 Task: Look for space in Nardò, Italy from 11th June, 2023 to 15th June, 2023 for 2 adults in price range Rs.7000 to Rs.16000. Place can be private room with 1  bedroom having 2 beds and 1 bathroom. Property type can be house, flat, guest house, hotel. Booking option can be shelf check-in. Required host language is English.
Action: Mouse moved to (546, 134)
Screenshot: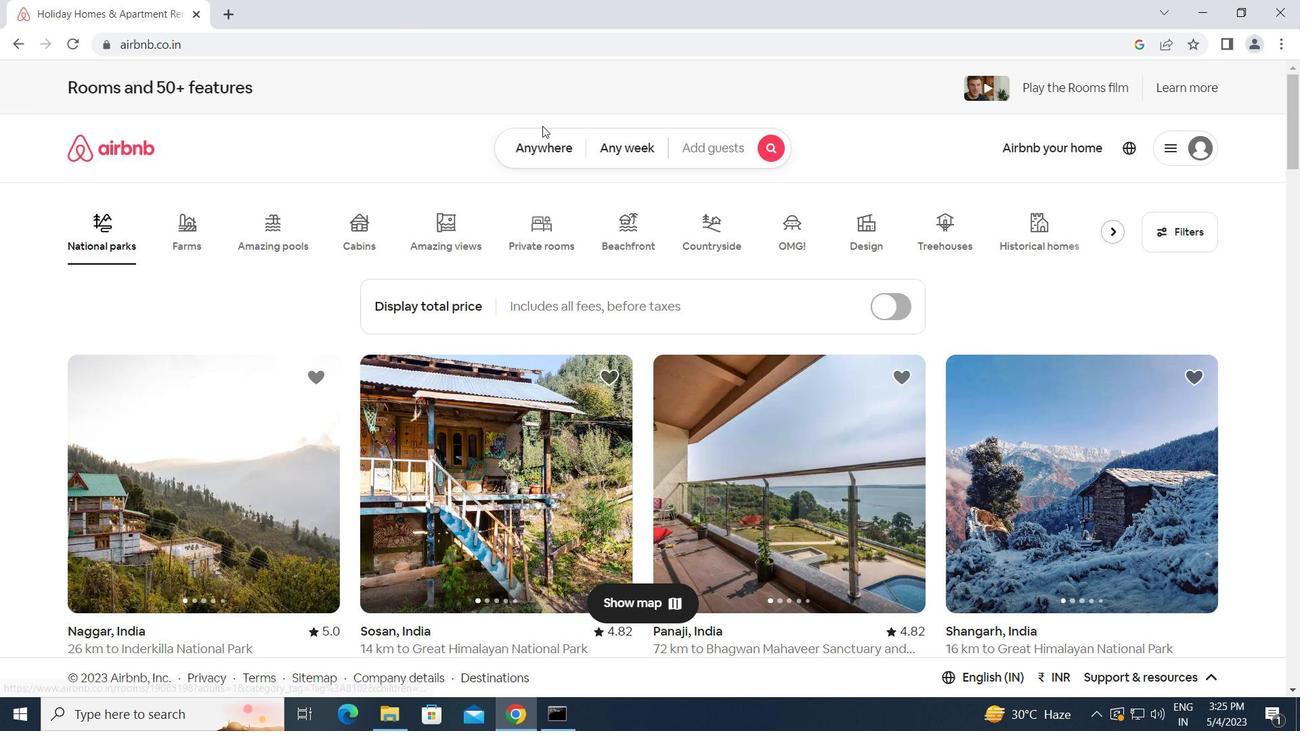 
Action: Mouse pressed left at (546, 134)
Screenshot: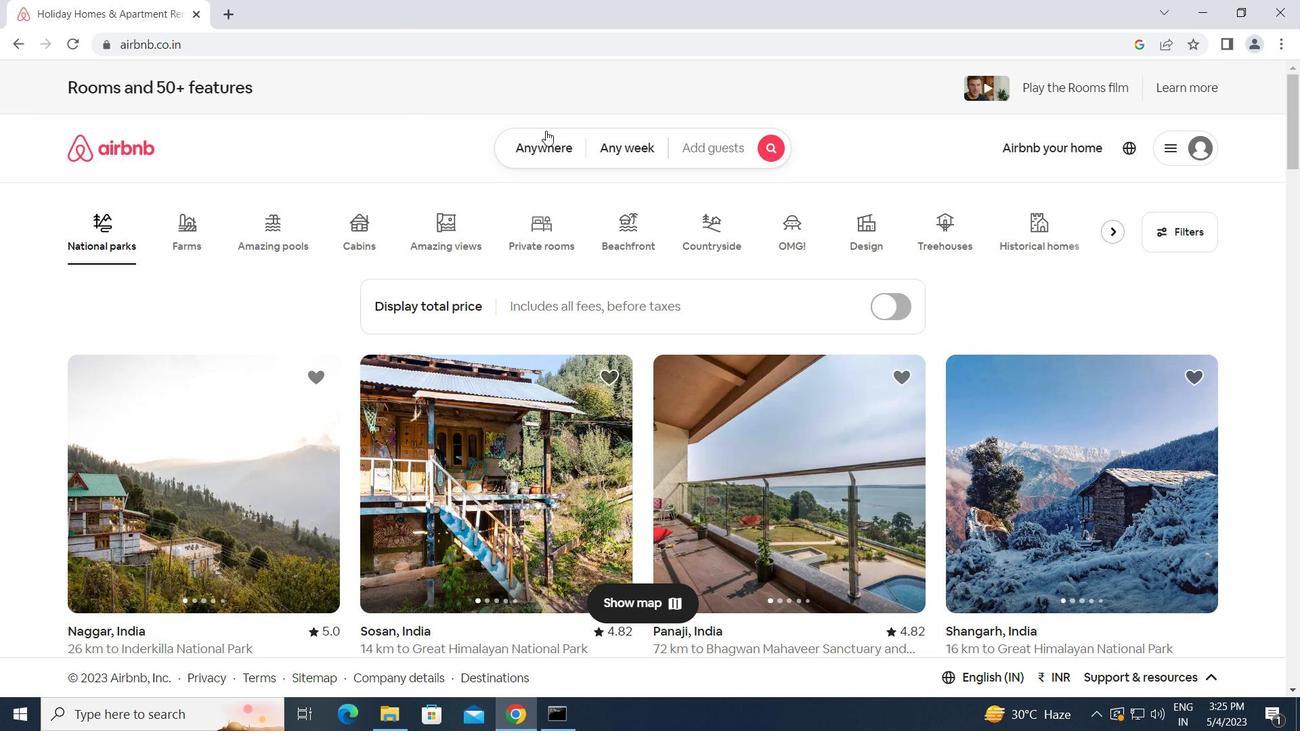
Action: Mouse moved to (510, 197)
Screenshot: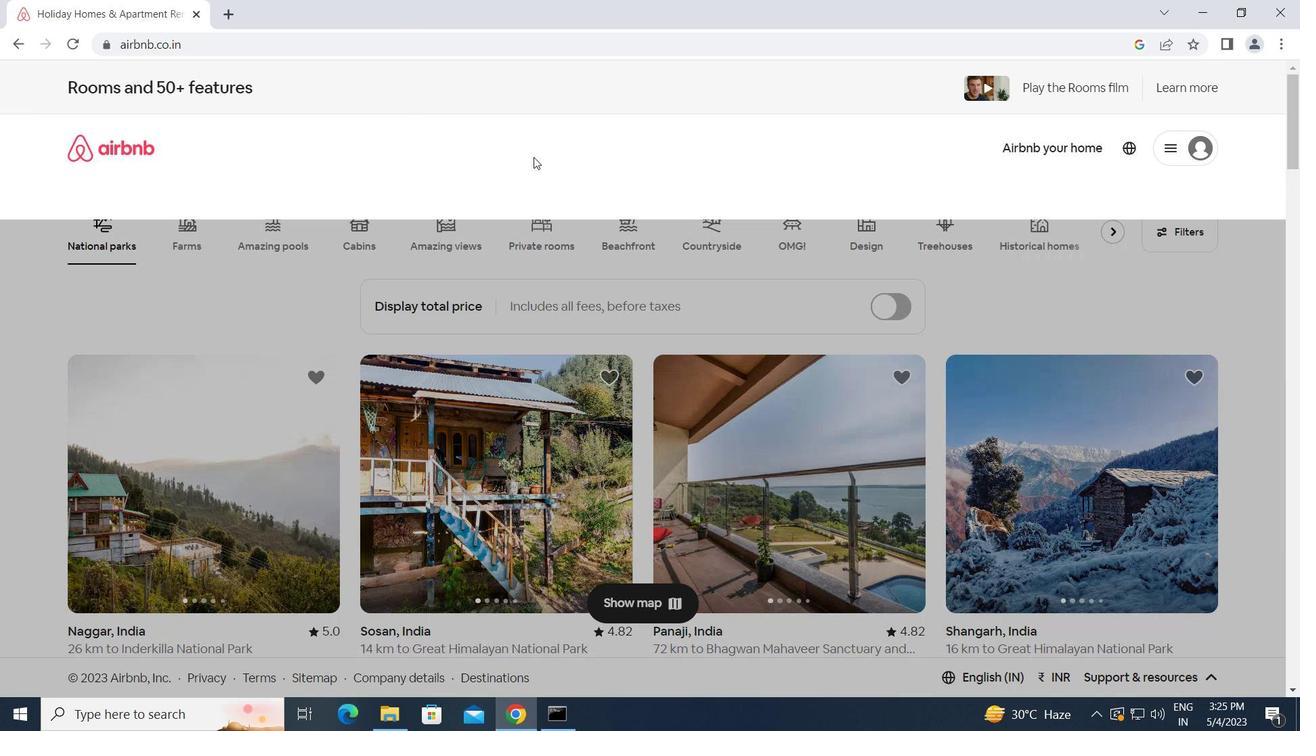 
Action: Mouse pressed left at (510, 197)
Screenshot: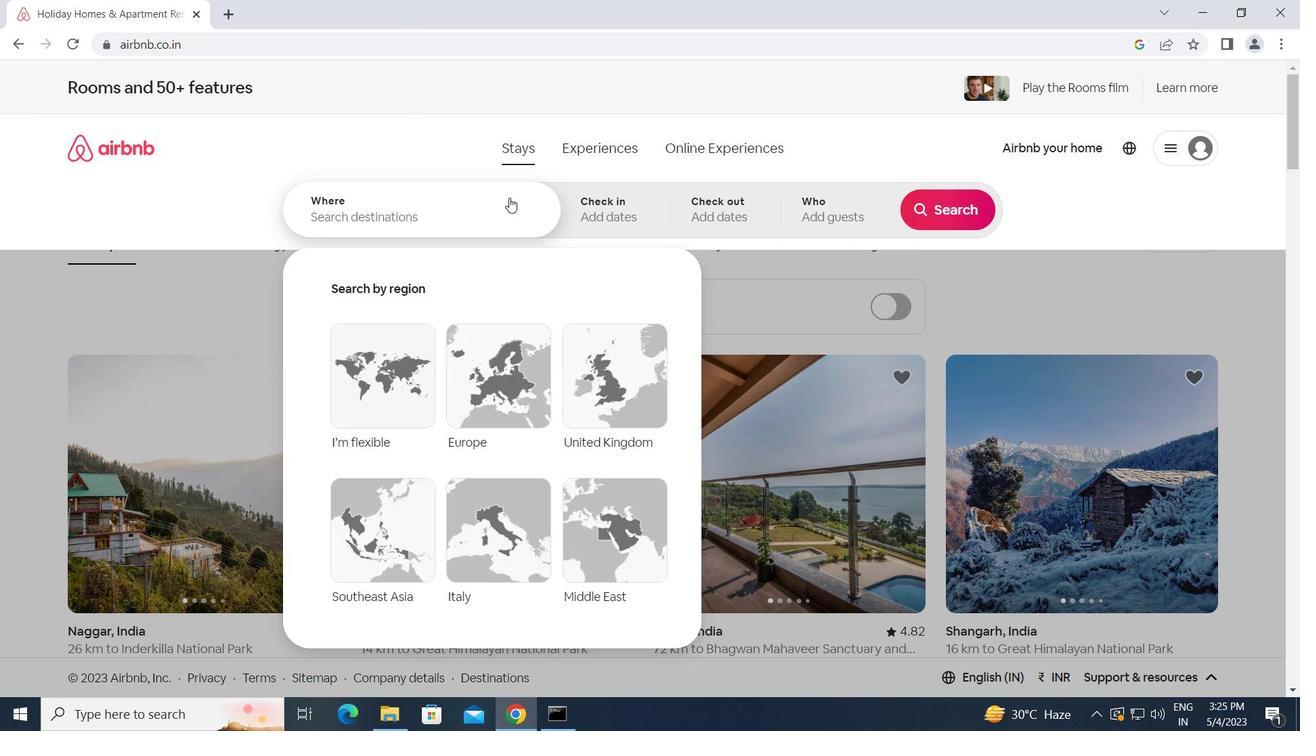
Action: Key pressed n<Key.caps_lock>ardo,<Key.space><Key.caps_lock>i<Key.caps_lock>taly<Key.enter>
Screenshot: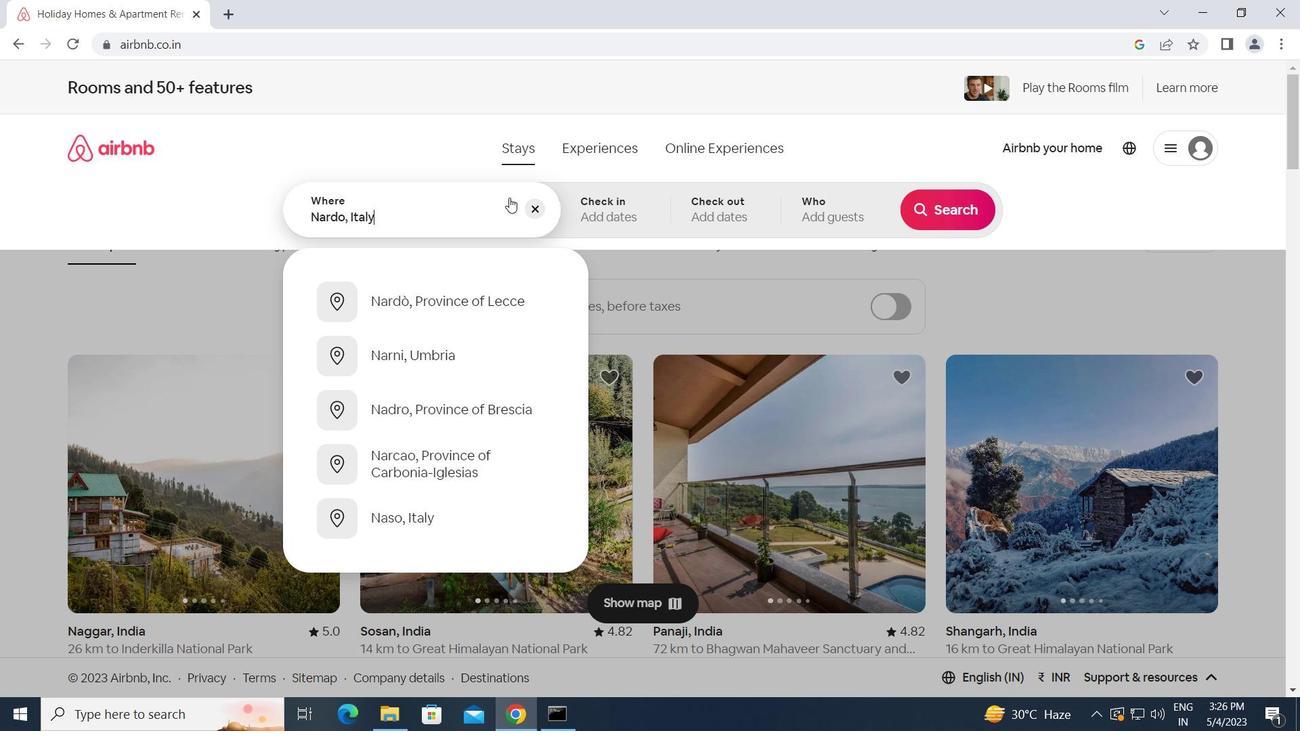 
Action: Mouse moved to (693, 500)
Screenshot: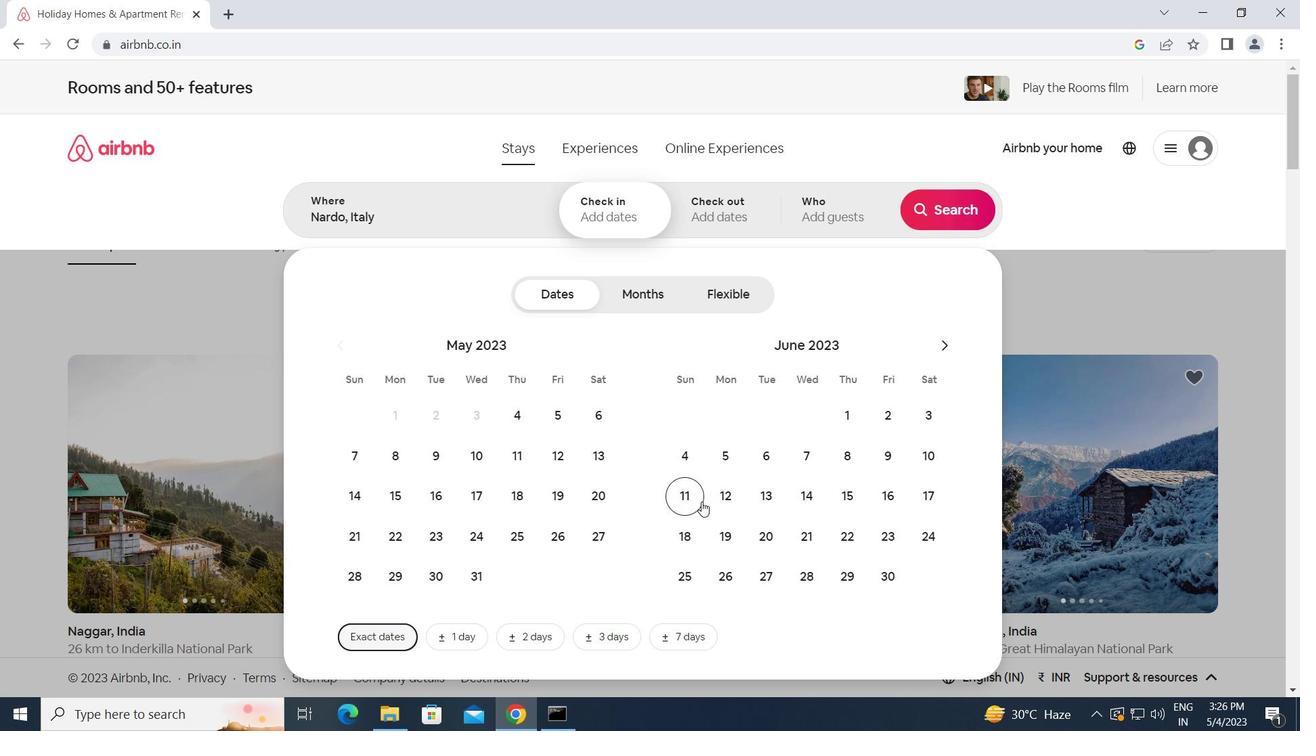 
Action: Mouse pressed left at (693, 500)
Screenshot: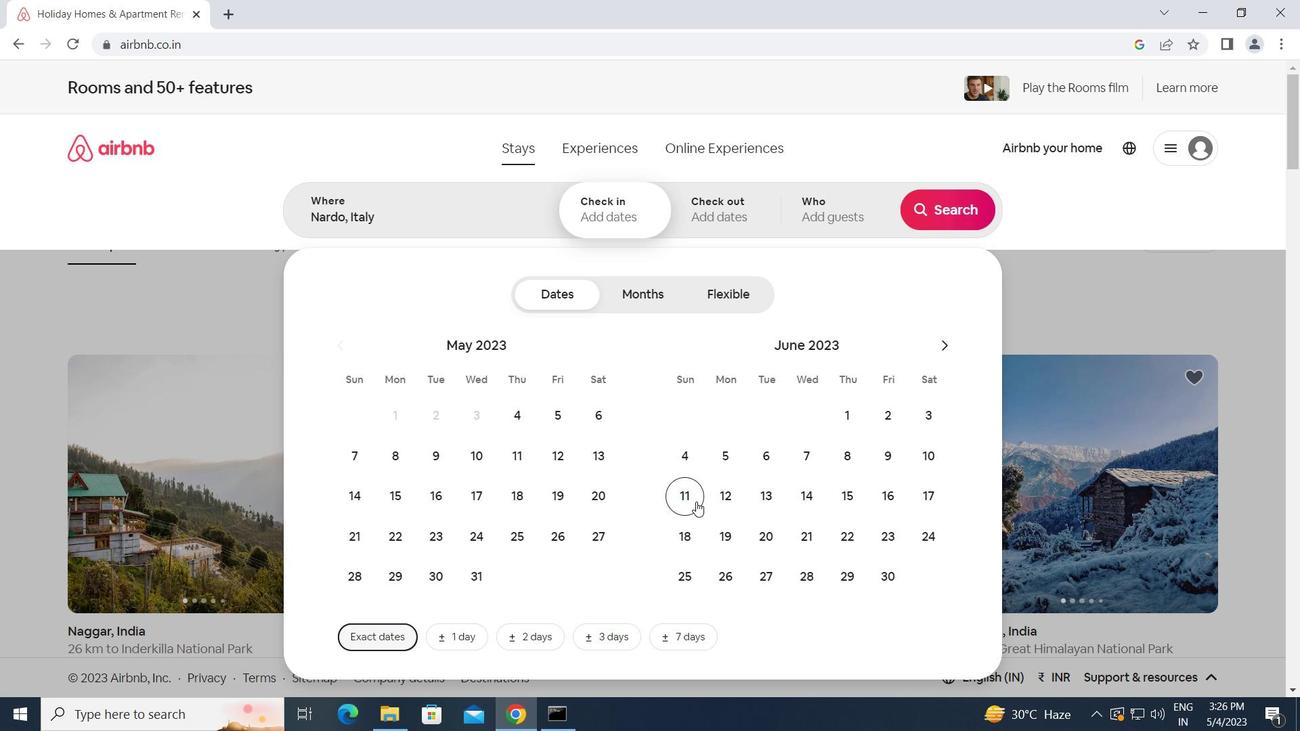 
Action: Mouse moved to (844, 497)
Screenshot: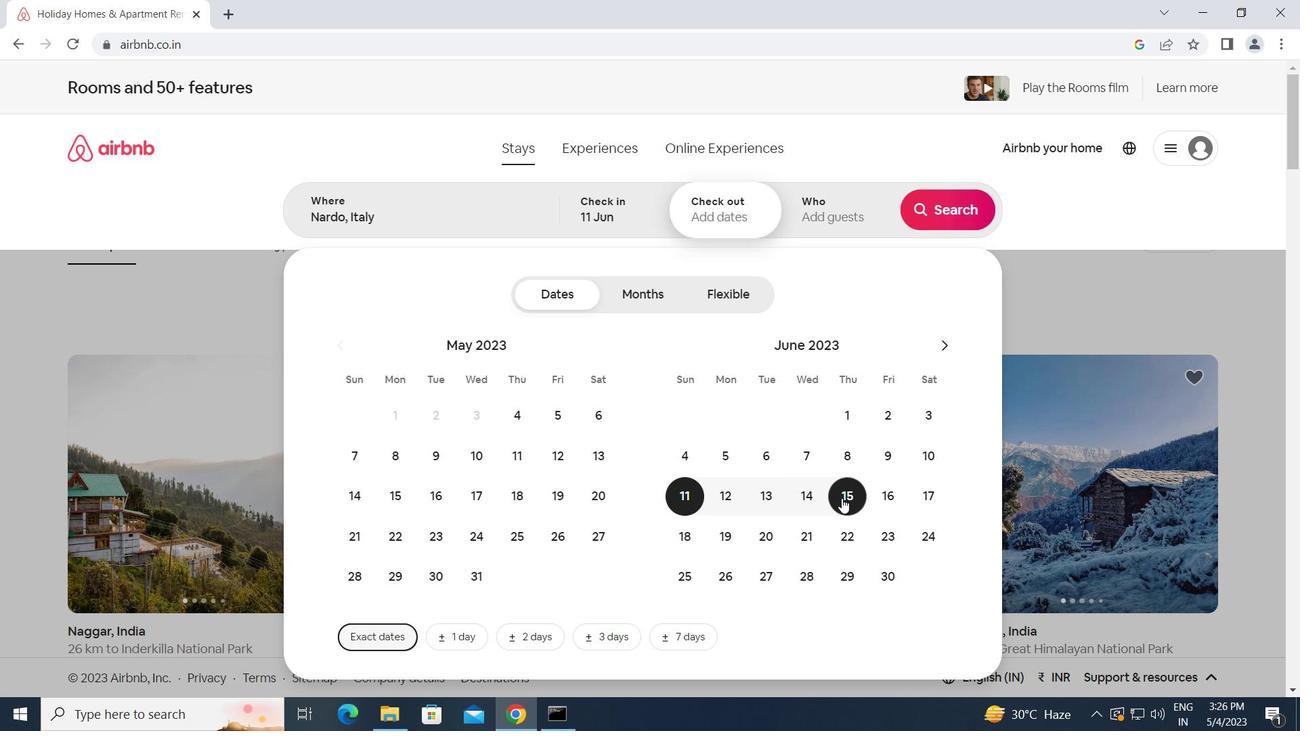 
Action: Mouse pressed left at (844, 497)
Screenshot: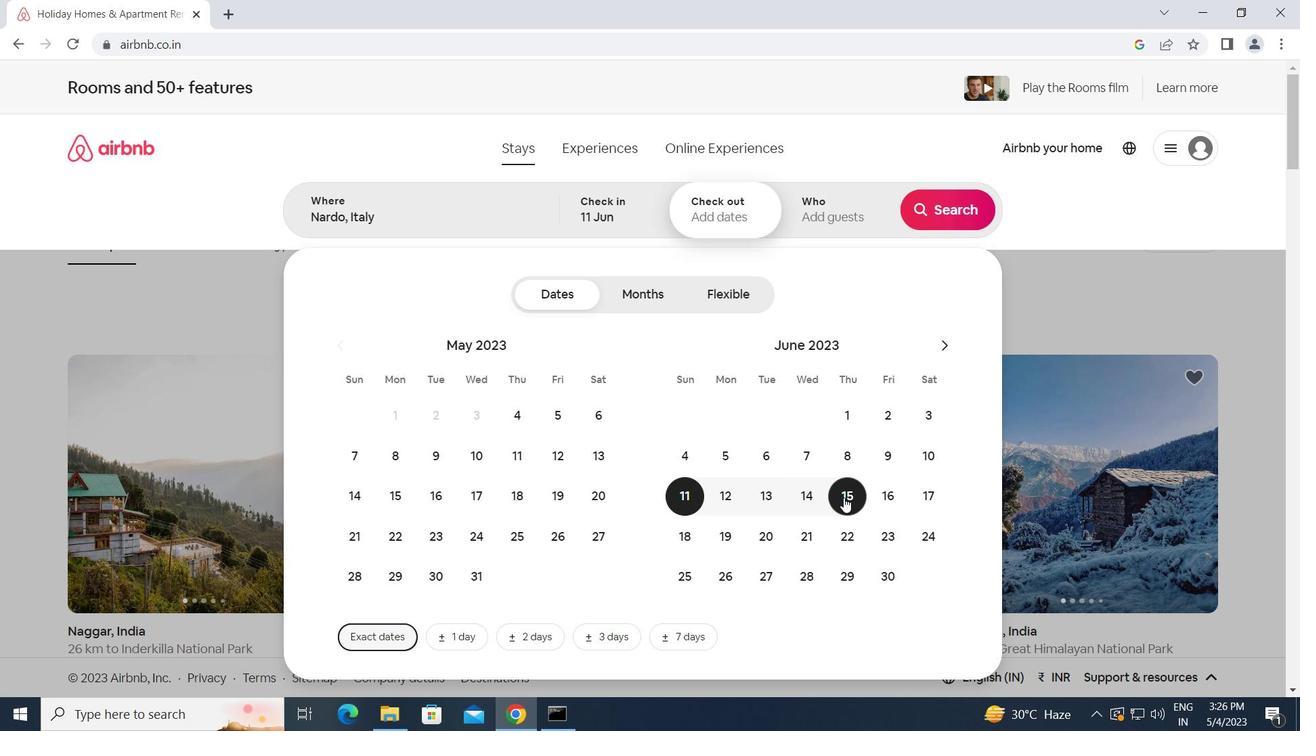 
Action: Mouse moved to (837, 208)
Screenshot: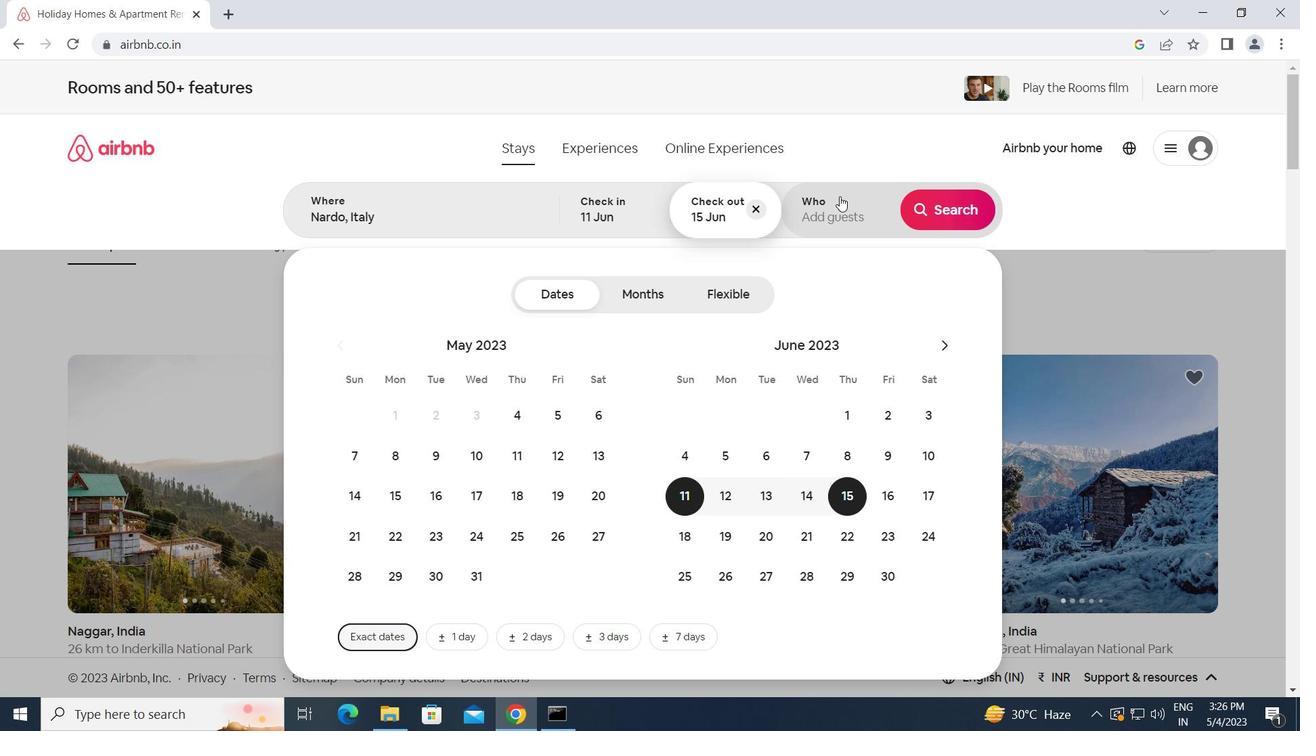 
Action: Mouse pressed left at (837, 208)
Screenshot: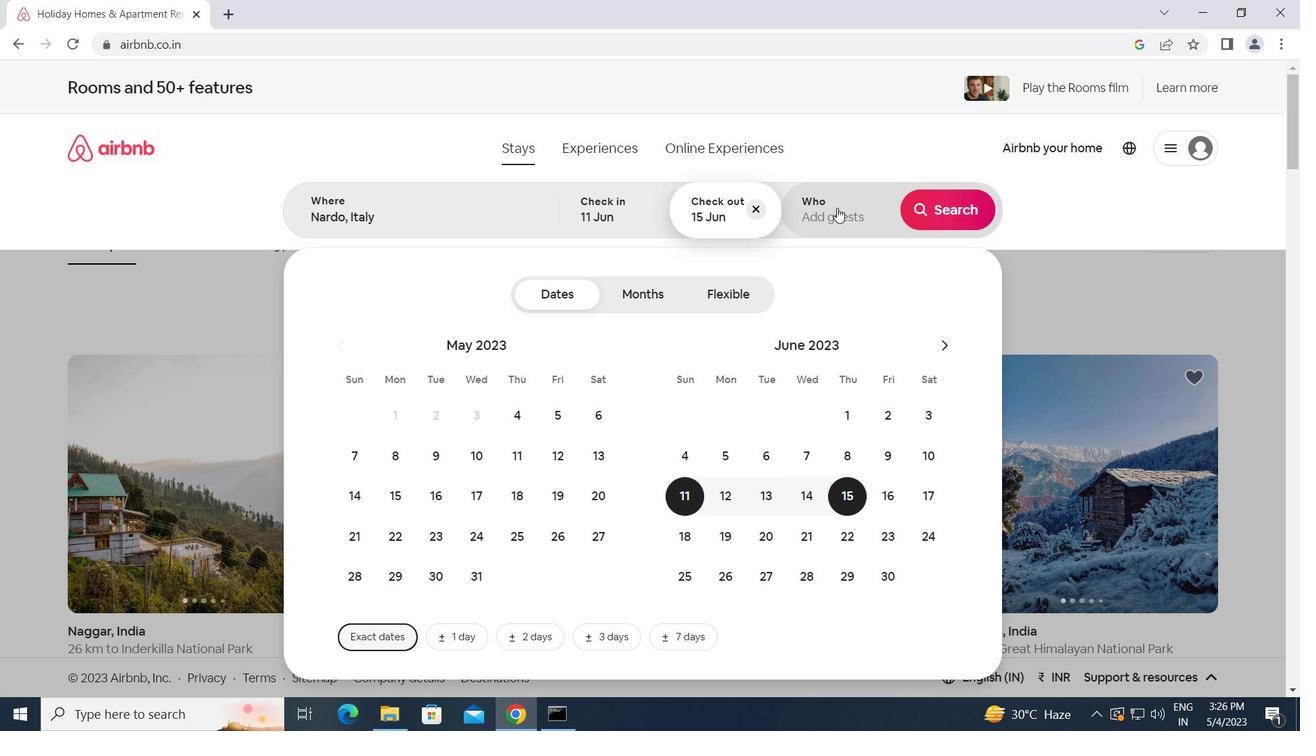 
Action: Mouse moved to (948, 300)
Screenshot: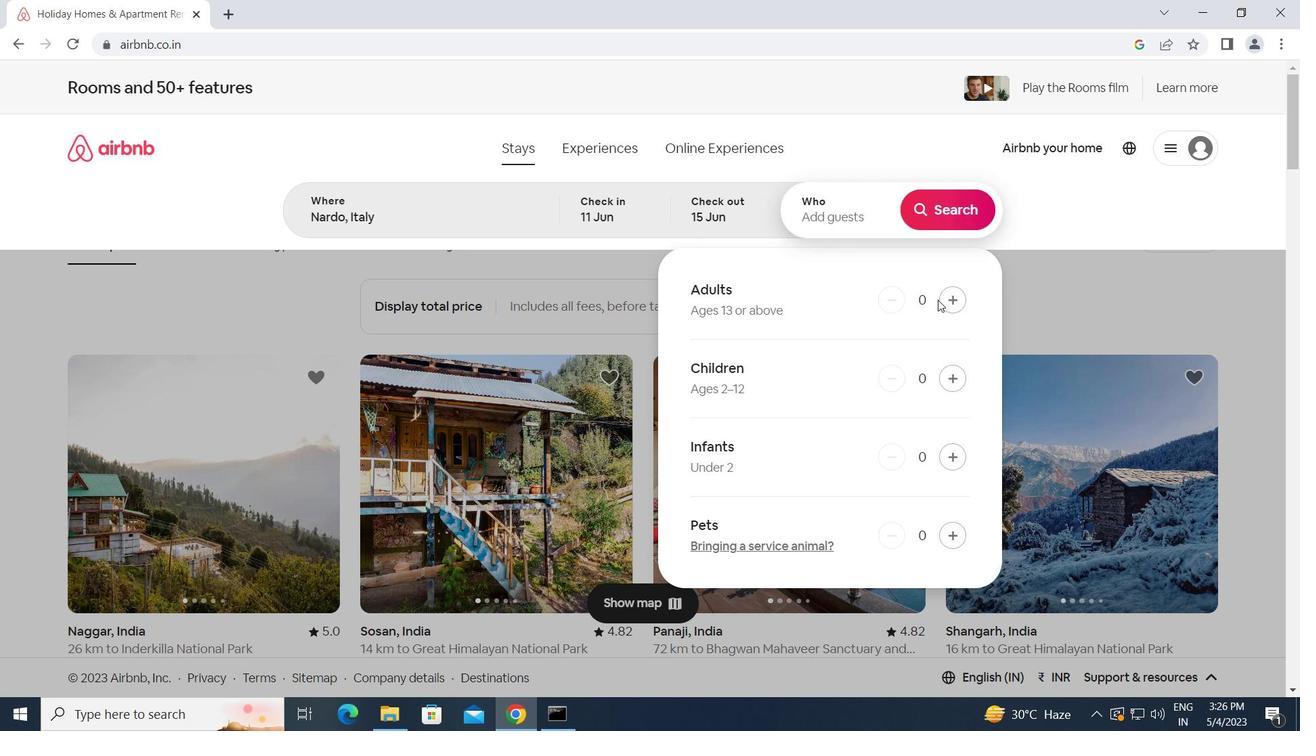 
Action: Mouse pressed left at (948, 300)
Screenshot: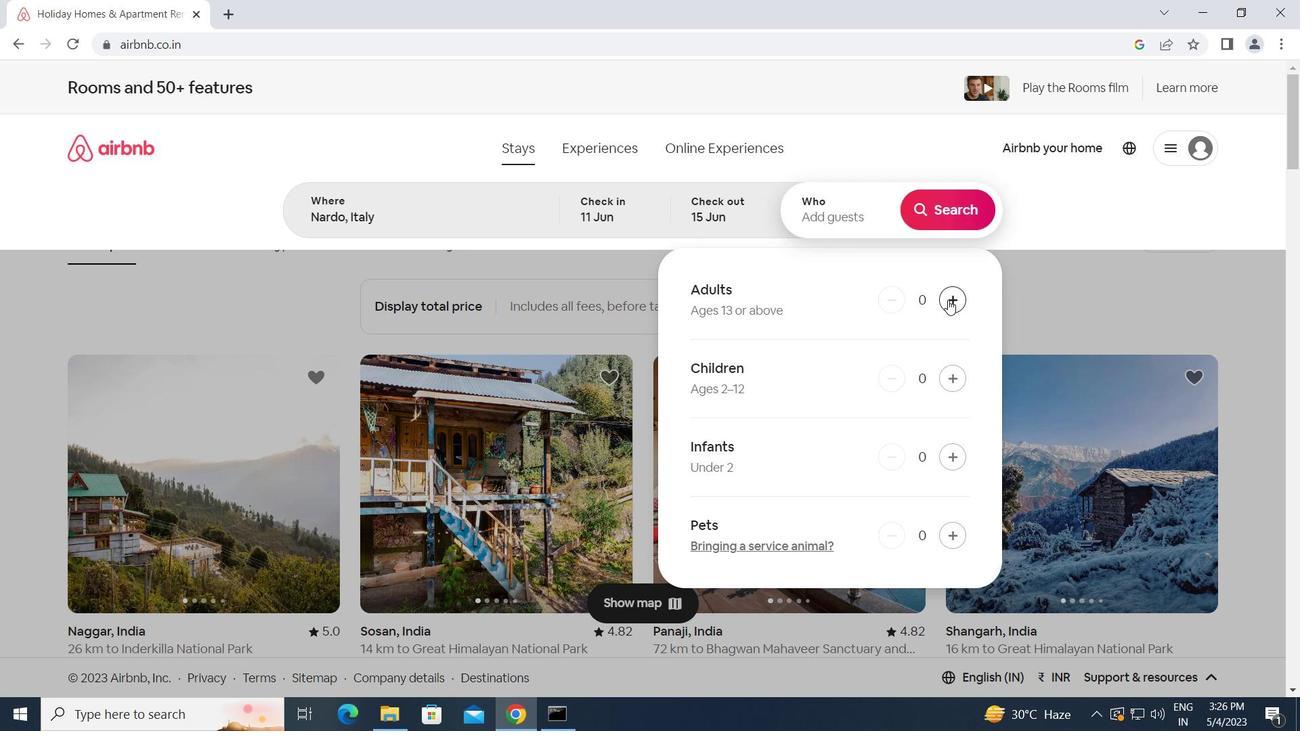 
Action: Mouse pressed left at (948, 300)
Screenshot: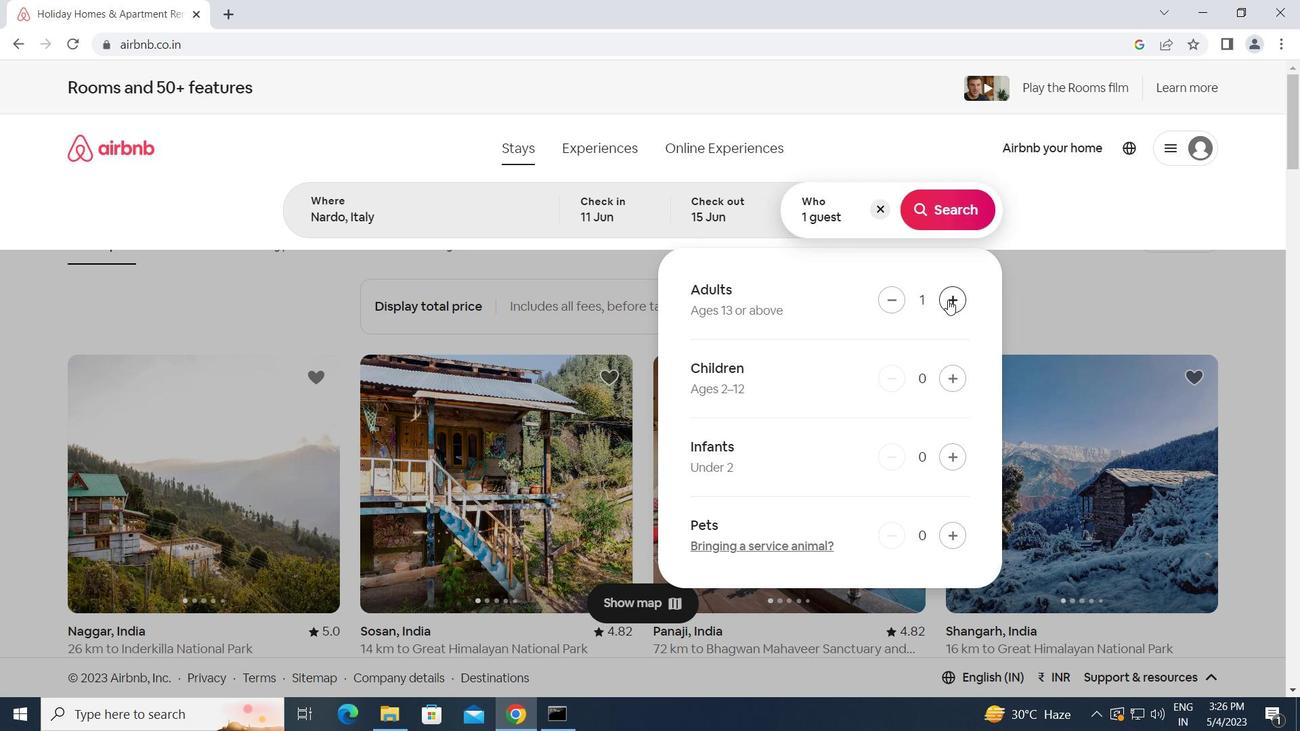 
Action: Mouse moved to (945, 214)
Screenshot: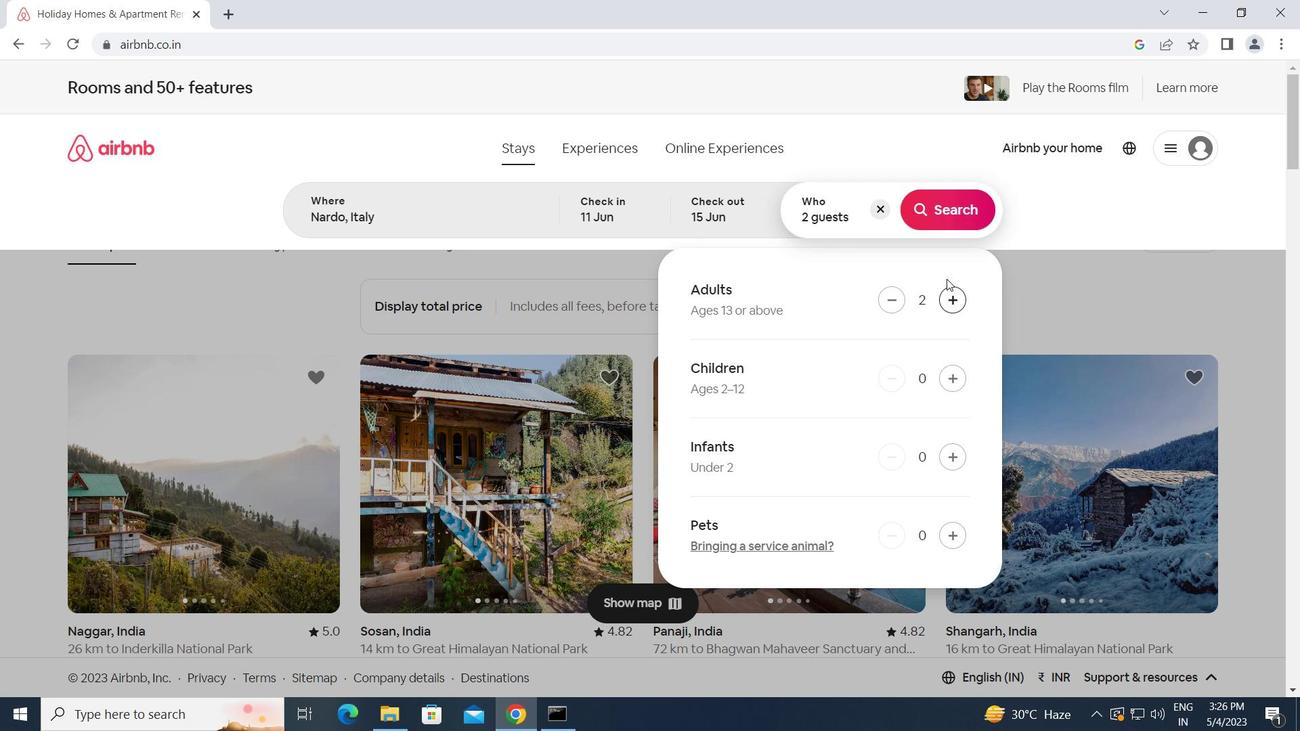 
Action: Mouse pressed left at (945, 214)
Screenshot: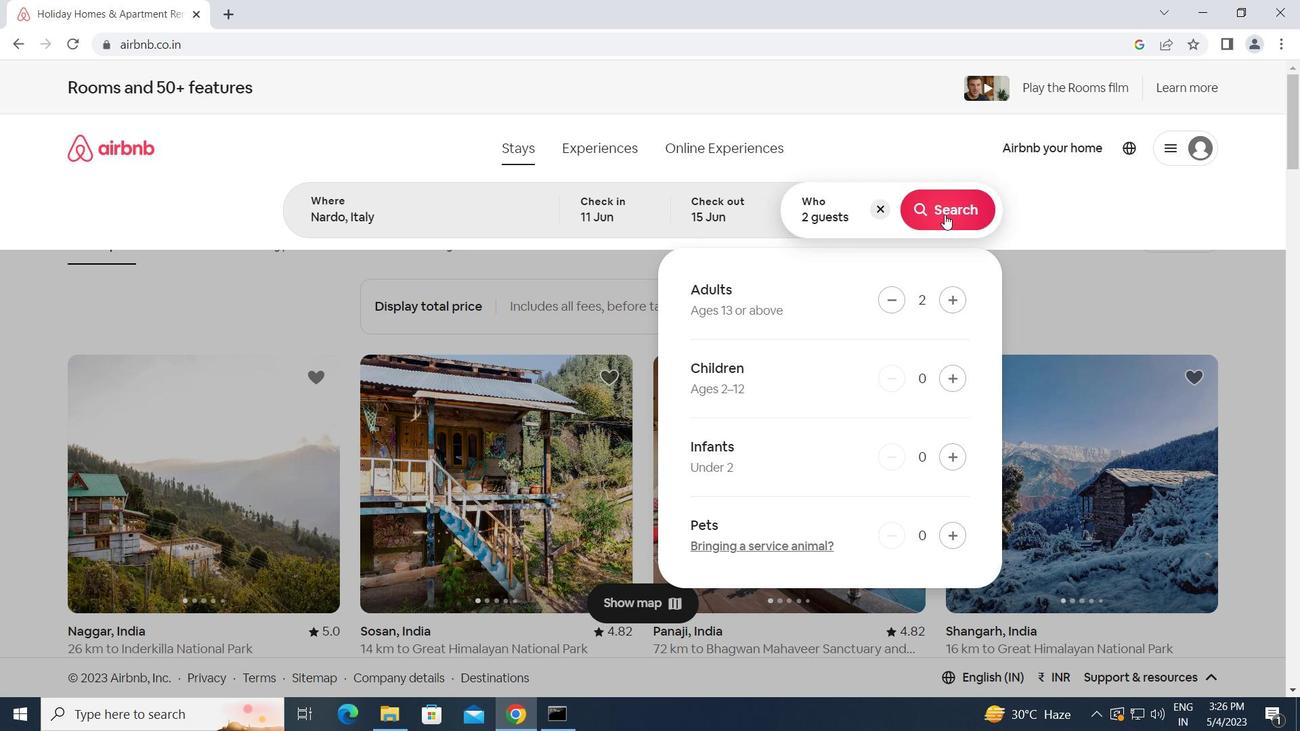 
Action: Mouse moved to (1235, 170)
Screenshot: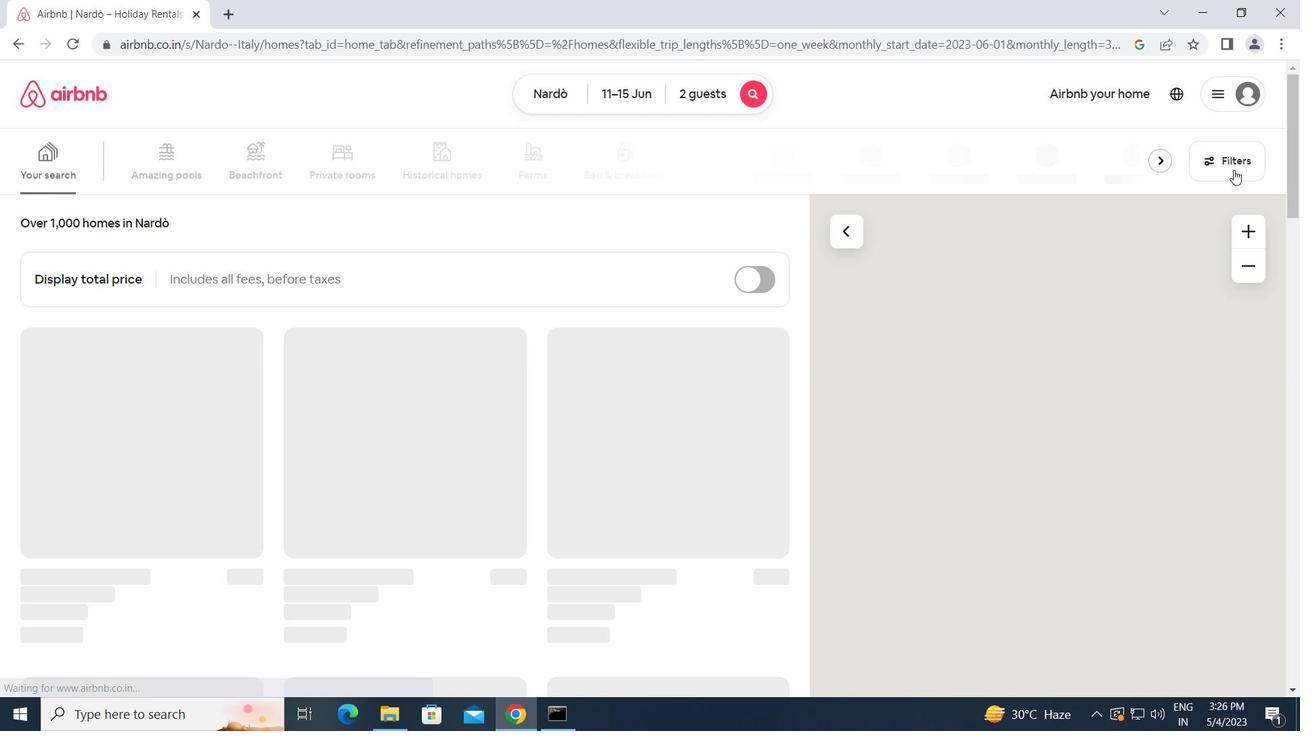 
Action: Mouse pressed left at (1235, 170)
Screenshot: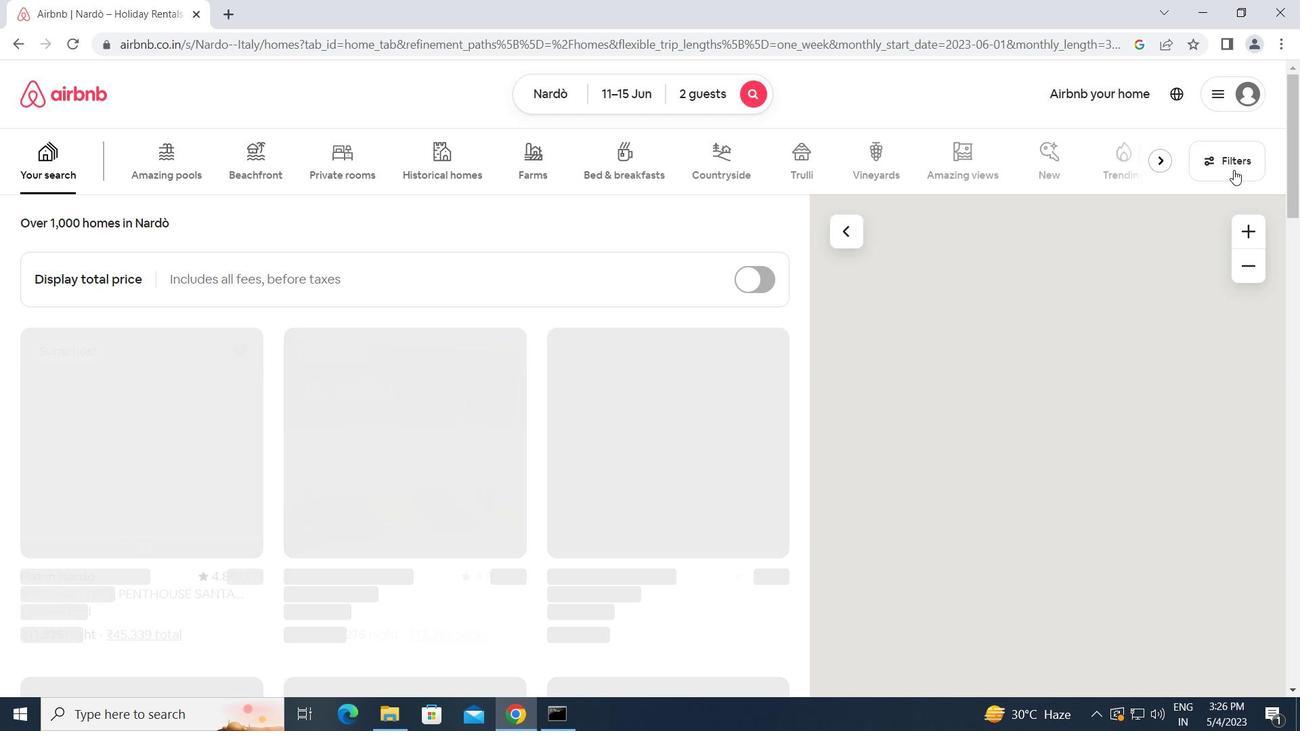 
Action: Mouse moved to (418, 376)
Screenshot: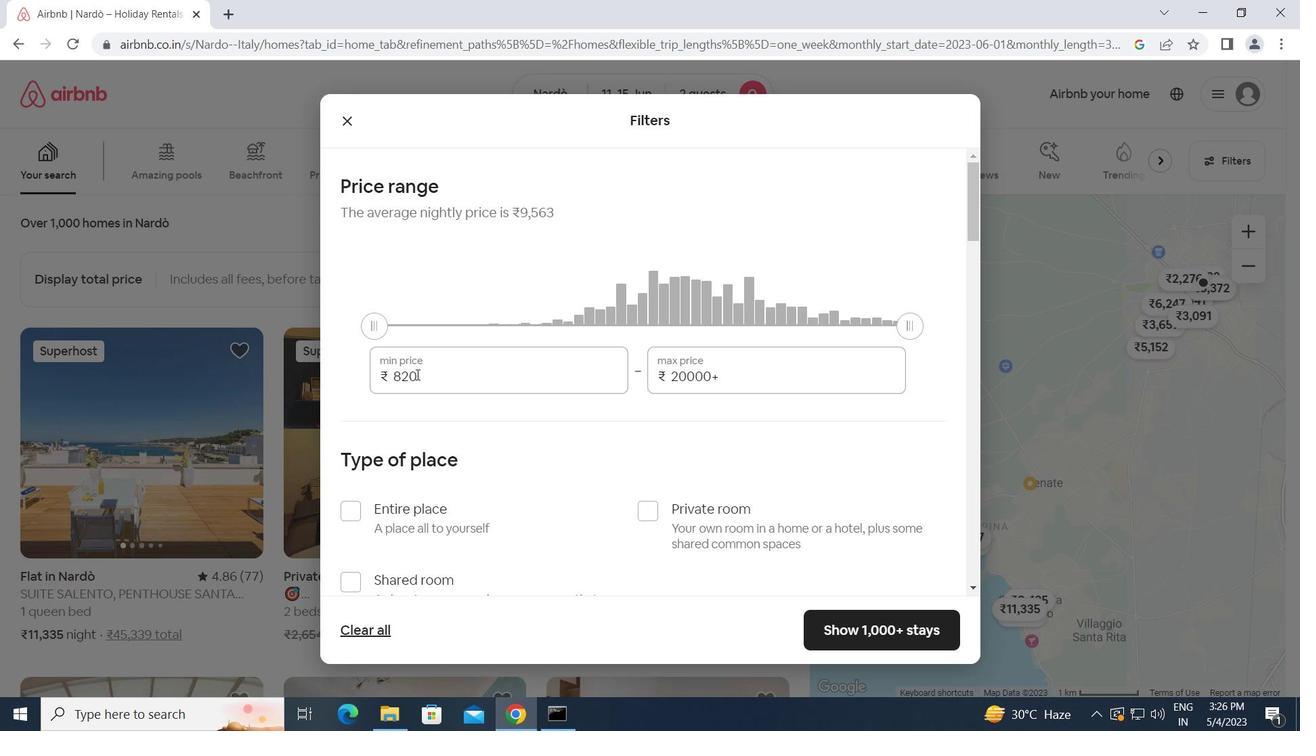
Action: Mouse pressed left at (418, 376)
Screenshot: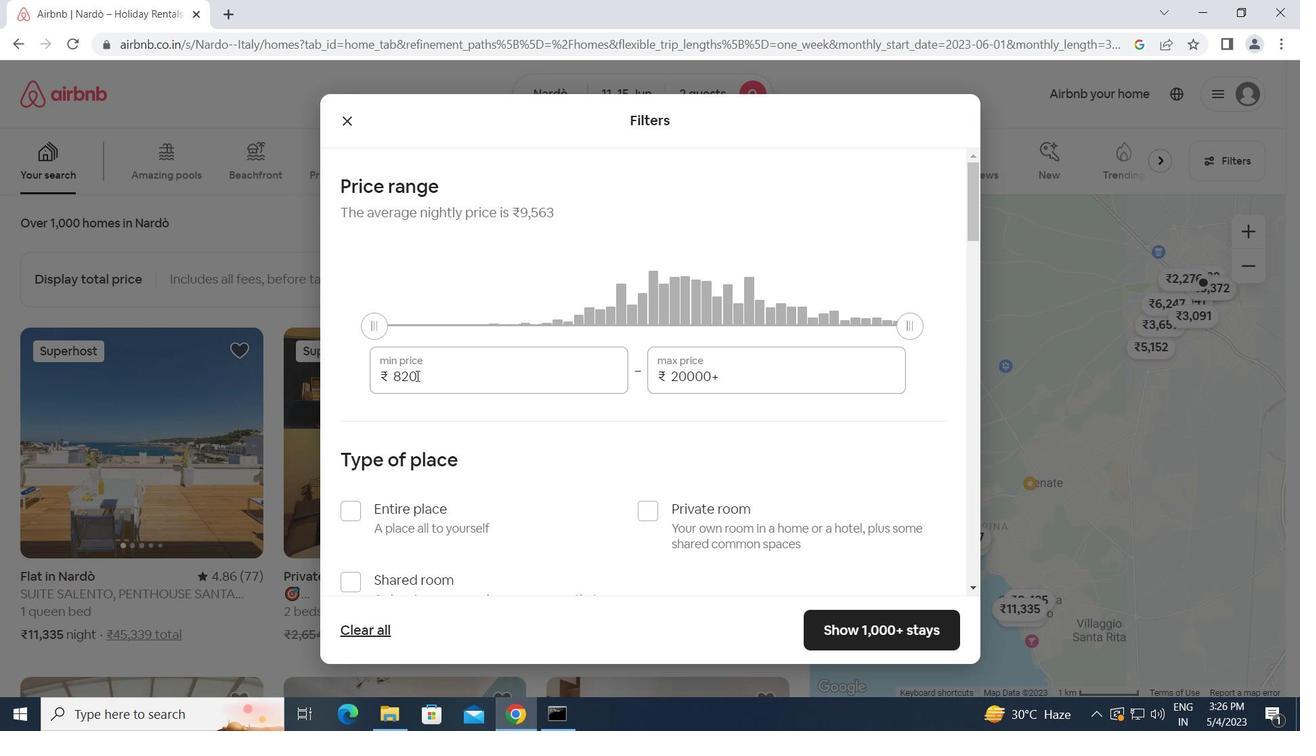
Action: Mouse moved to (392, 386)
Screenshot: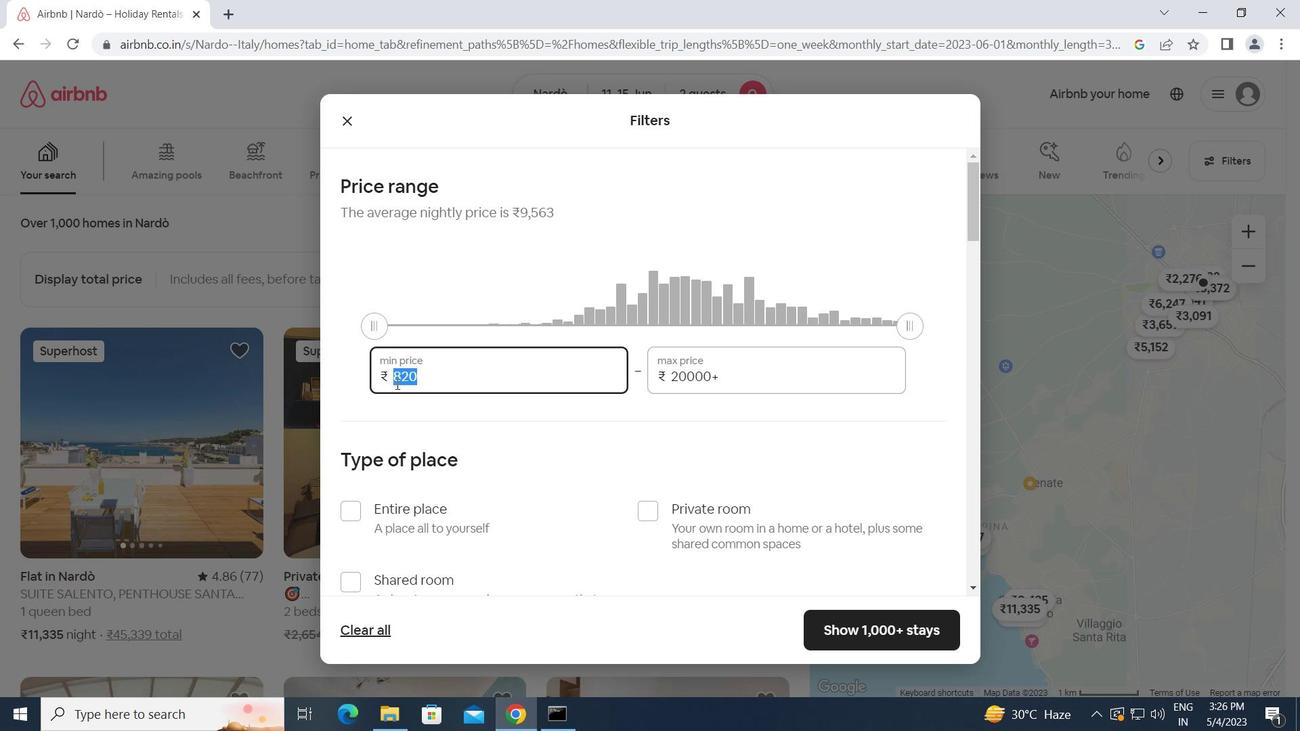
Action: Key pressed 700
Screenshot: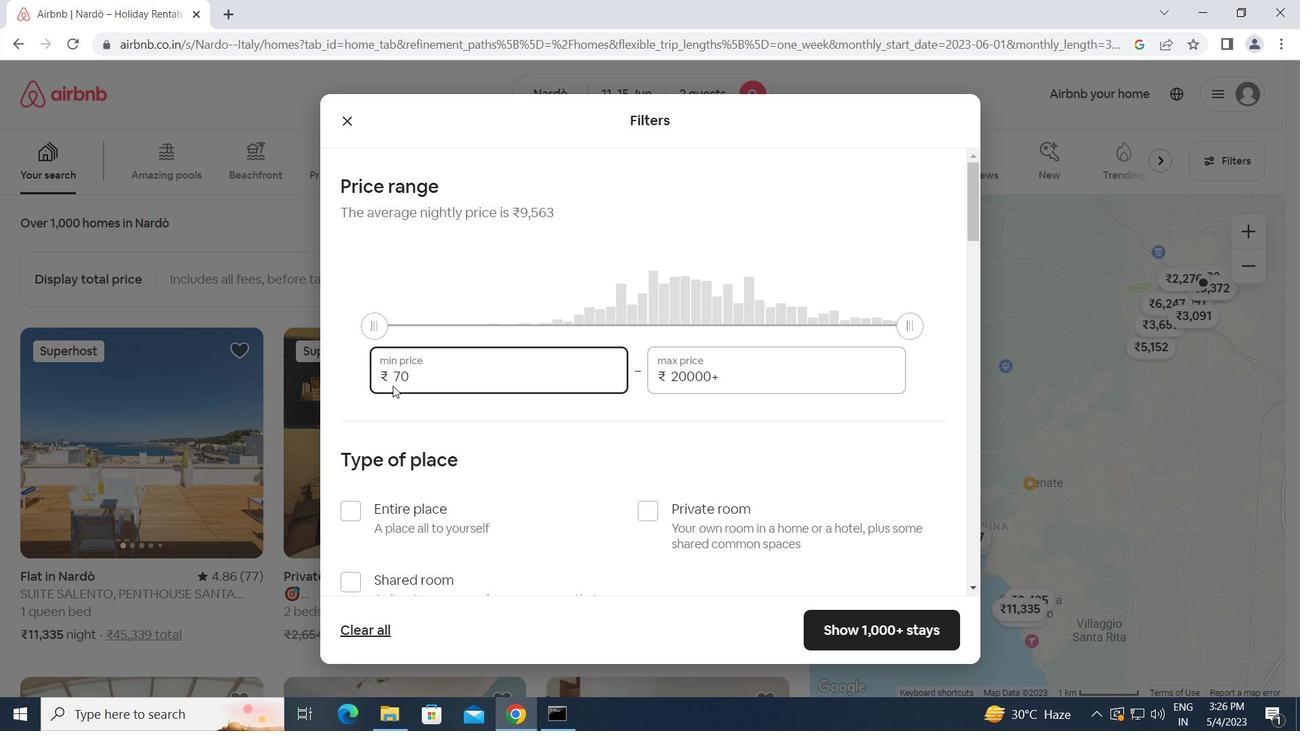 
Action: Mouse moved to (375, 434)
Screenshot: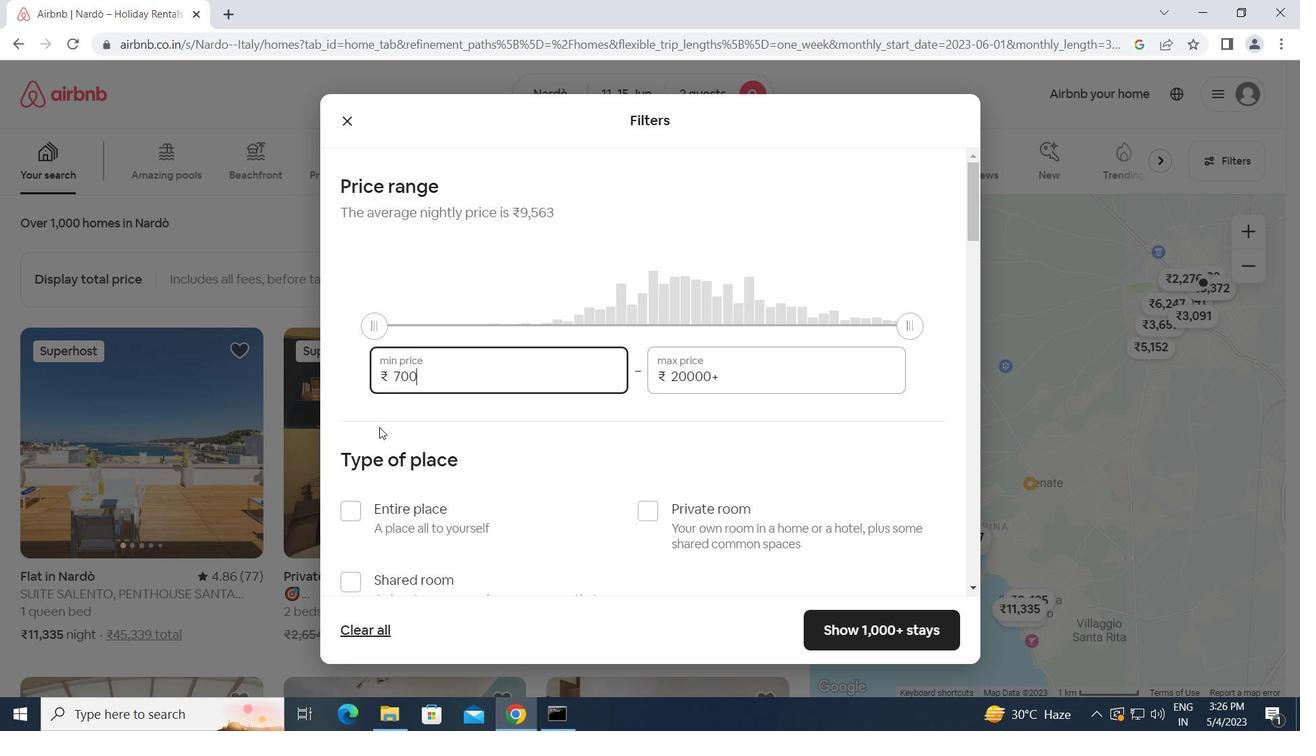 
Action: Key pressed 0<Key.tab>1<Key.backspace><Key.backspace><Key.backspace><Key.backspace><Key.backspace><Key.backspace><Key.backspace><Key.backspace><Key.backspace><Key.backspace><Key.backspace><Key.backspace><Key.backspace><Key.backspace>16000
Screenshot: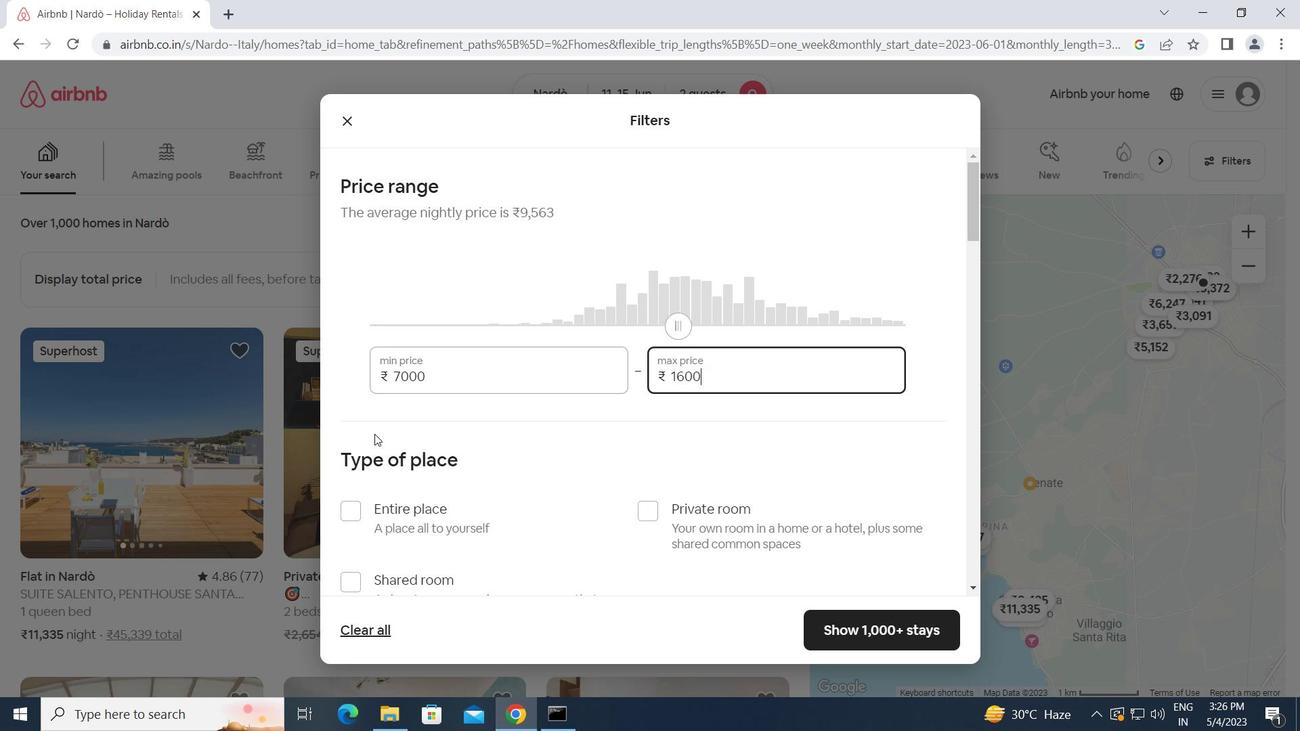 
Action: Mouse moved to (388, 470)
Screenshot: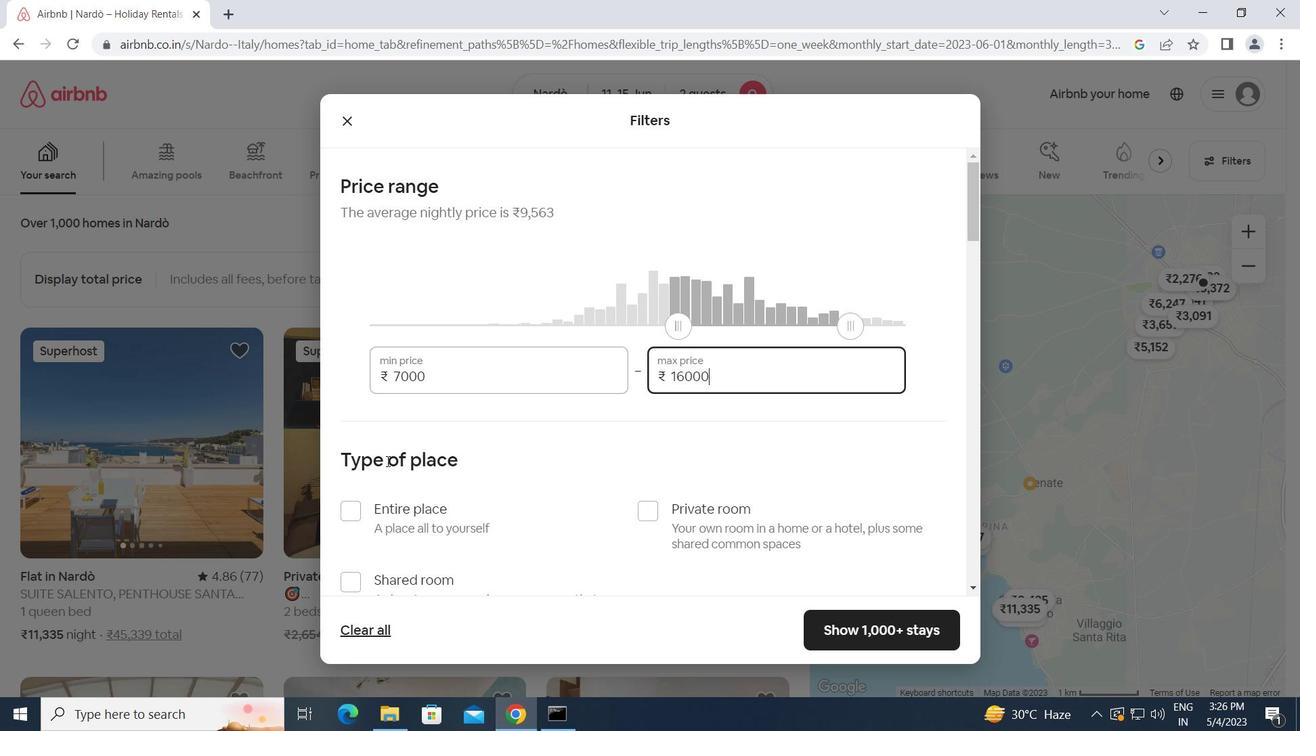 
Action: Mouse scrolled (388, 470) with delta (0, 0)
Screenshot: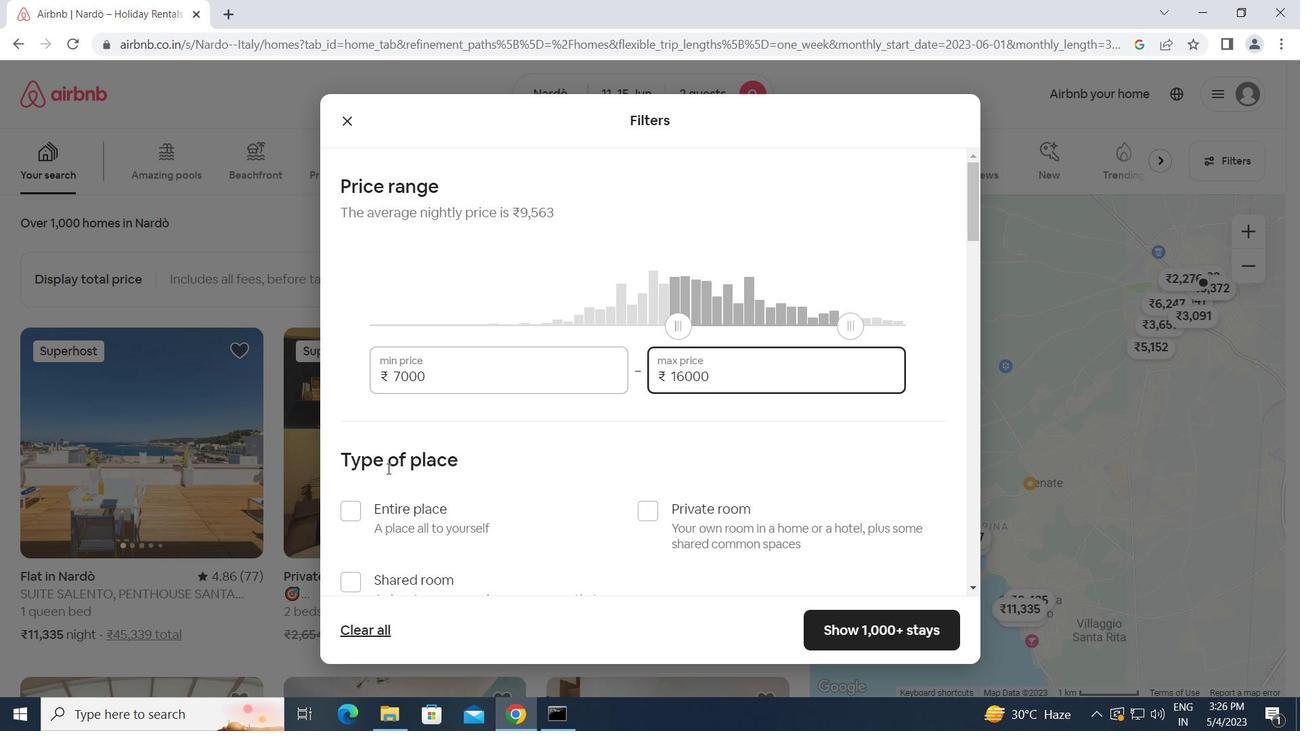 
Action: Mouse moved to (648, 432)
Screenshot: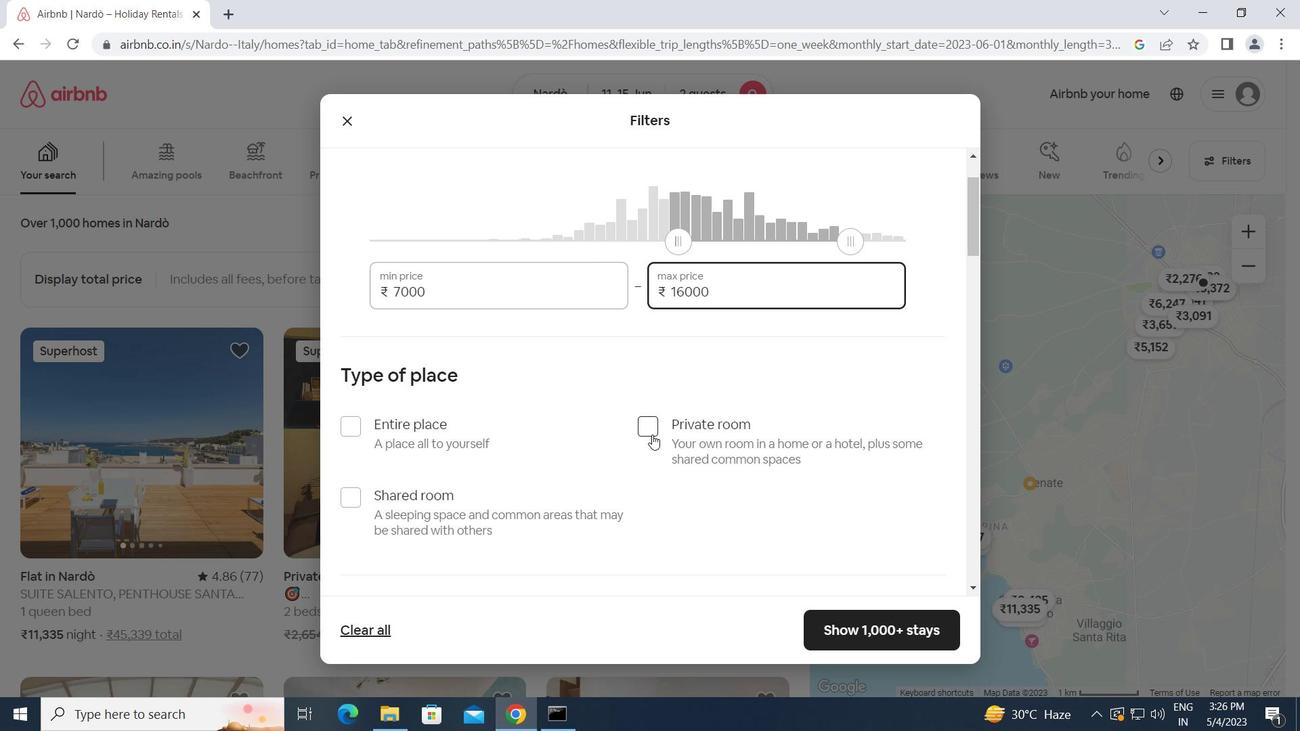 
Action: Mouse pressed left at (648, 432)
Screenshot: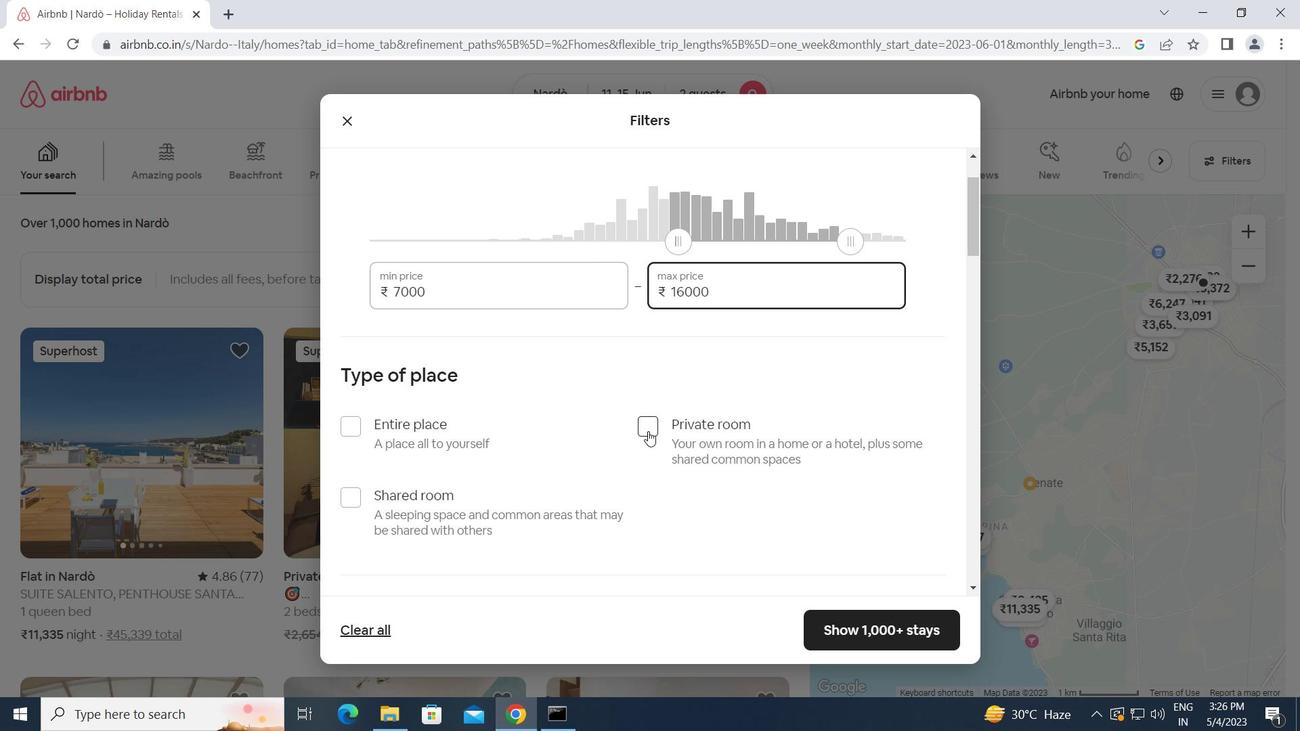 
Action: Mouse moved to (580, 532)
Screenshot: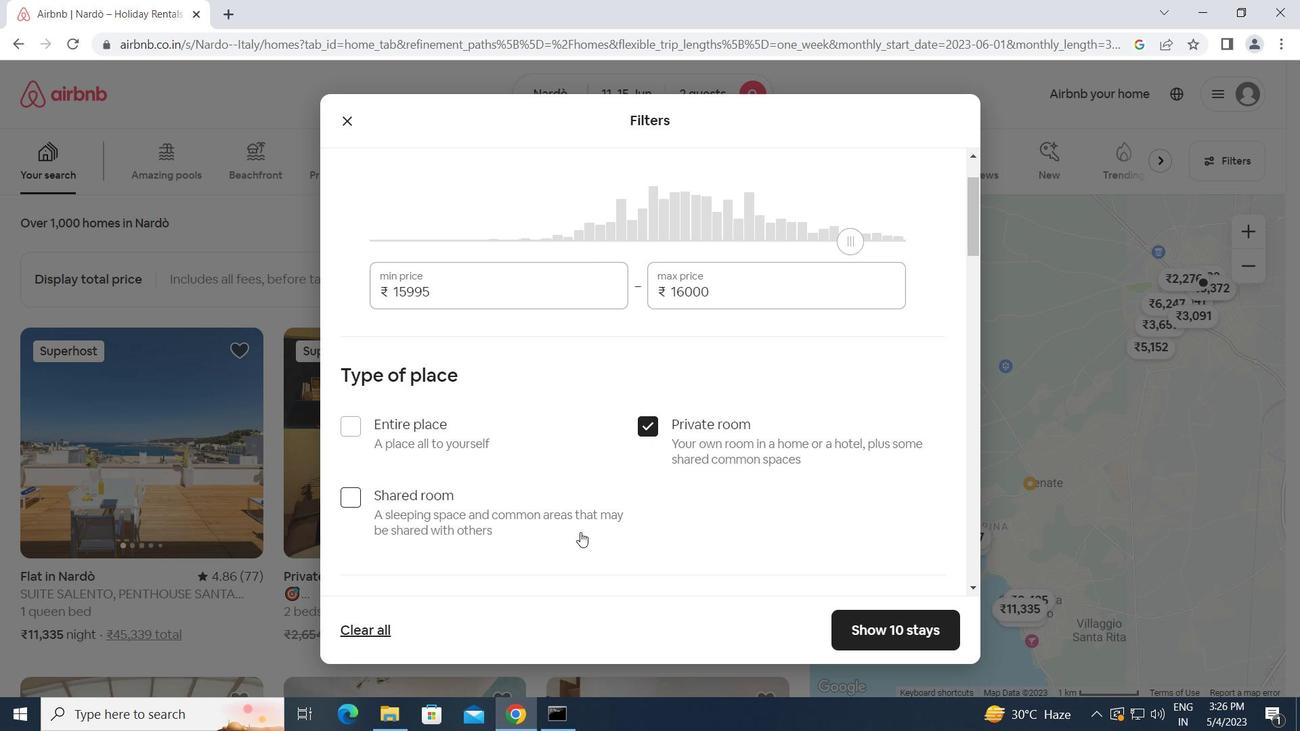 
Action: Mouse scrolled (580, 531) with delta (0, 0)
Screenshot: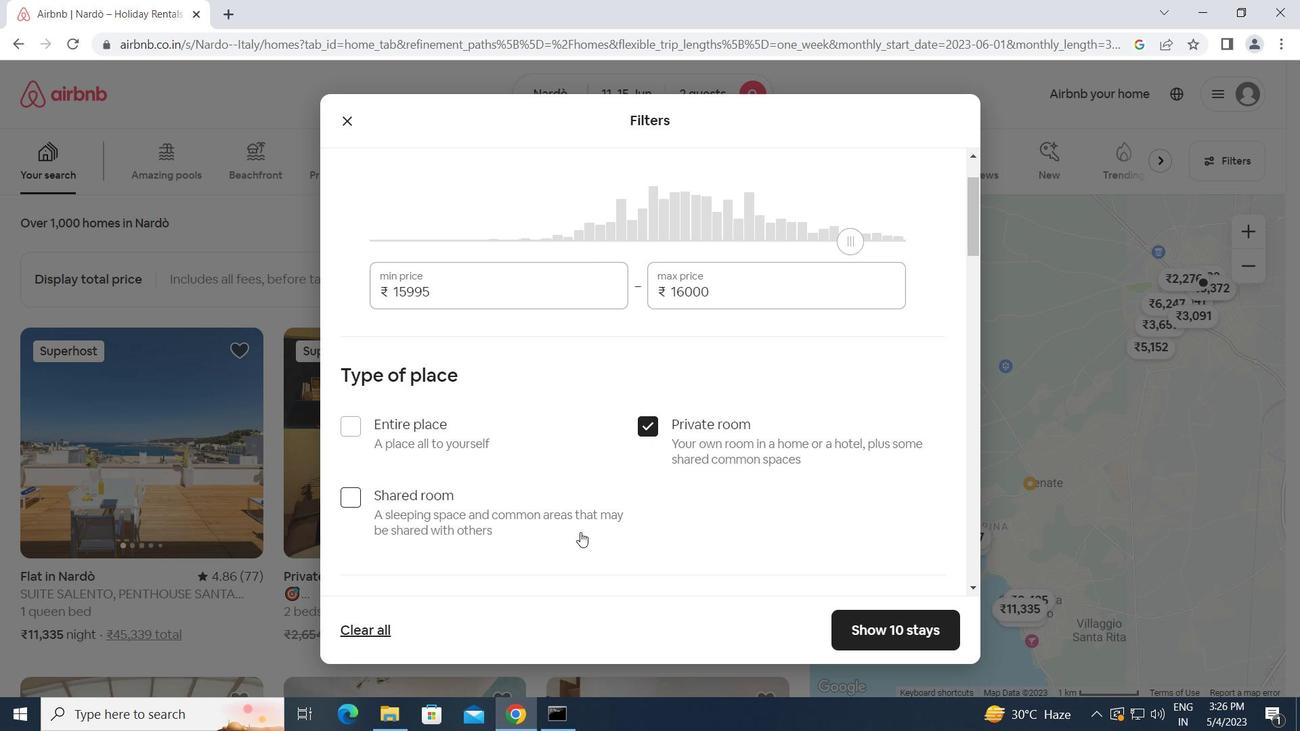 
Action: Mouse scrolled (580, 531) with delta (0, 0)
Screenshot: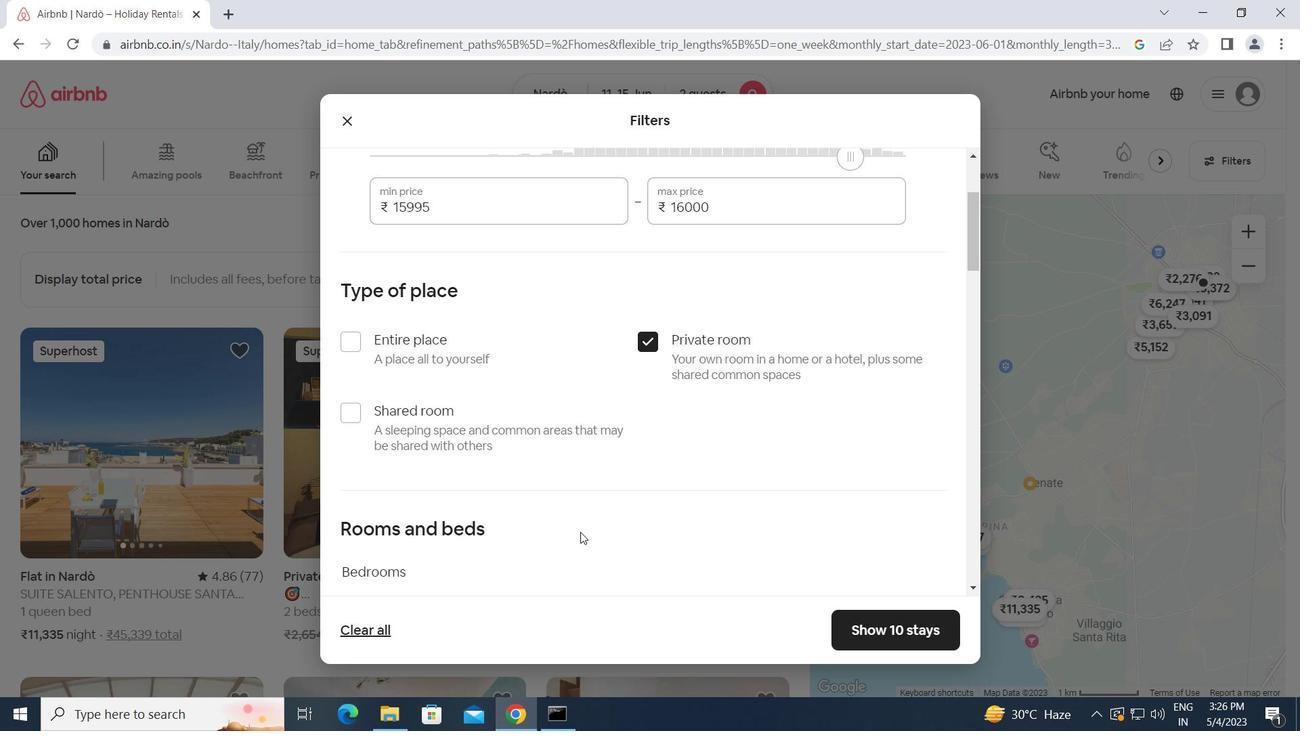
Action: Mouse scrolled (580, 531) with delta (0, 0)
Screenshot: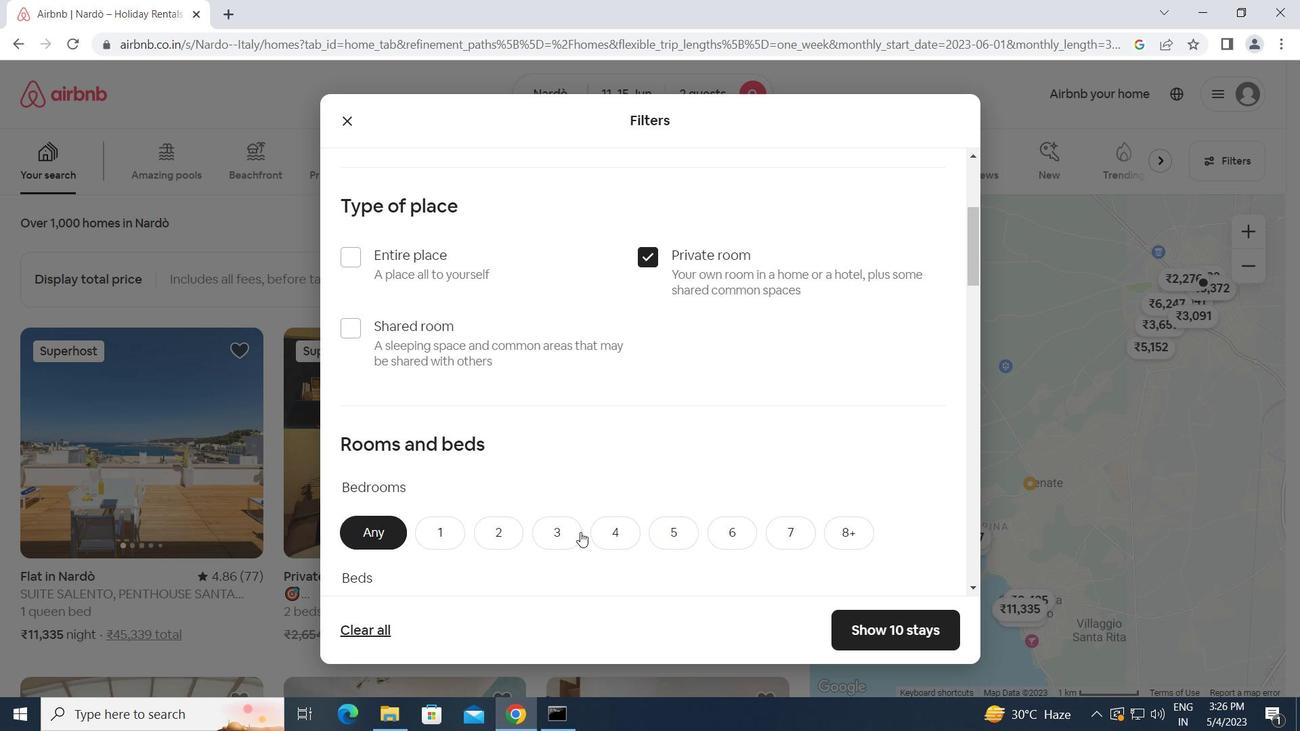 
Action: Mouse moved to (426, 443)
Screenshot: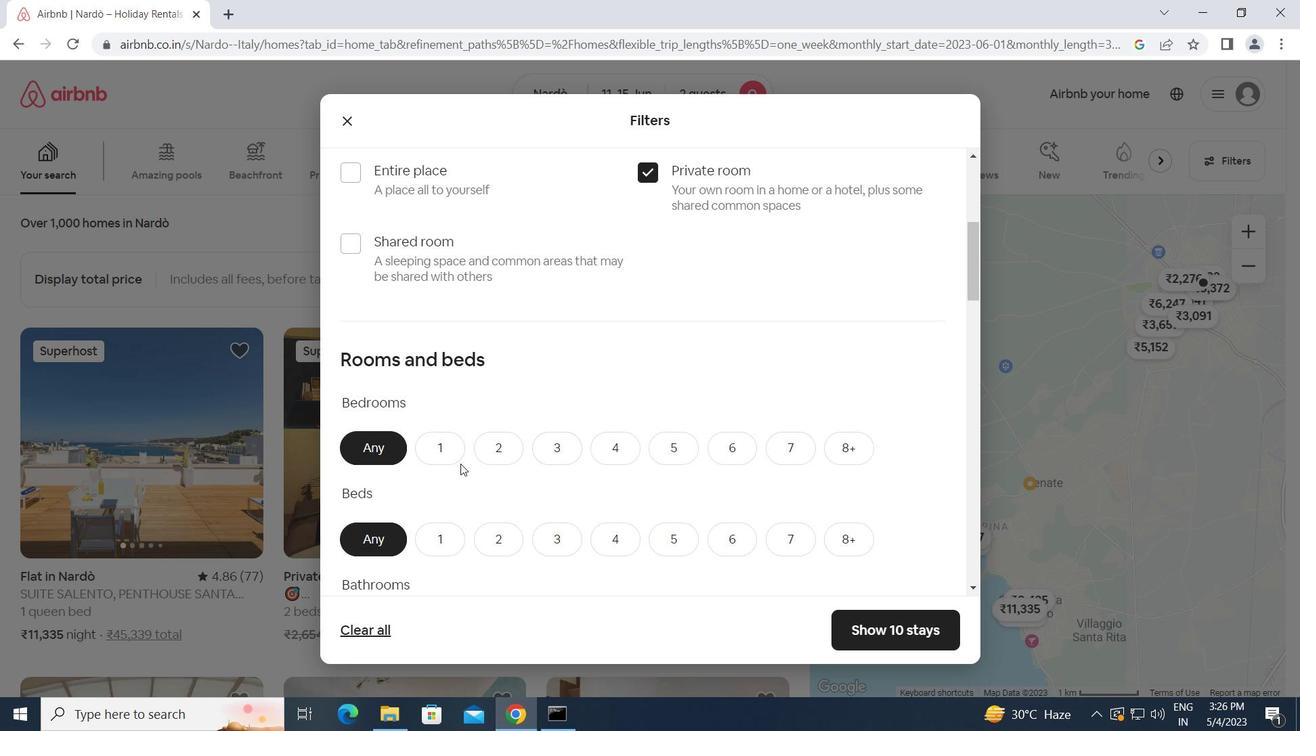 
Action: Mouse pressed left at (426, 443)
Screenshot: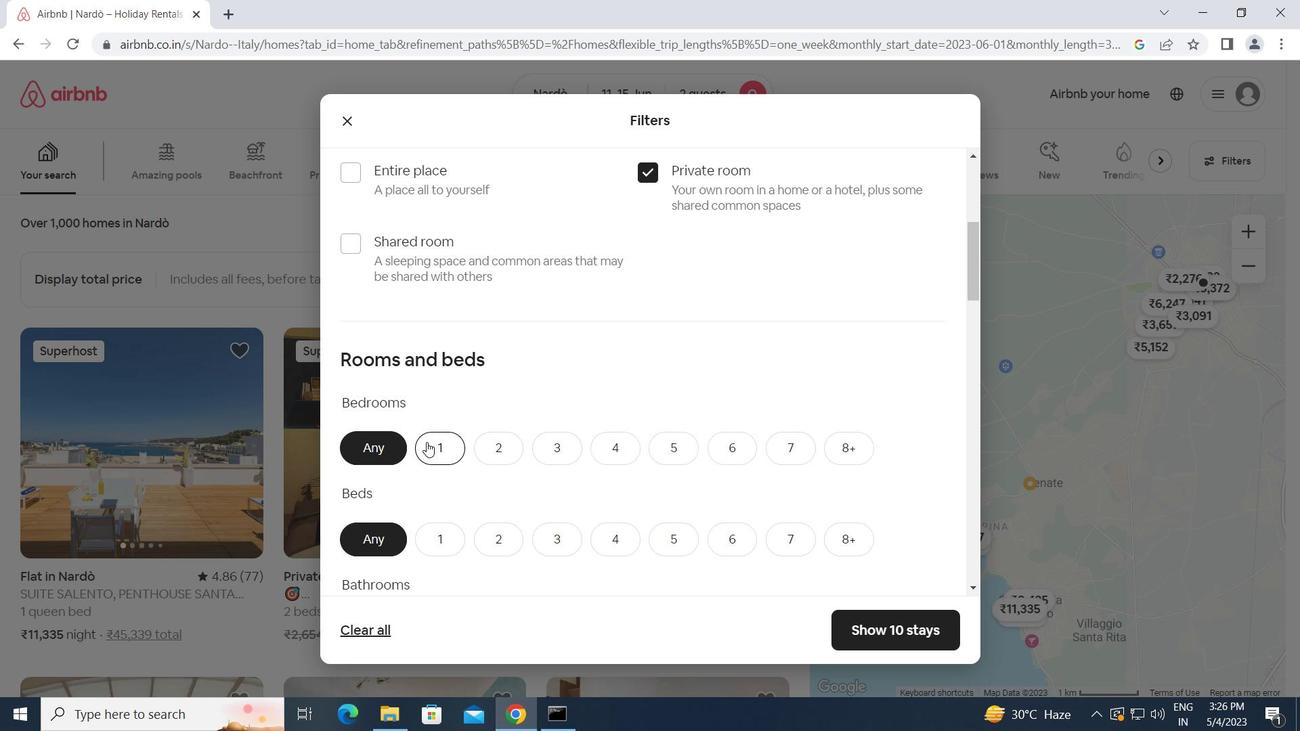 
Action: Mouse moved to (446, 468)
Screenshot: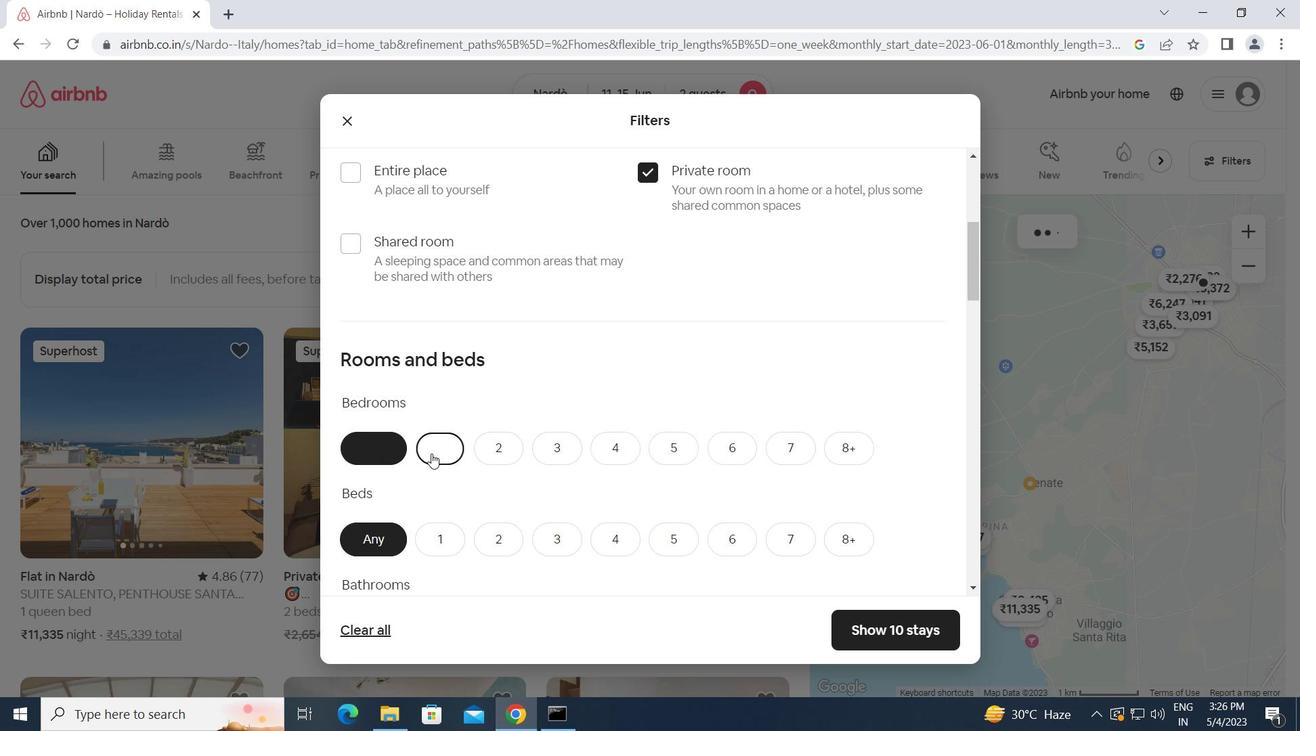 
Action: Mouse scrolled (446, 467) with delta (0, 0)
Screenshot: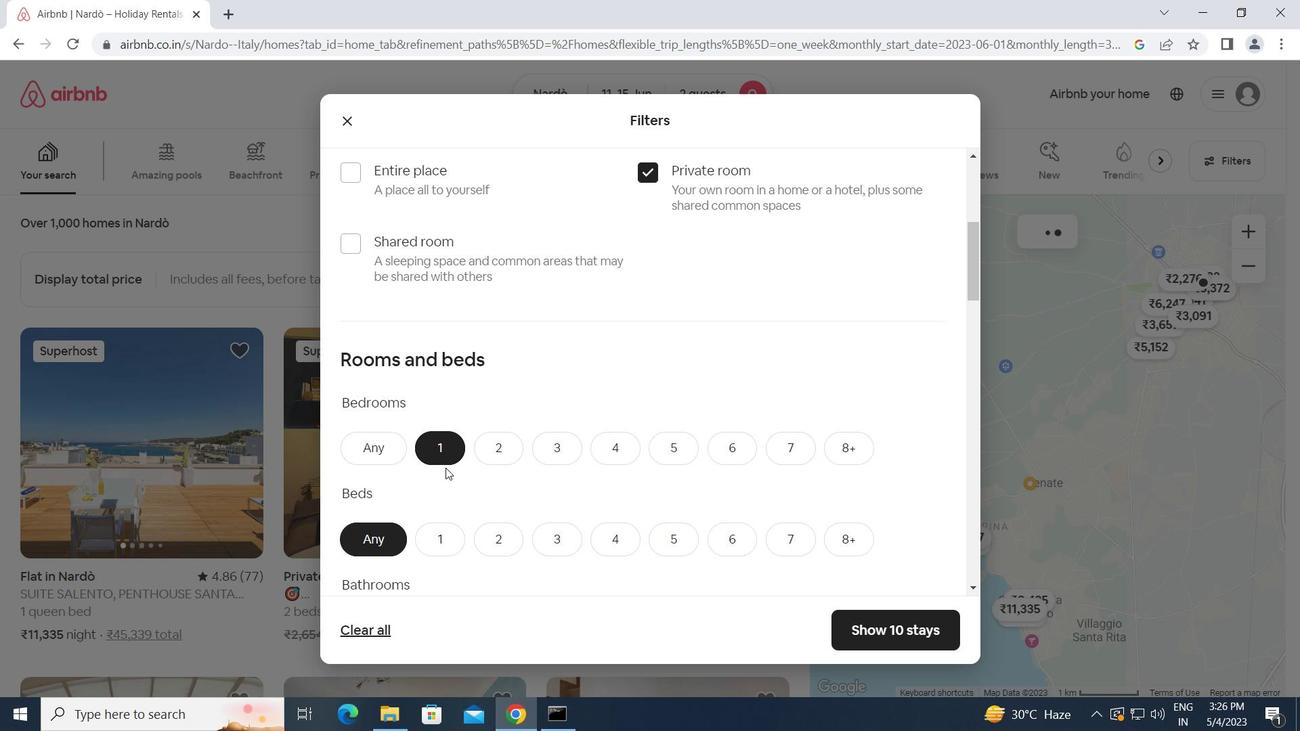 
Action: Mouse moved to (489, 458)
Screenshot: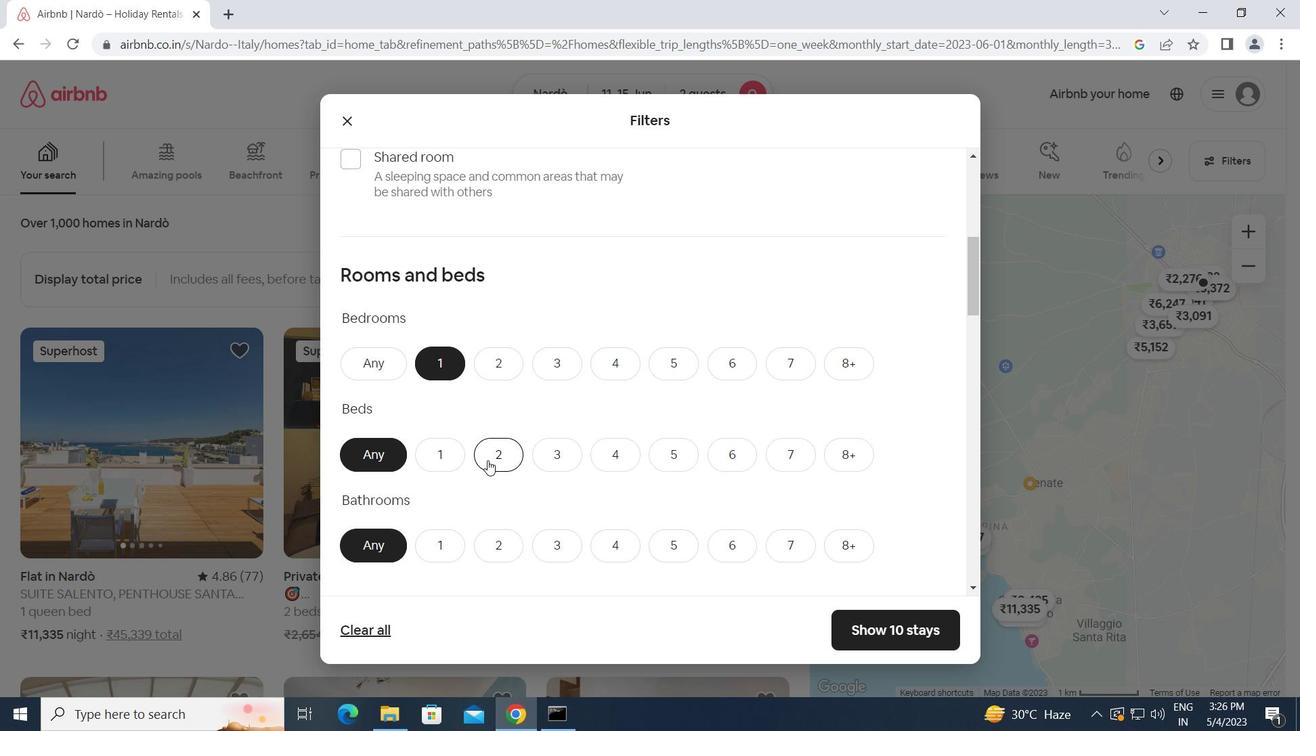 
Action: Mouse pressed left at (489, 458)
Screenshot: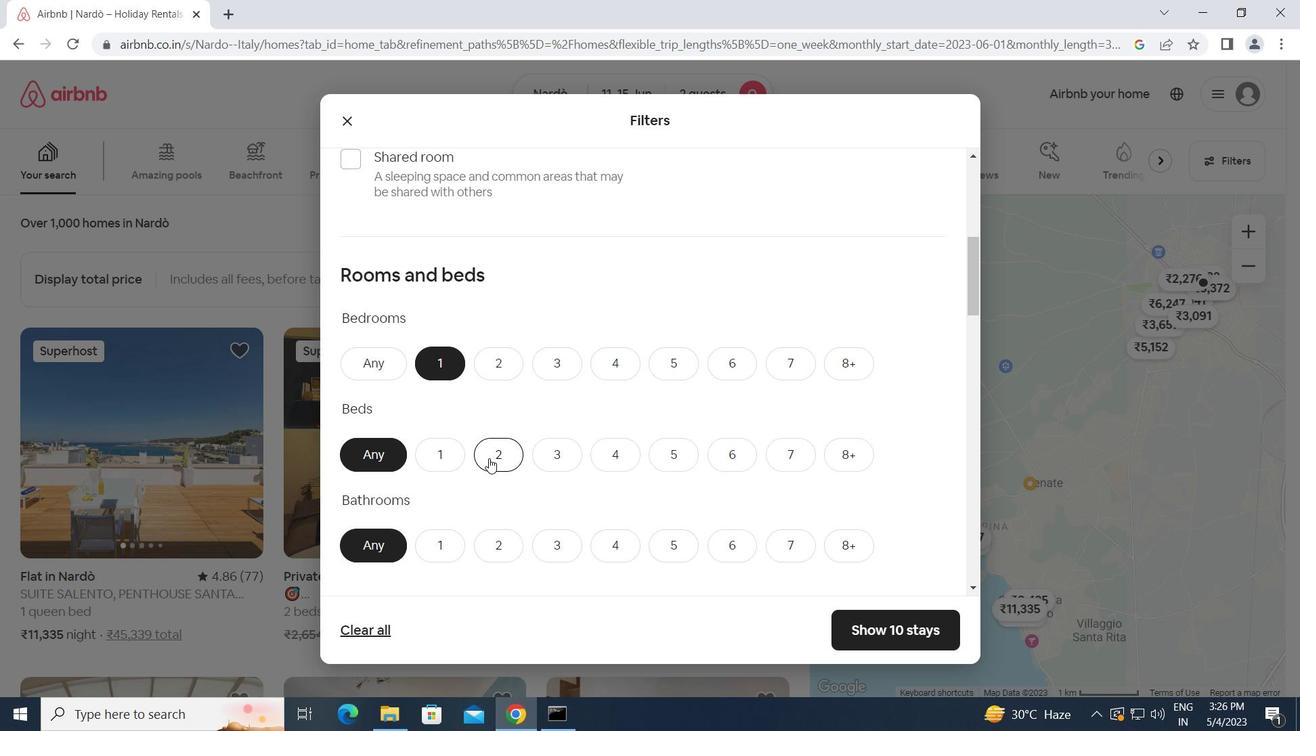 
Action: Mouse moved to (449, 543)
Screenshot: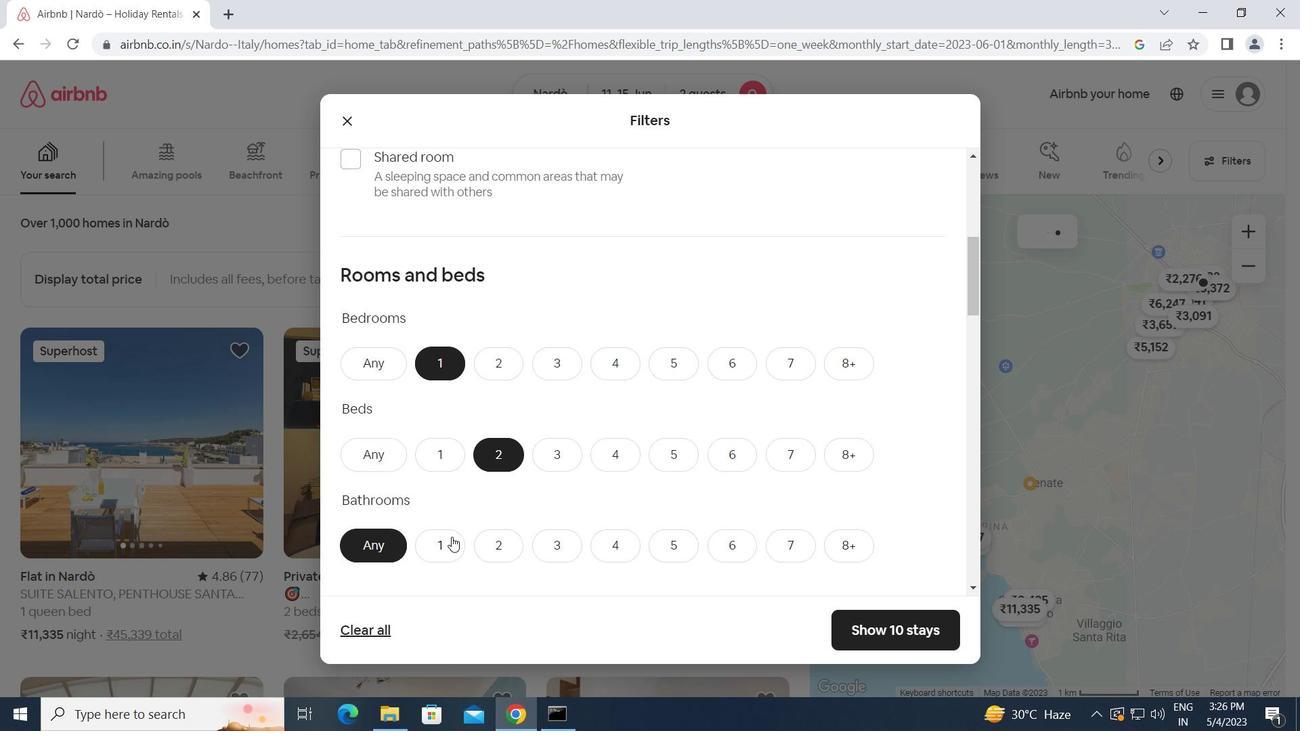 
Action: Mouse pressed left at (449, 543)
Screenshot: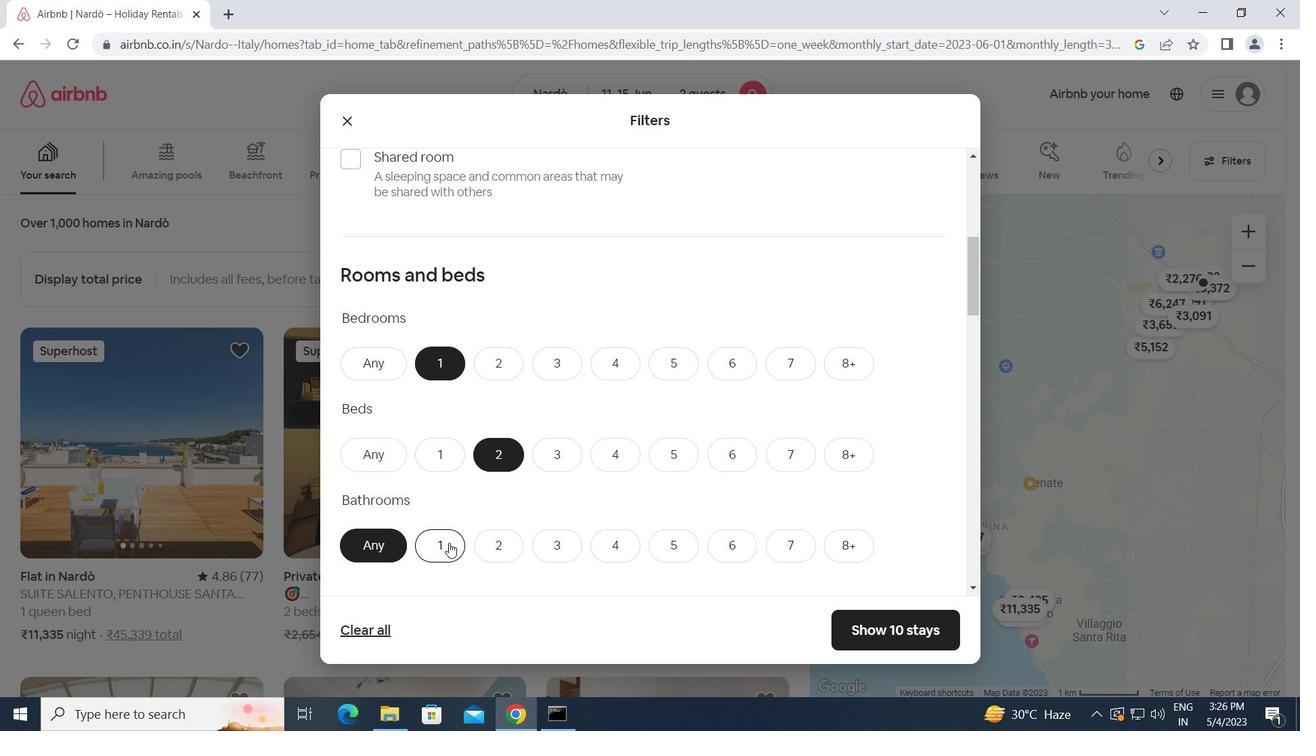 
Action: Mouse moved to (504, 545)
Screenshot: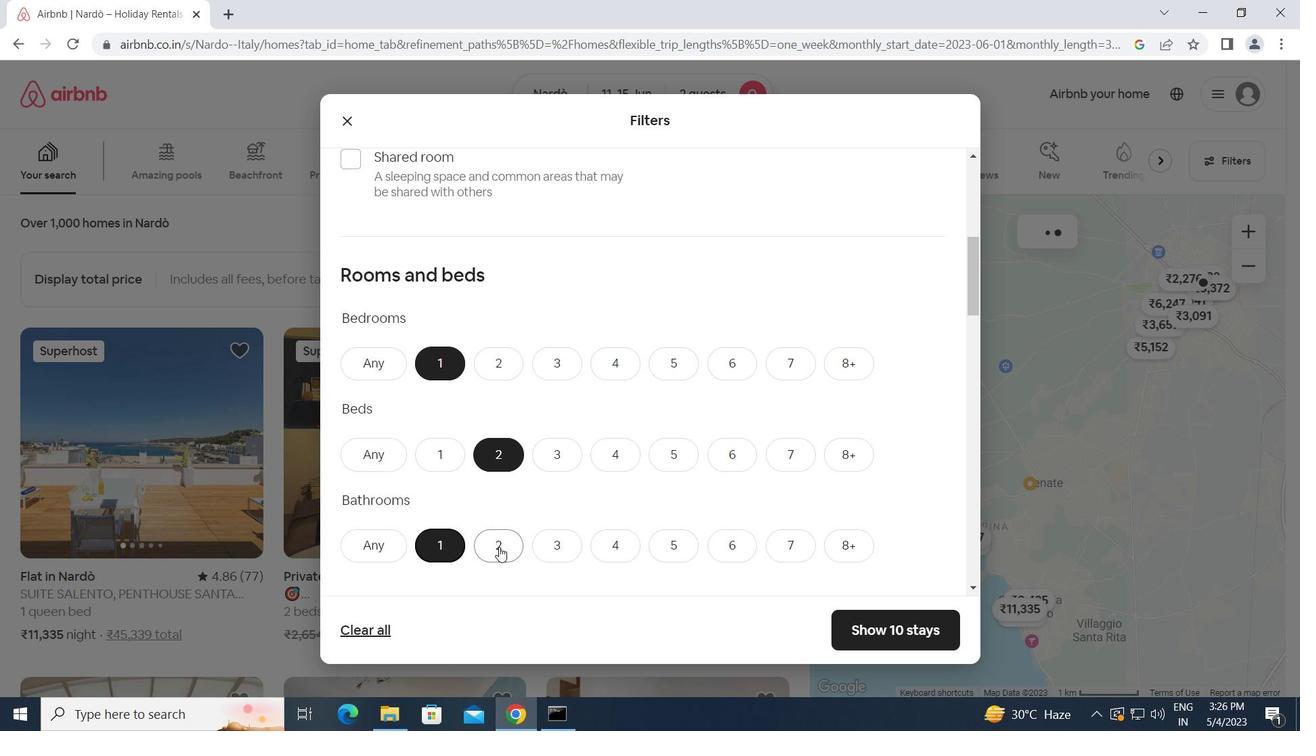 
Action: Mouse scrolled (504, 544) with delta (0, 0)
Screenshot: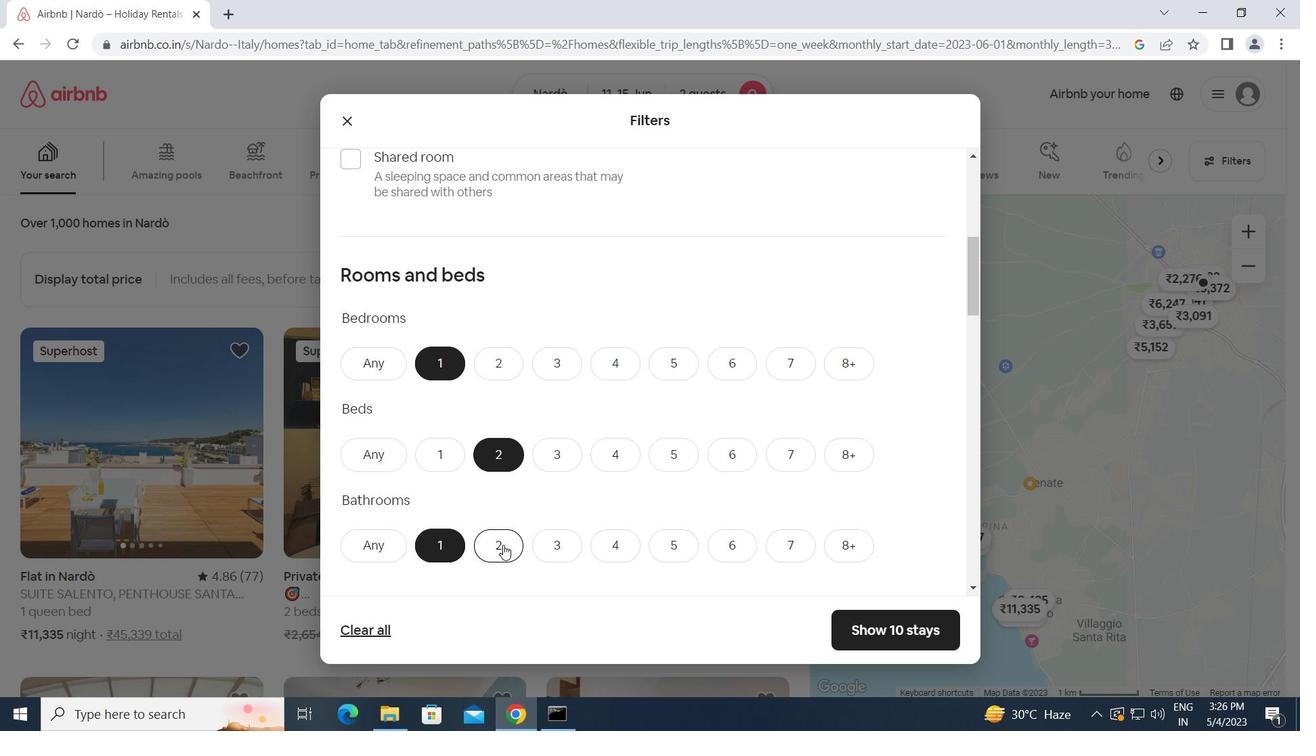 
Action: Mouse scrolled (504, 544) with delta (0, 0)
Screenshot: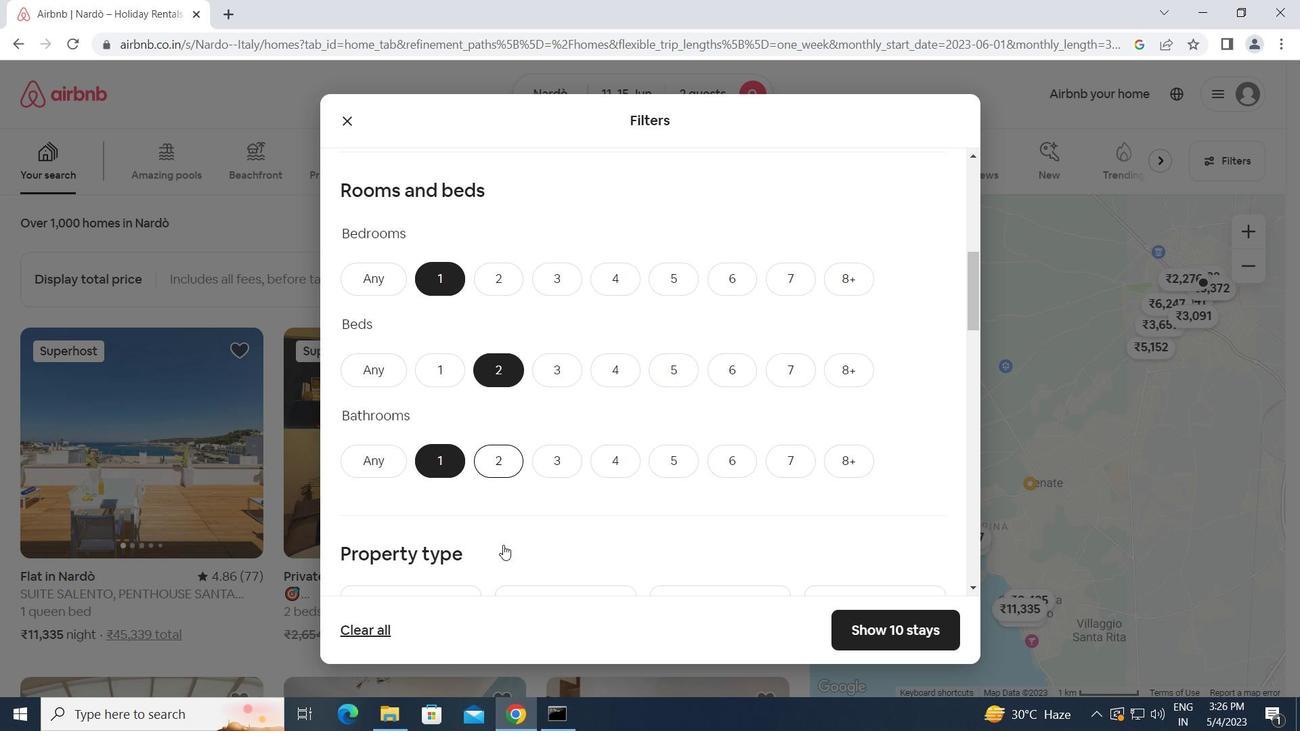 
Action: Mouse scrolled (504, 544) with delta (0, 0)
Screenshot: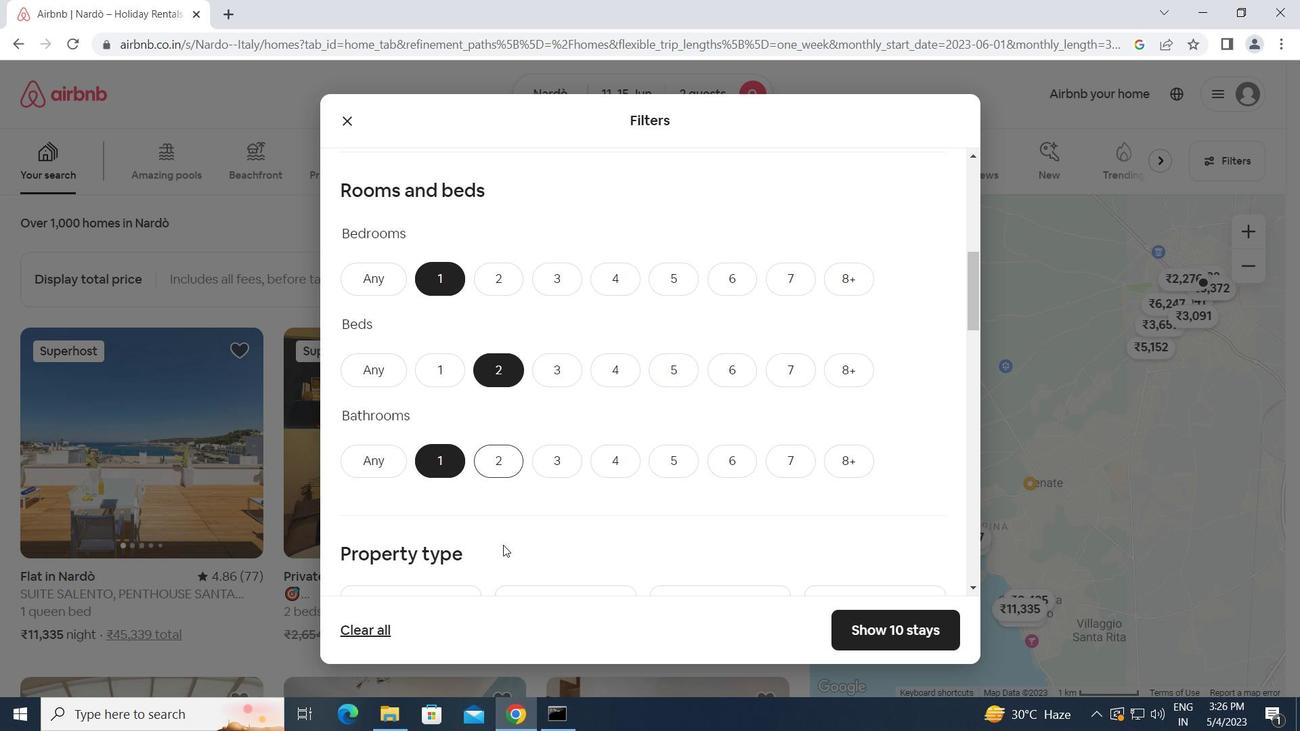 
Action: Mouse moved to (450, 495)
Screenshot: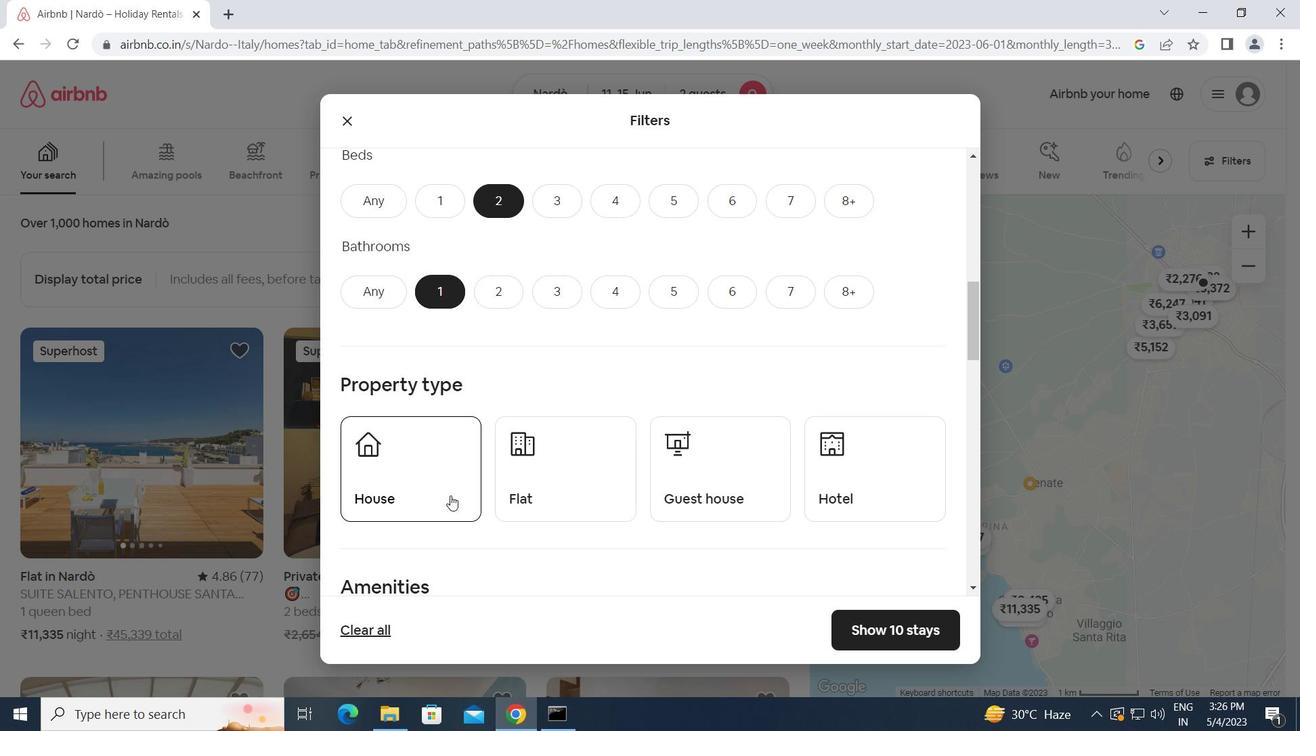 
Action: Mouse pressed left at (450, 495)
Screenshot: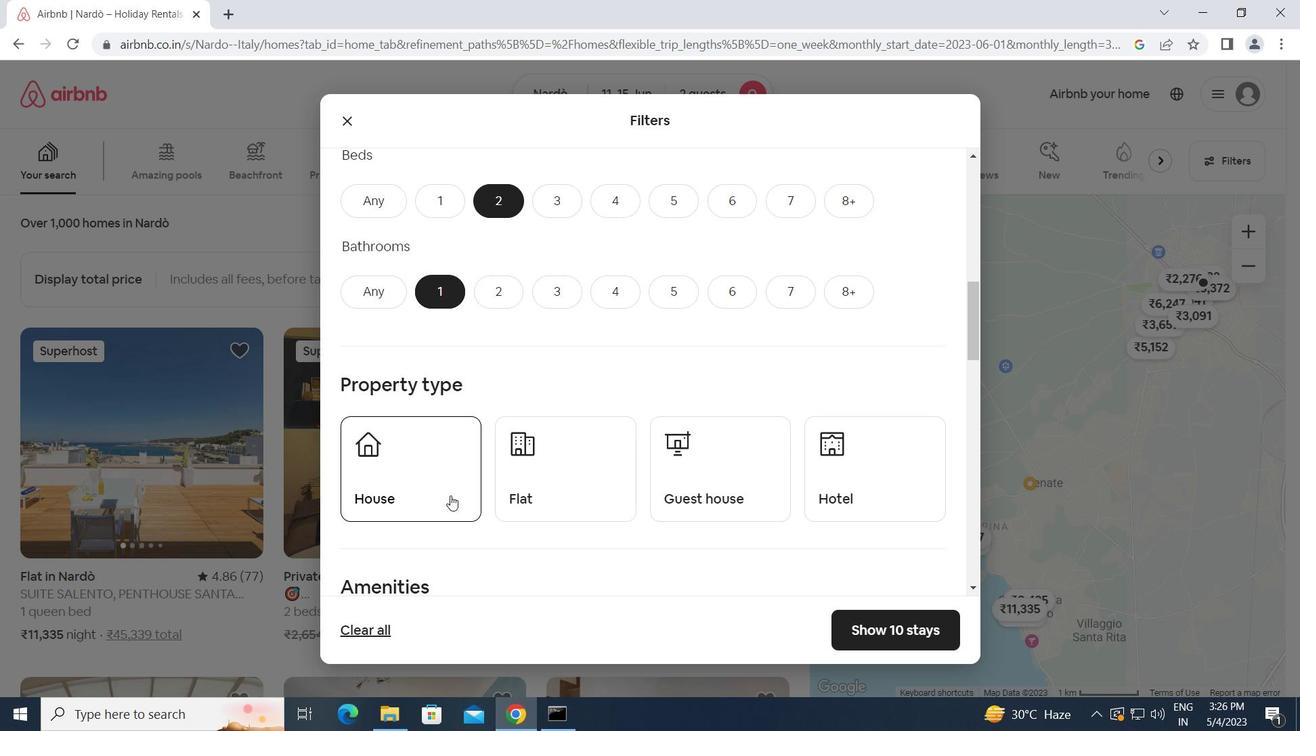 
Action: Mouse moved to (556, 485)
Screenshot: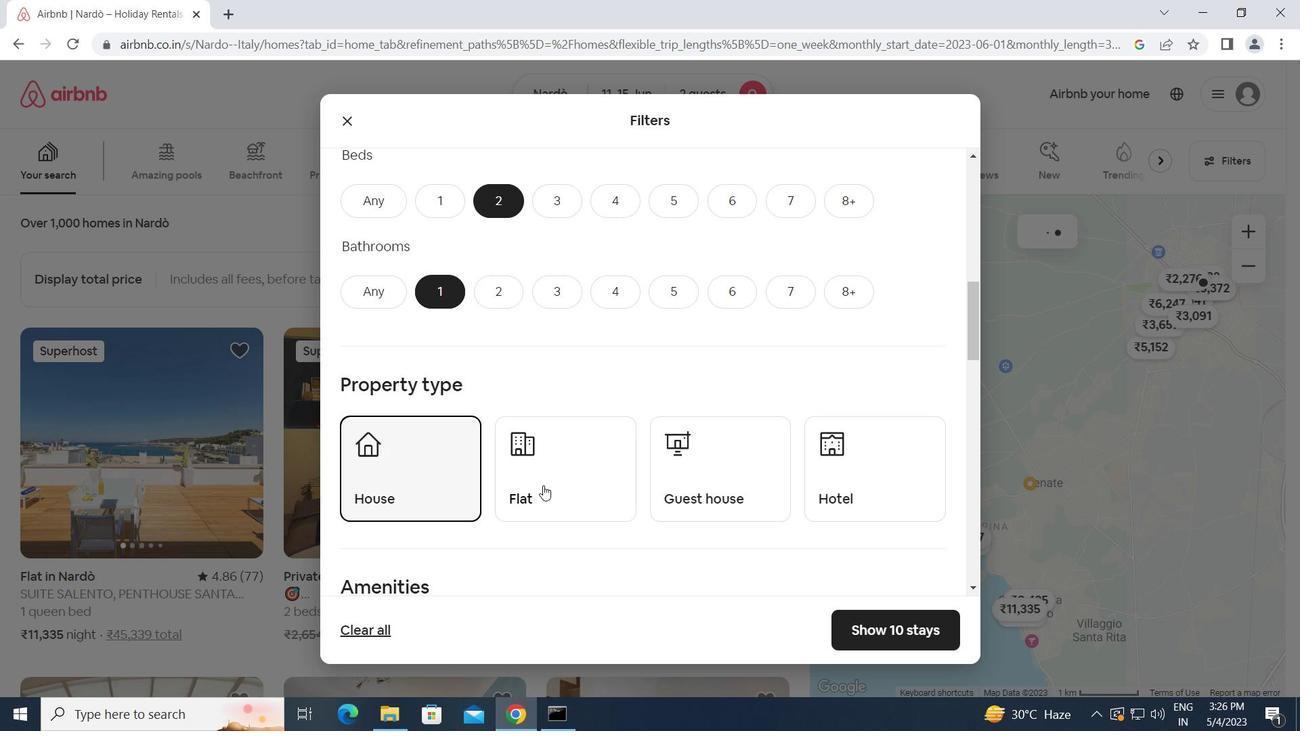 
Action: Mouse pressed left at (556, 485)
Screenshot: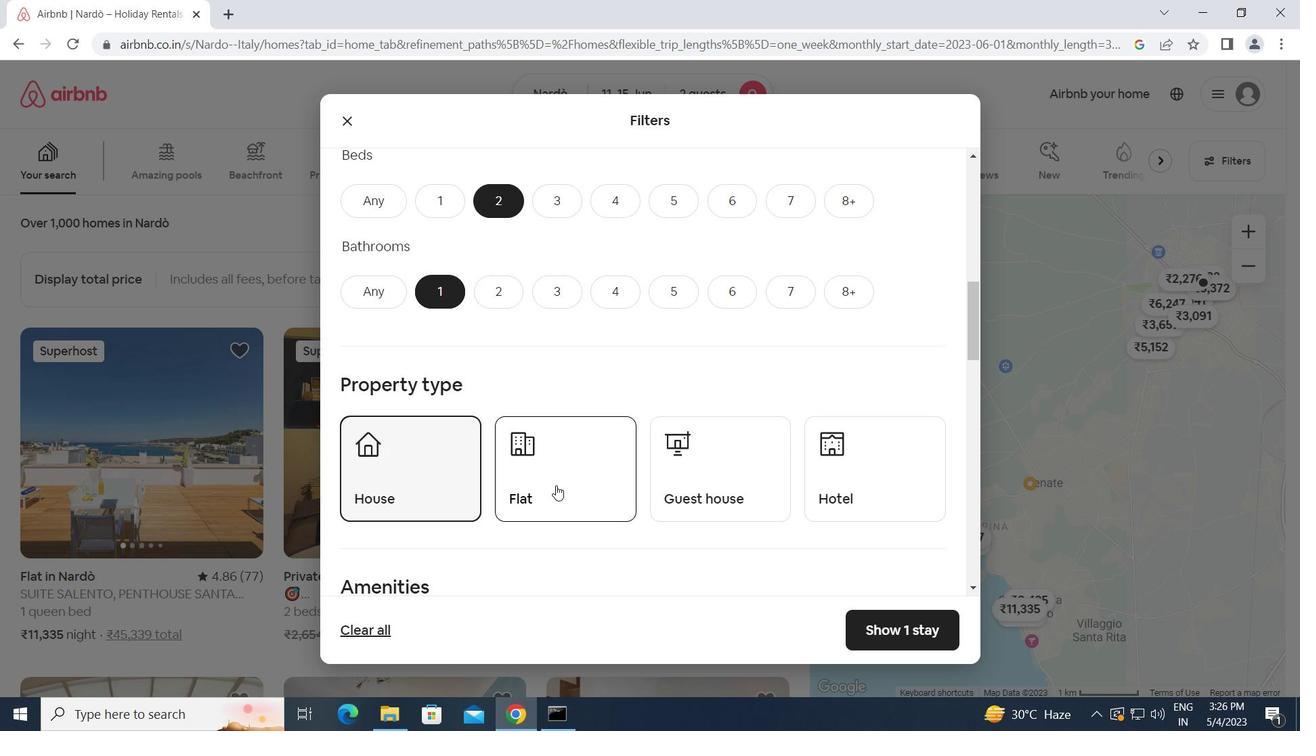 
Action: Mouse moved to (672, 475)
Screenshot: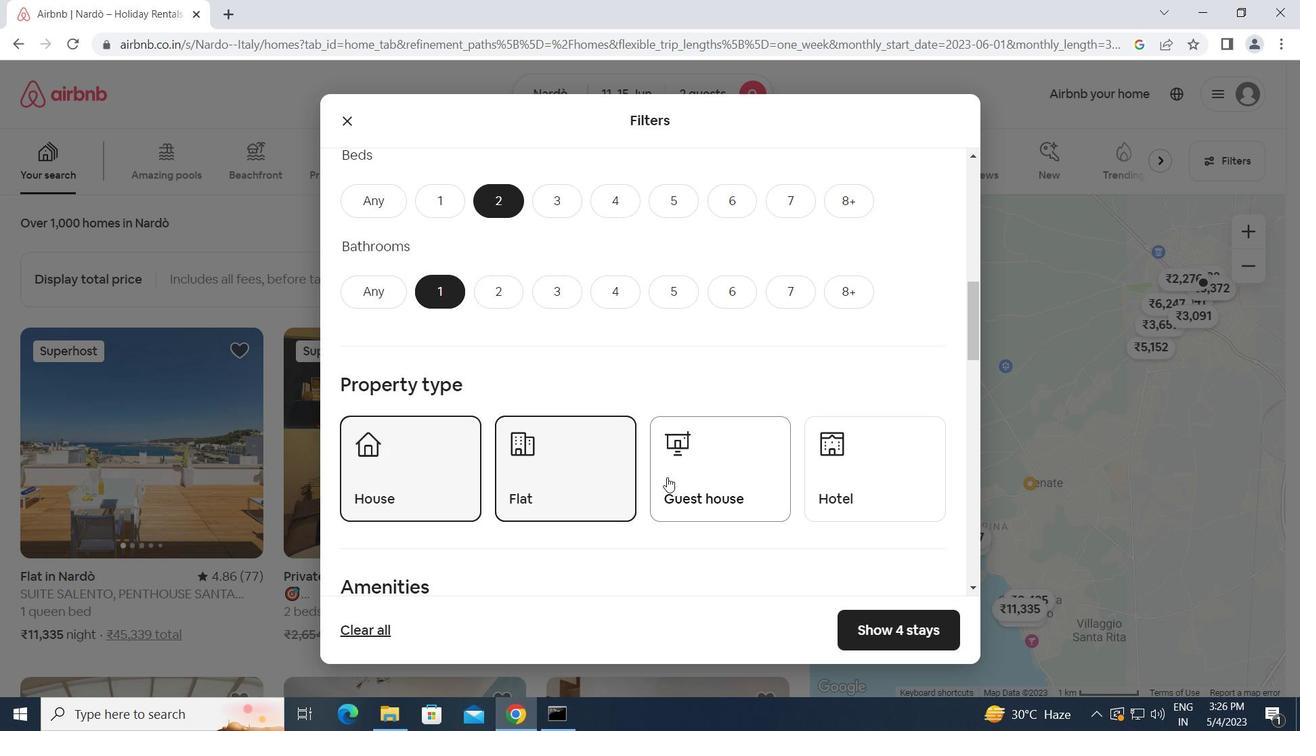 
Action: Mouse pressed left at (672, 475)
Screenshot: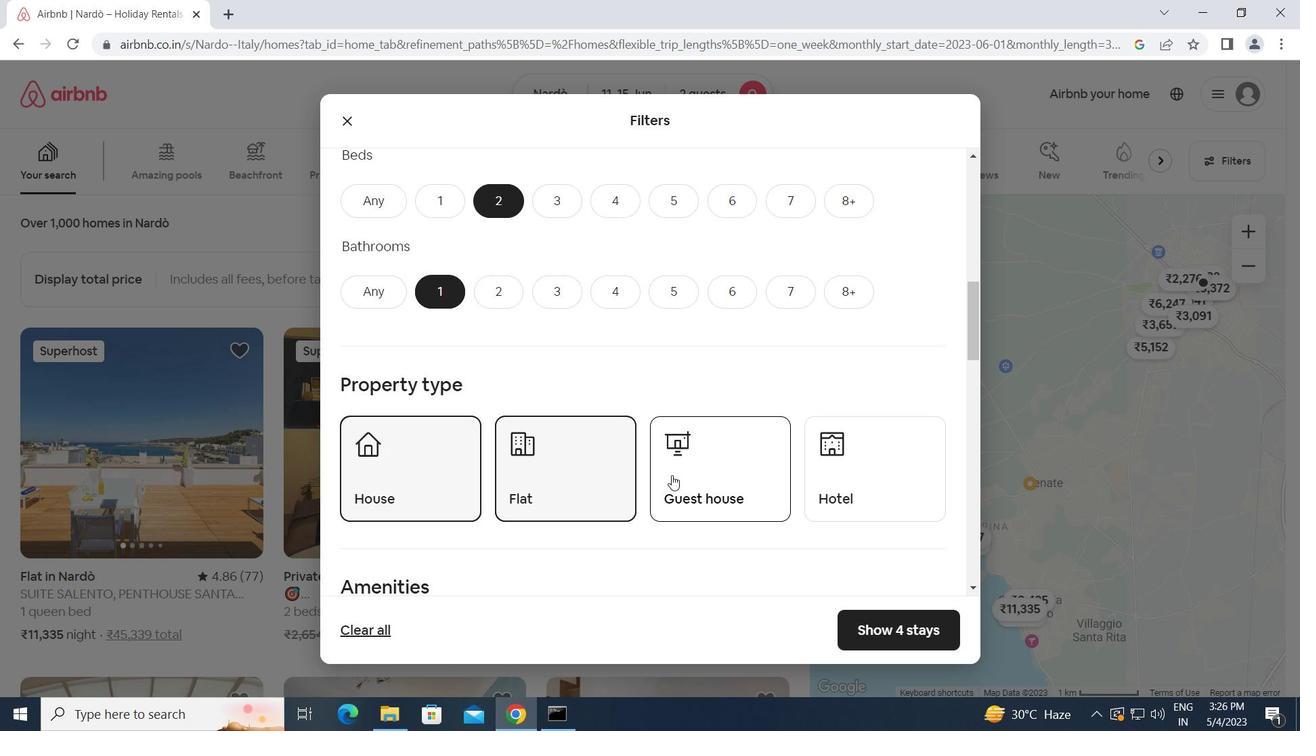 
Action: Mouse moved to (871, 472)
Screenshot: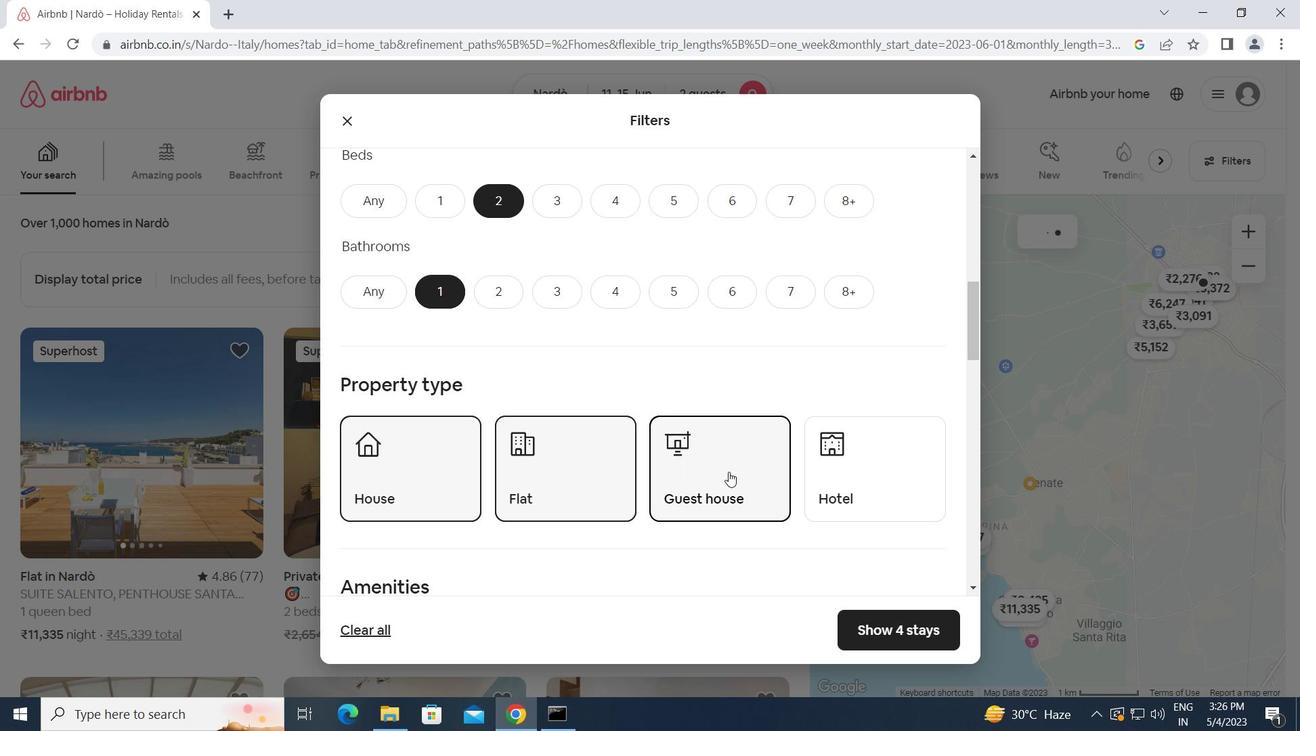 
Action: Mouse pressed left at (871, 472)
Screenshot: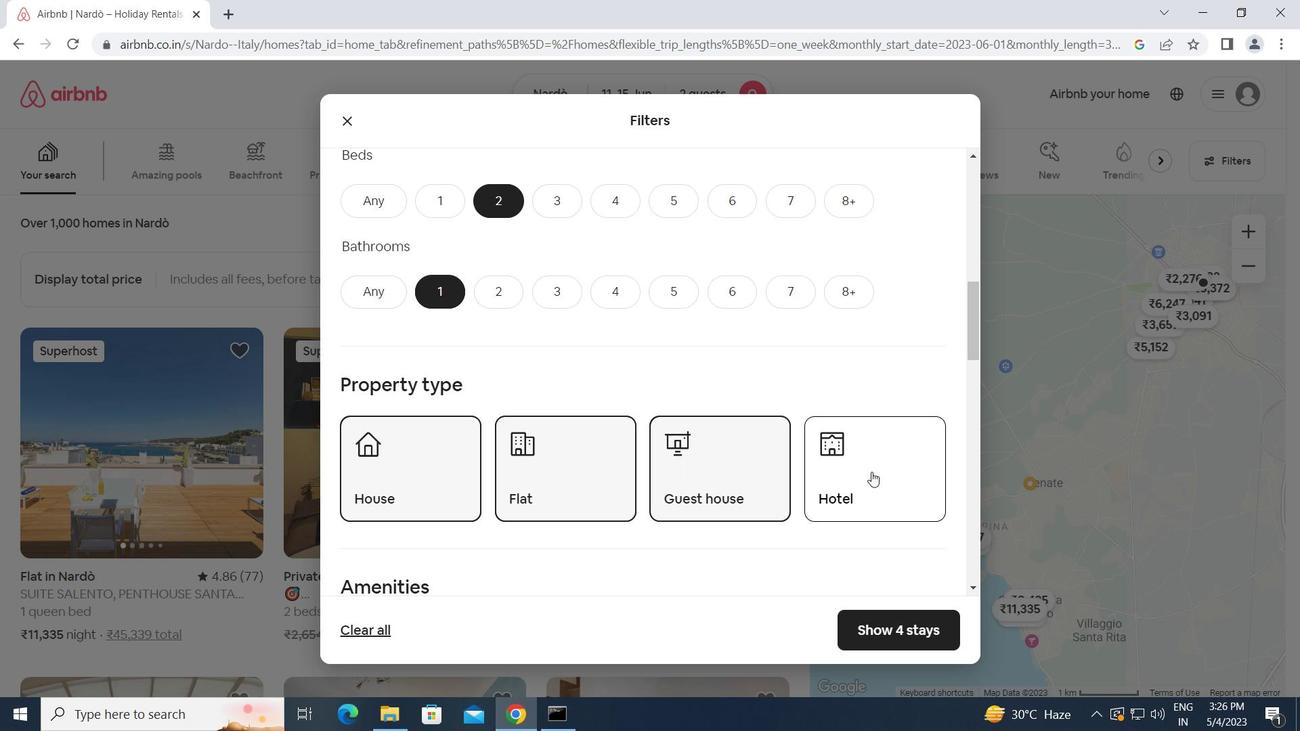 
Action: Mouse moved to (721, 506)
Screenshot: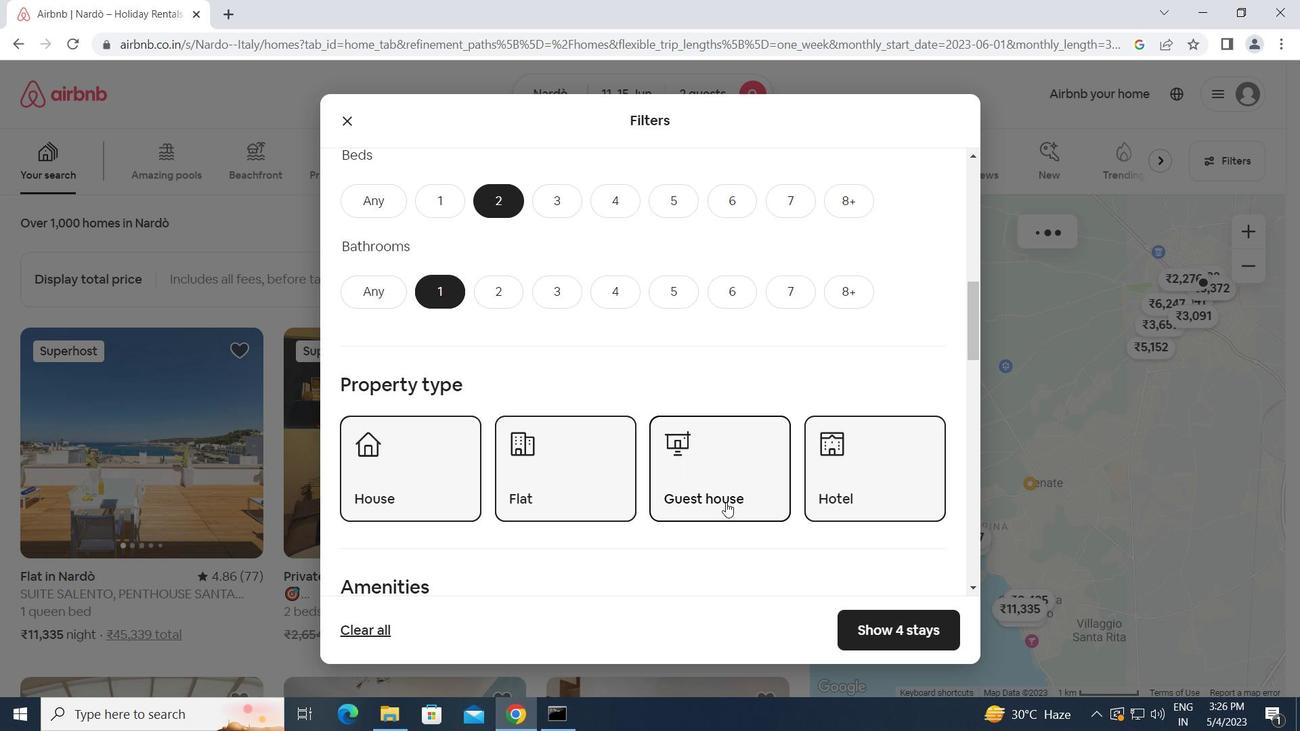 
Action: Mouse scrolled (721, 505) with delta (0, 0)
Screenshot: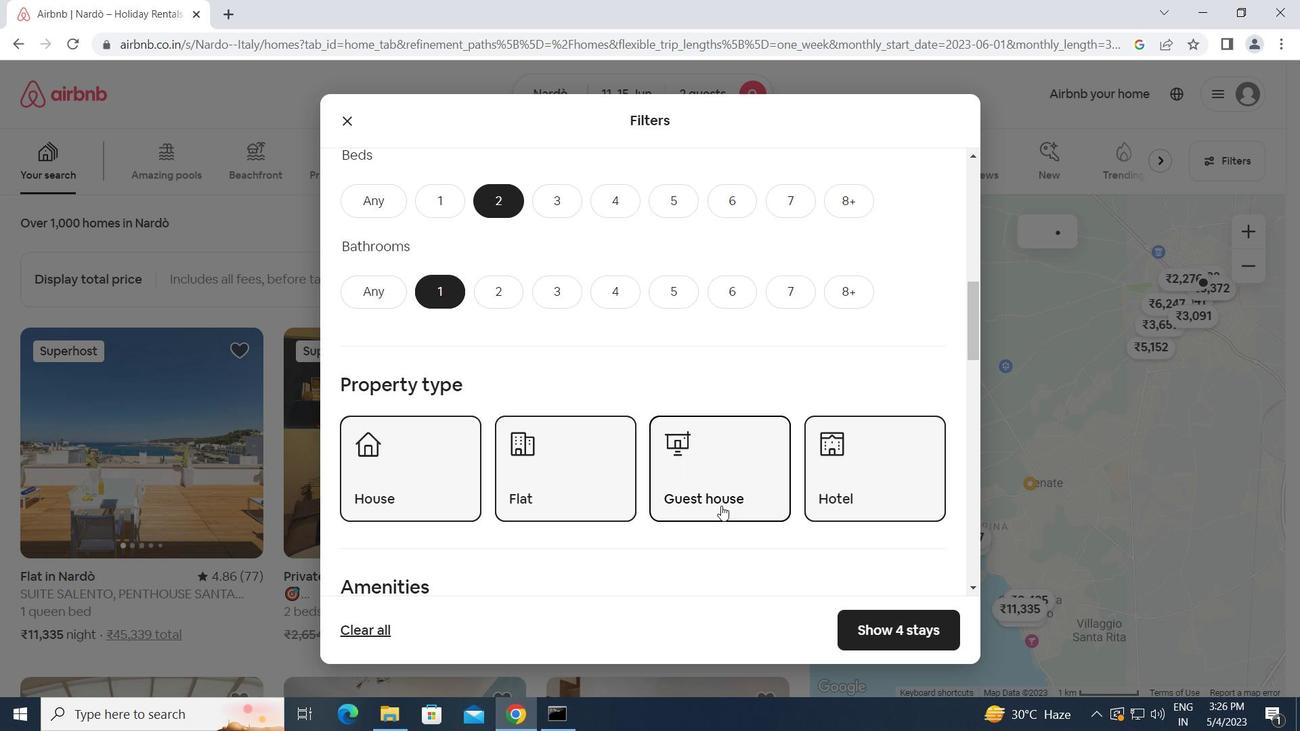 
Action: Mouse scrolled (721, 505) with delta (0, 0)
Screenshot: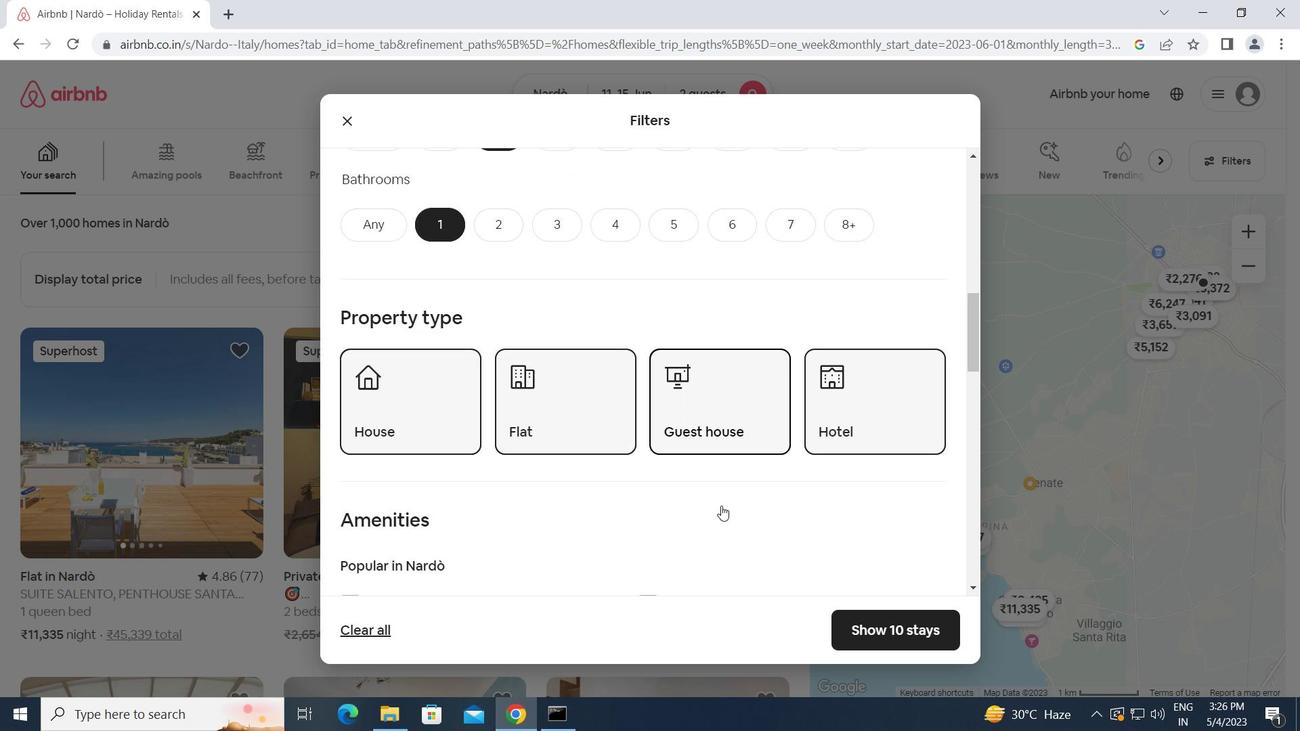 
Action: Mouse scrolled (721, 505) with delta (0, 0)
Screenshot: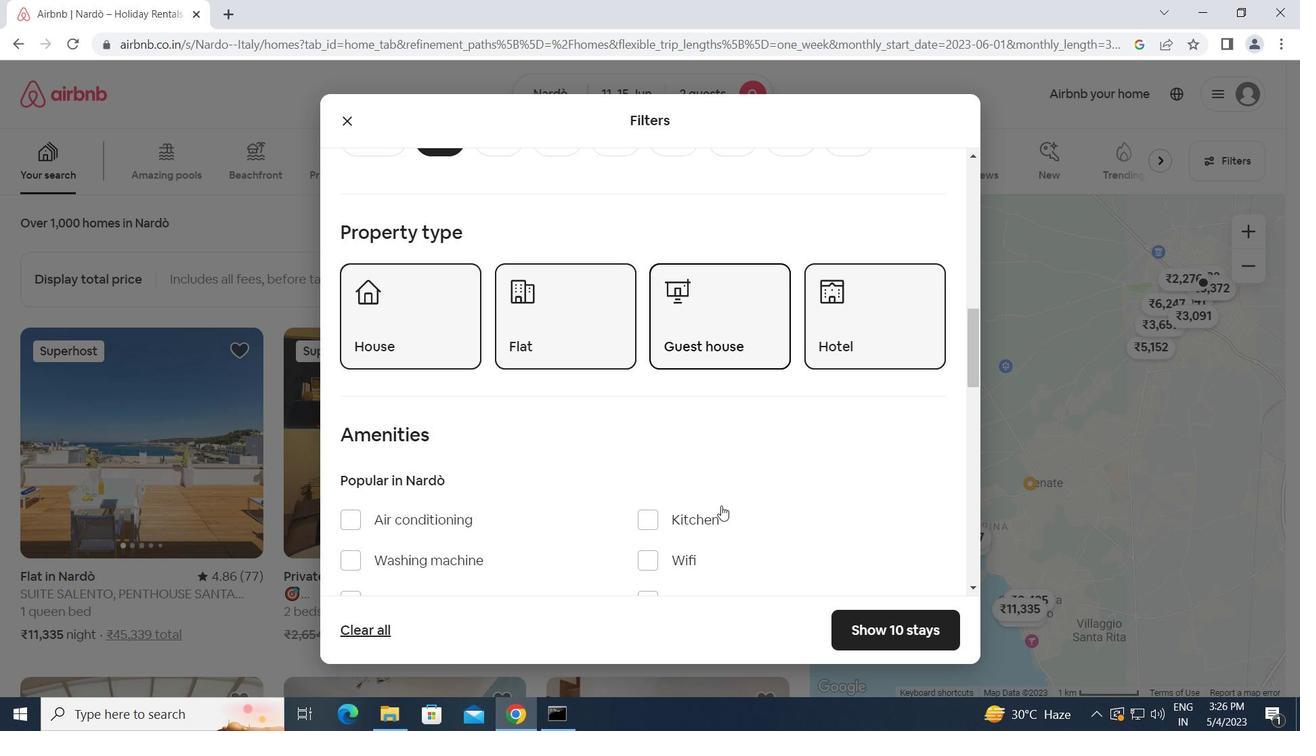 
Action: Mouse scrolled (721, 505) with delta (0, 0)
Screenshot: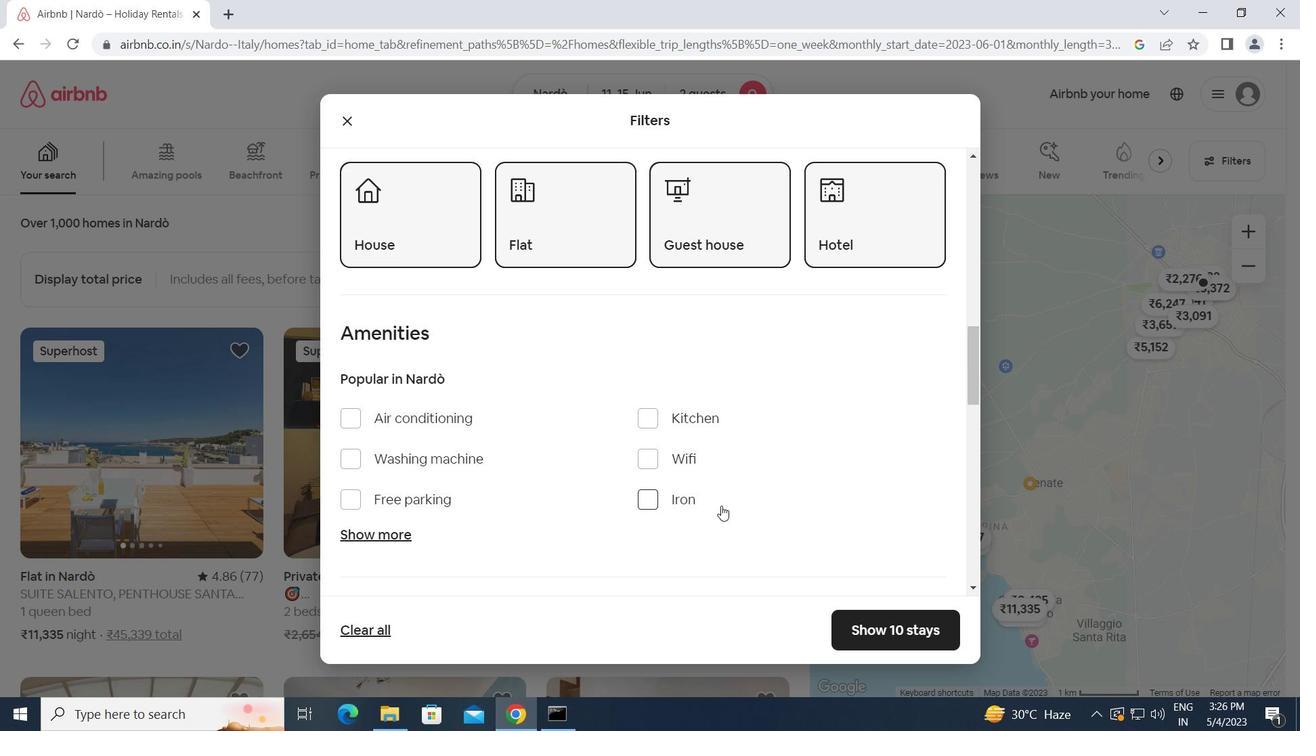
Action: Mouse scrolled (721, 505) with delta (0, 0)
Screenshot: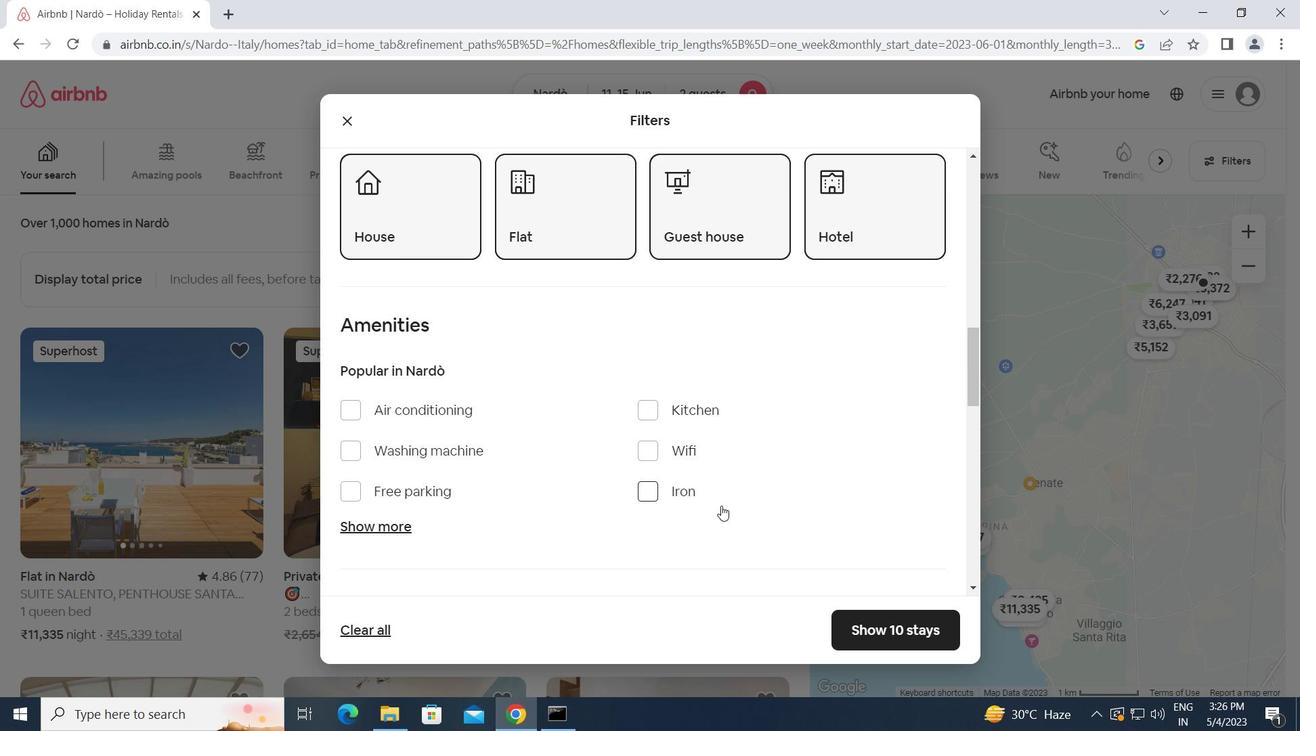
Action: Mouse scrolled (721, 505) with delta (0, 0)
Screenshot: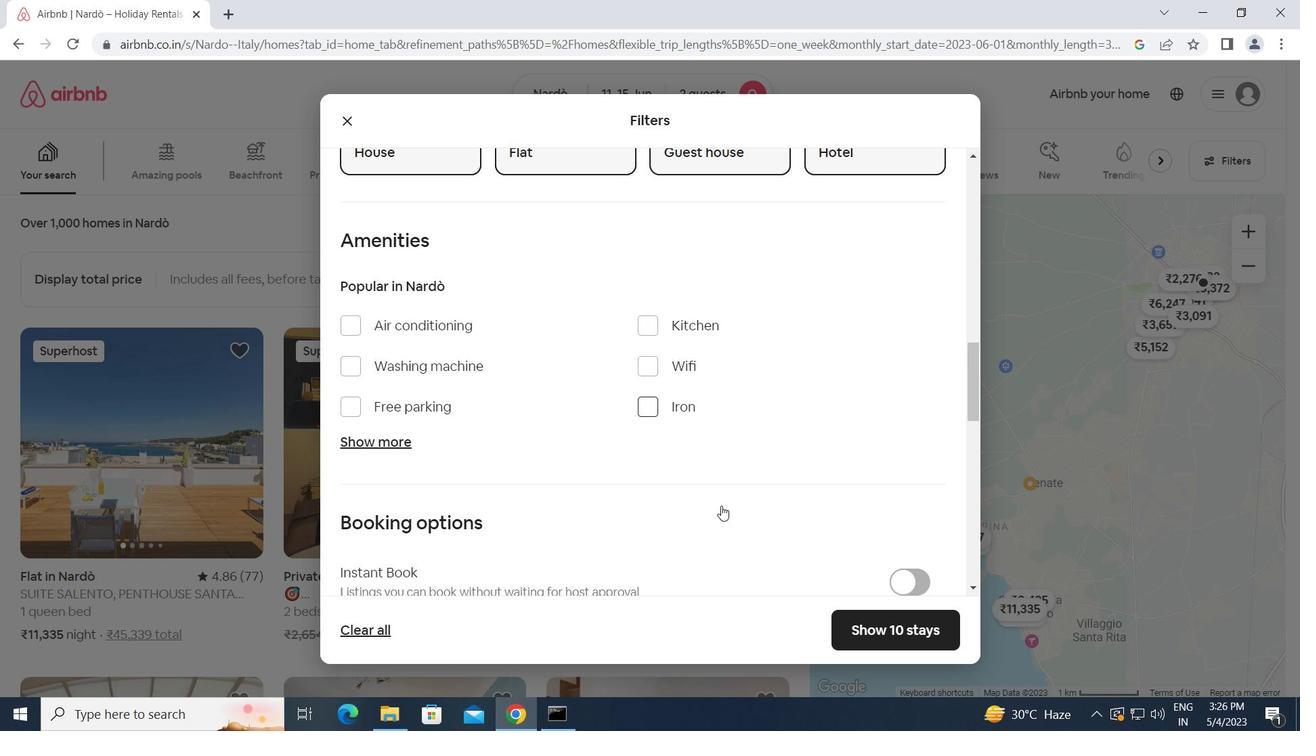 
Action: Mouse moved to (895, 479)
Screenshot: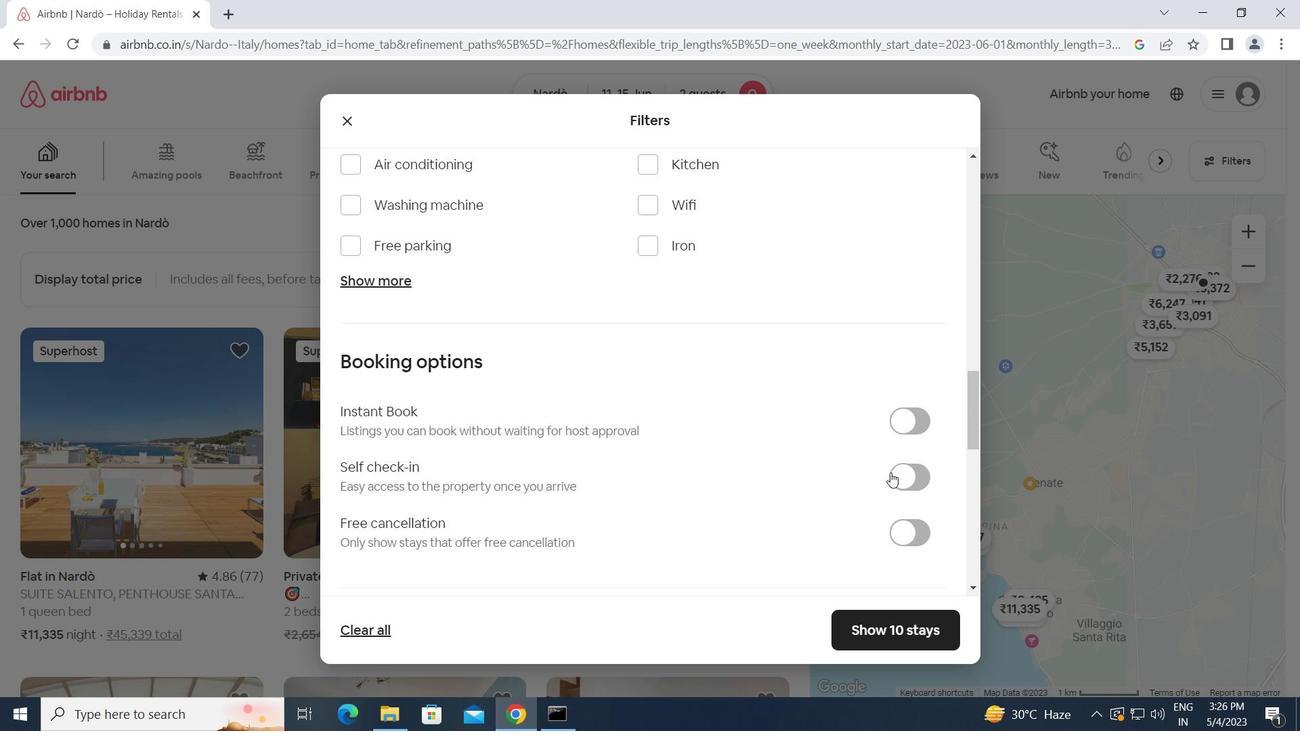 
Action: Mouse pressed left at (895, 479)
Screenshot: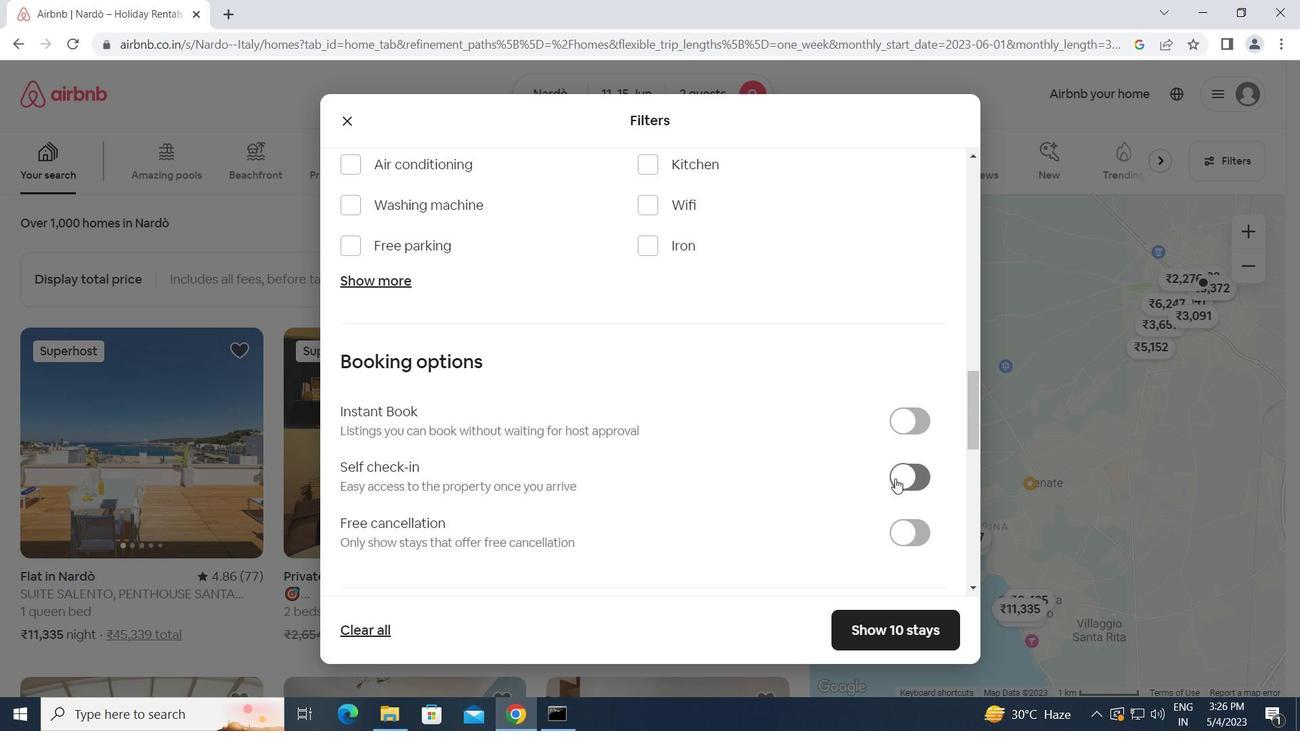
Action: Mouse moved to (600, 518)
Screenshot: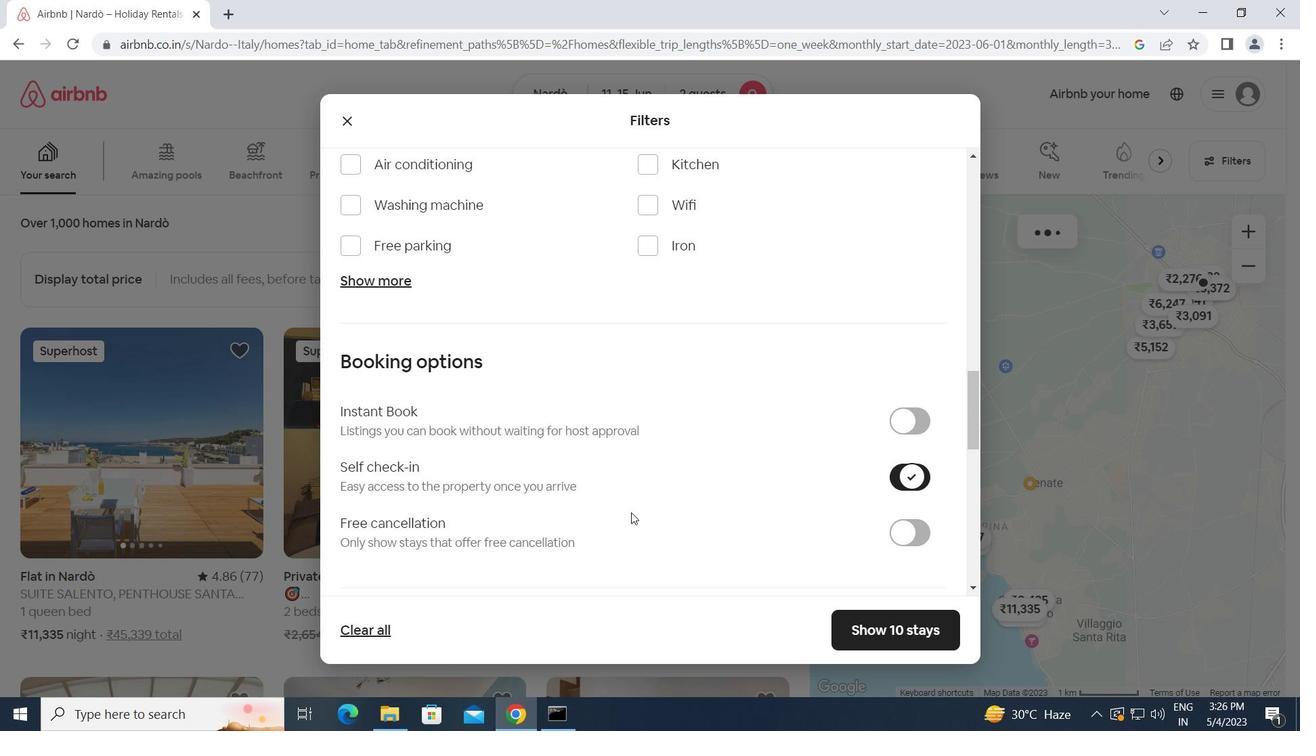 
Action: Mouse scrolled (600, 517) with delta (0, 0)
Screenshot: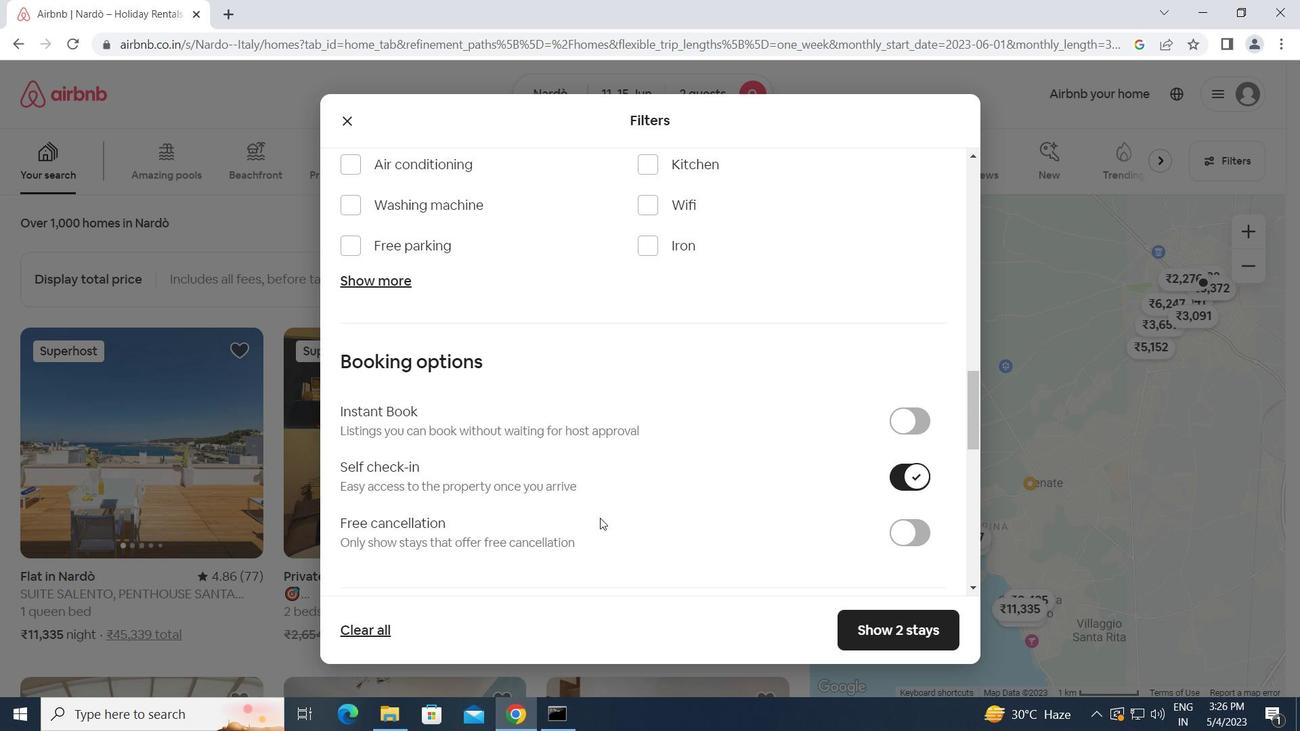 
Action: Mouse scrolled (600, 517) with delta (0, 0)
Screenshot: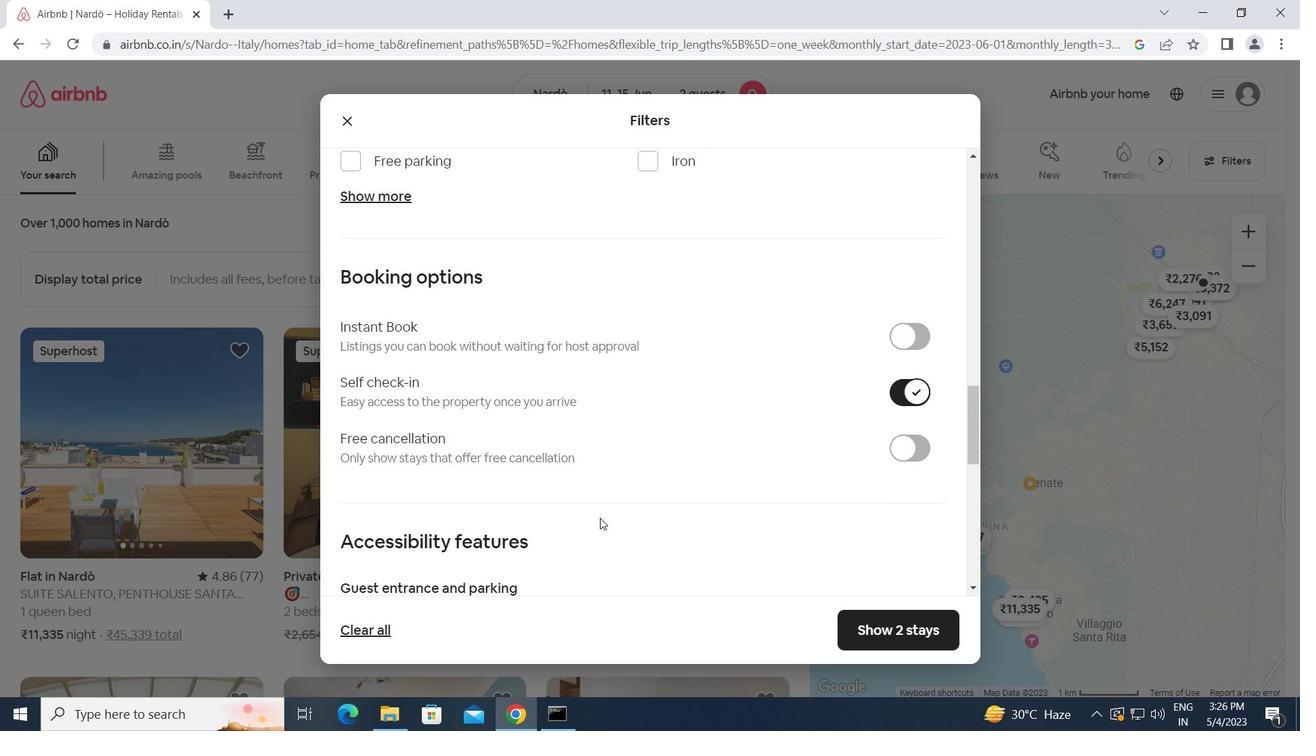 
Action: Mouse scrolled (600, 517) with delta (0, 0)
Screenshot: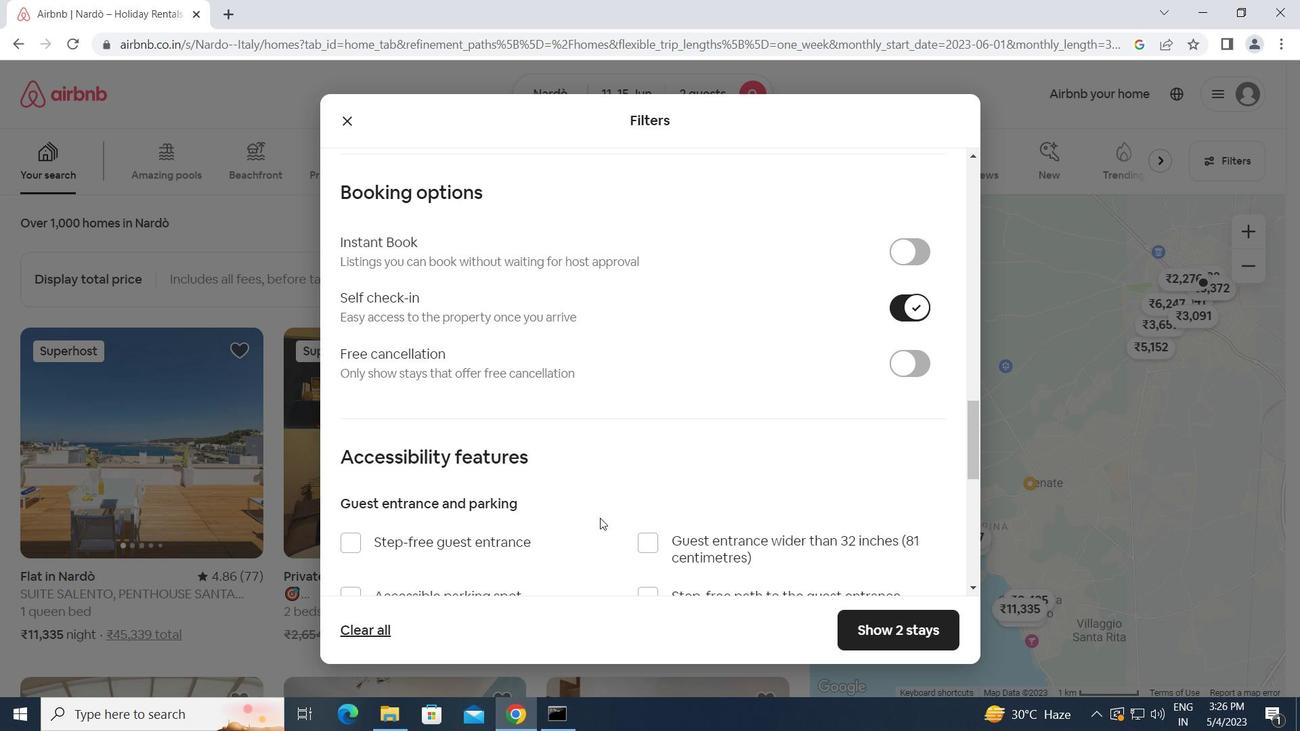 
Action: Mouse scrolled (600, 517) with delta (0, 0)
Screenshot: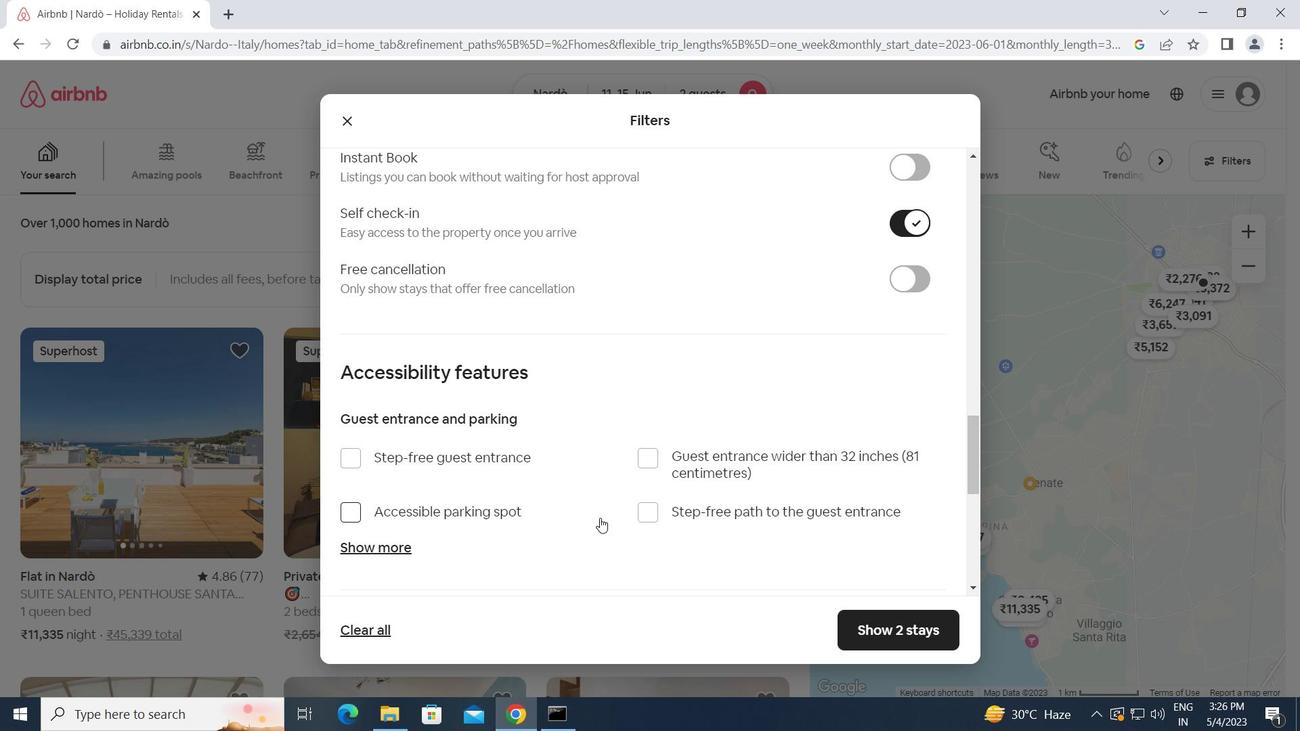 
Action: Mouse scrolled (600, 517) with delta (0, 0)
Screenshot: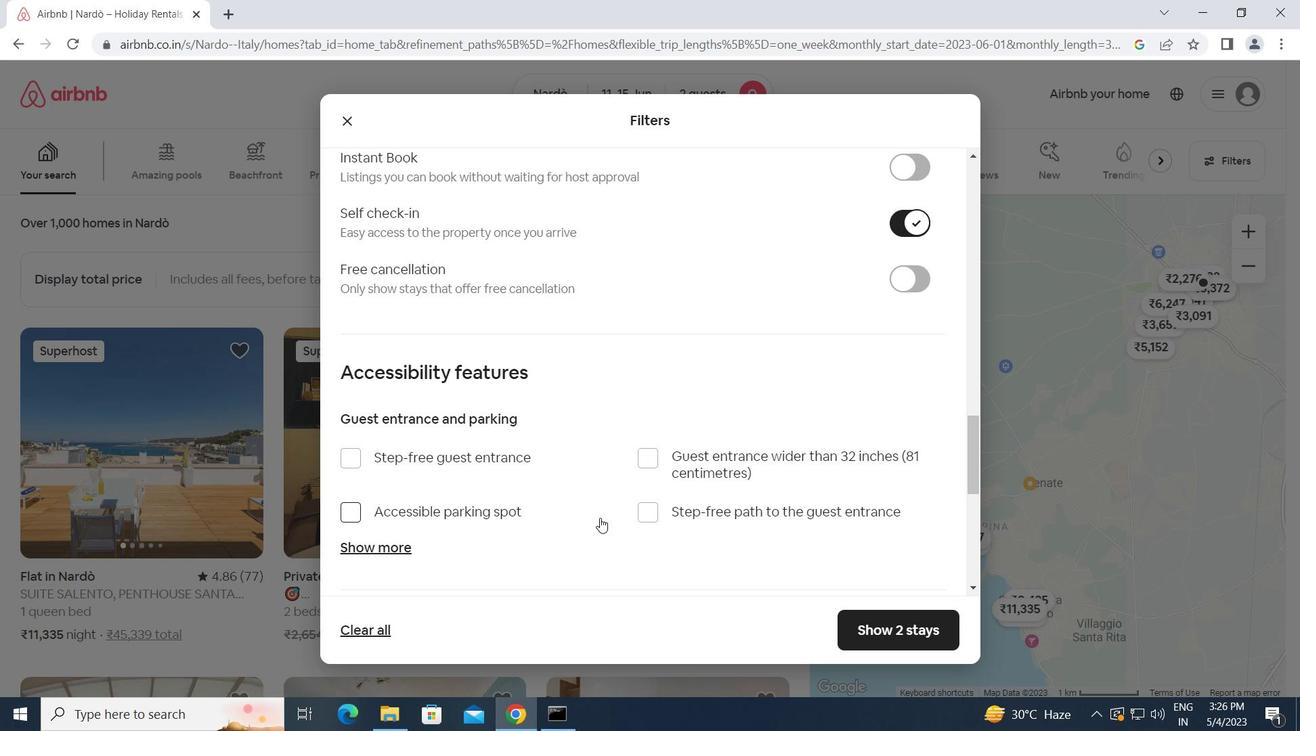 
Action: Mouse scrolled (600, 517) with delta (0, 0)
Screenshot: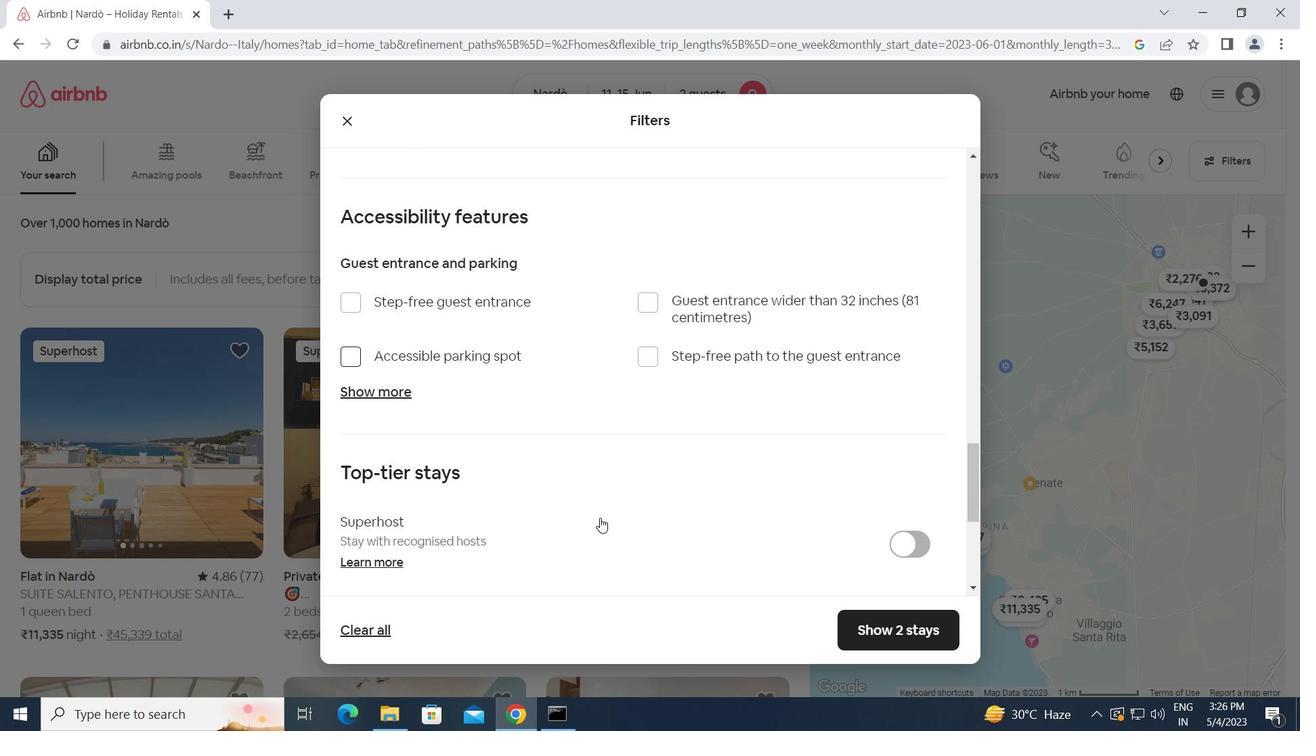 
Action: Mouse scrolled (600, 517) with delta (0, 0)
Screenshot: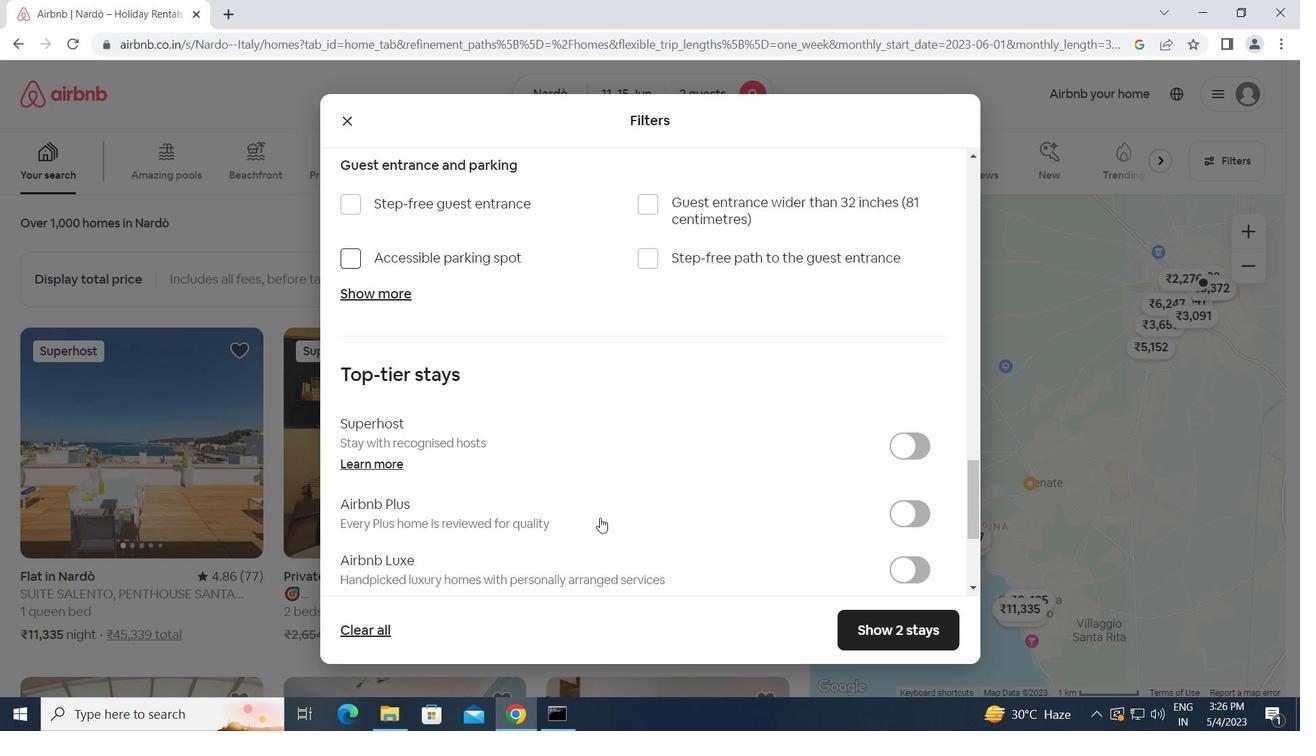 
Action: Mouse scrolled (600, 517) with delta (0, 0)
Screenshot: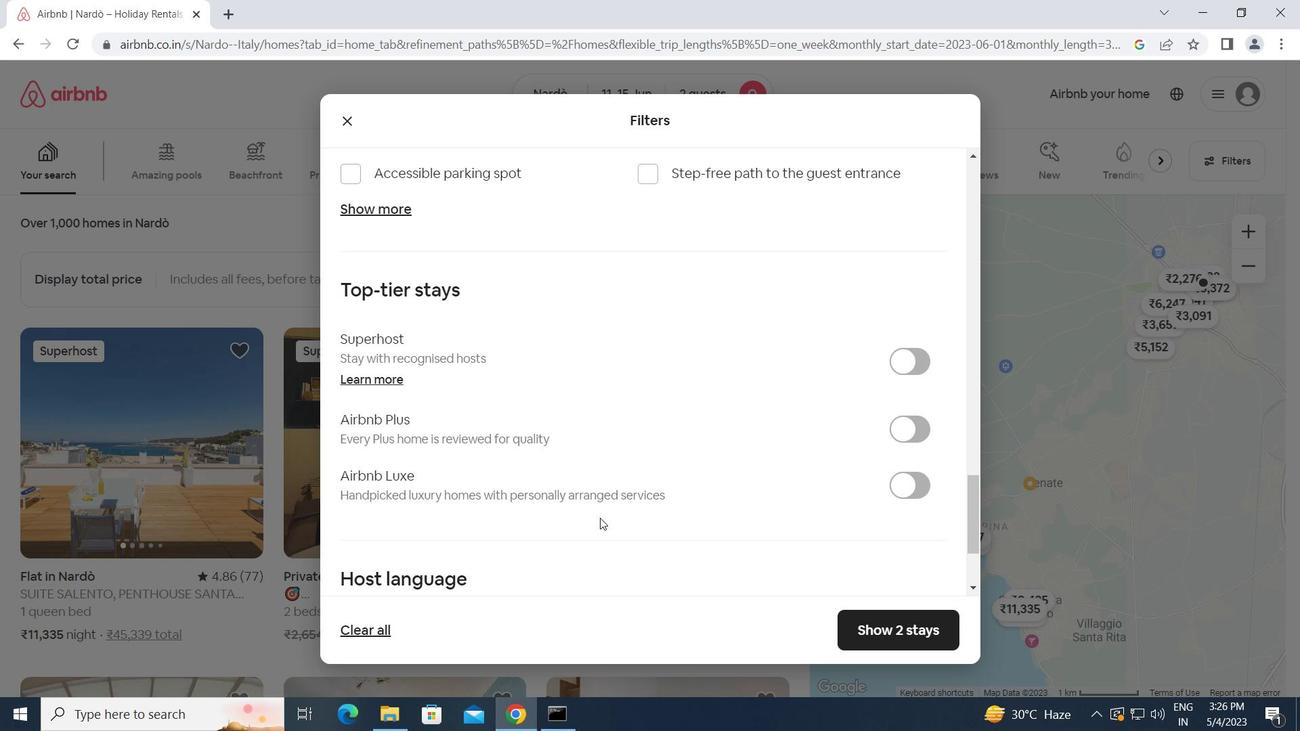 
Action: Mouse scrolled (600, 517) with delta (0, 0)
Screenshot: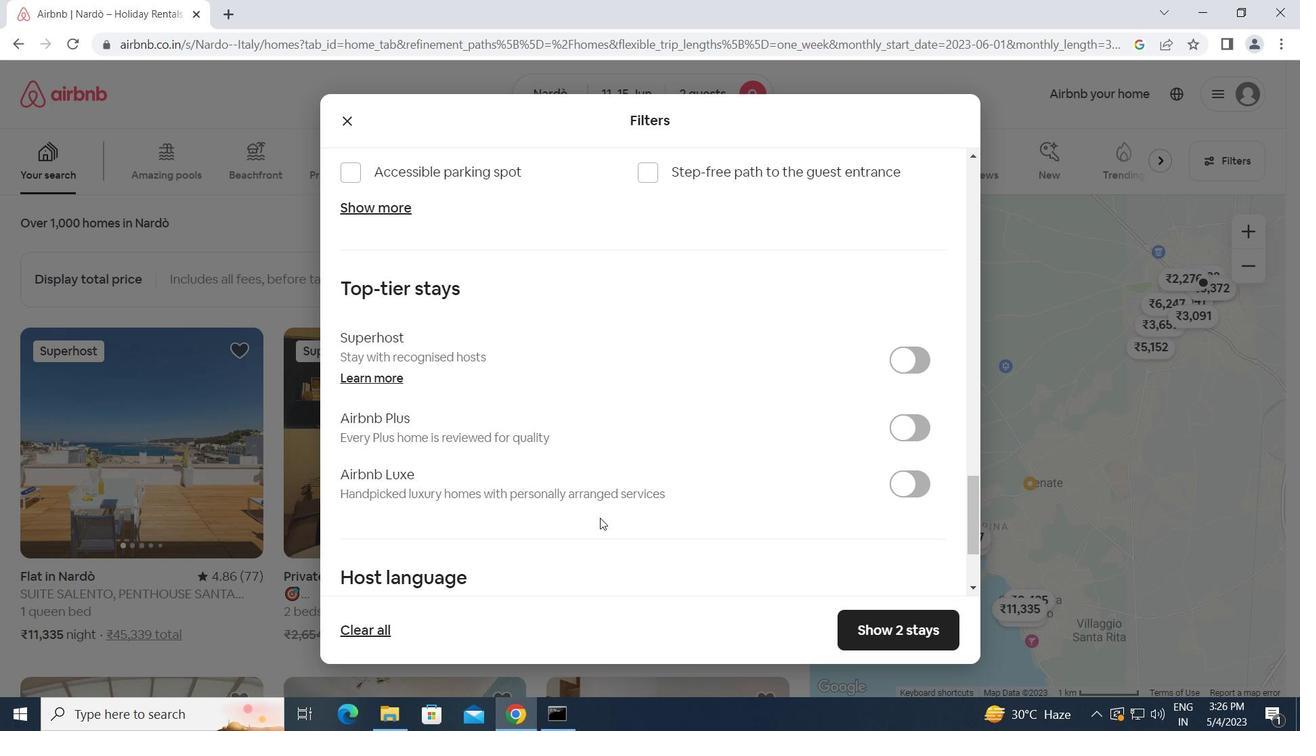 
Action: Mouse moved to (359, 479)
Screenshot: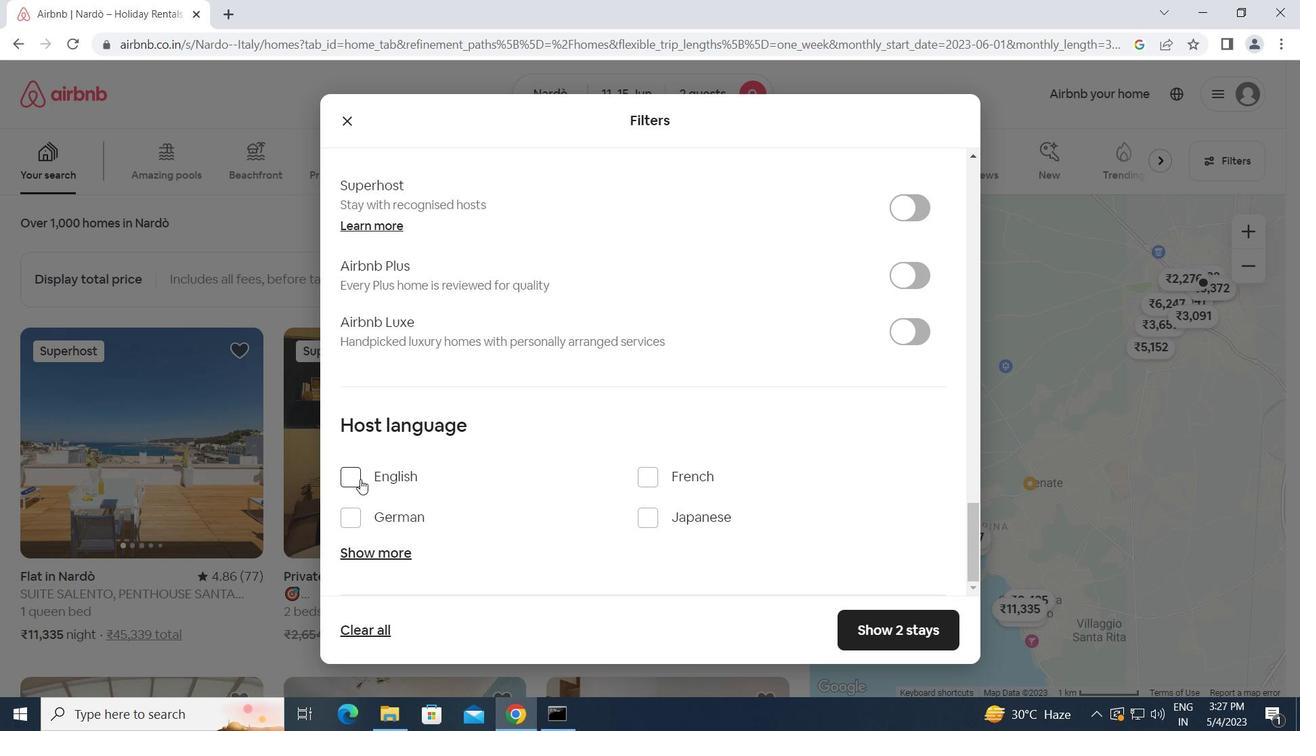 
Action: Mouse pressed left at (359, 479)
Screenshot: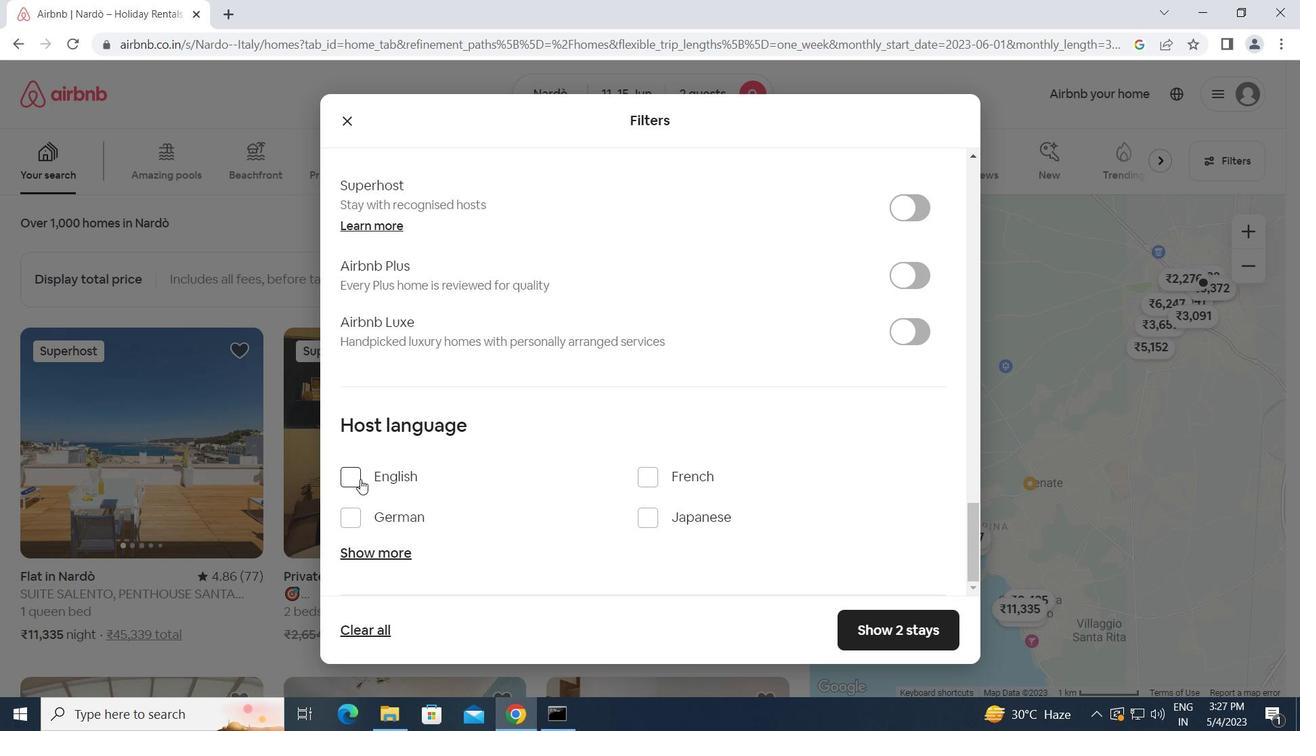 
Action: Mouse moved to (873, 628)
Screenshot: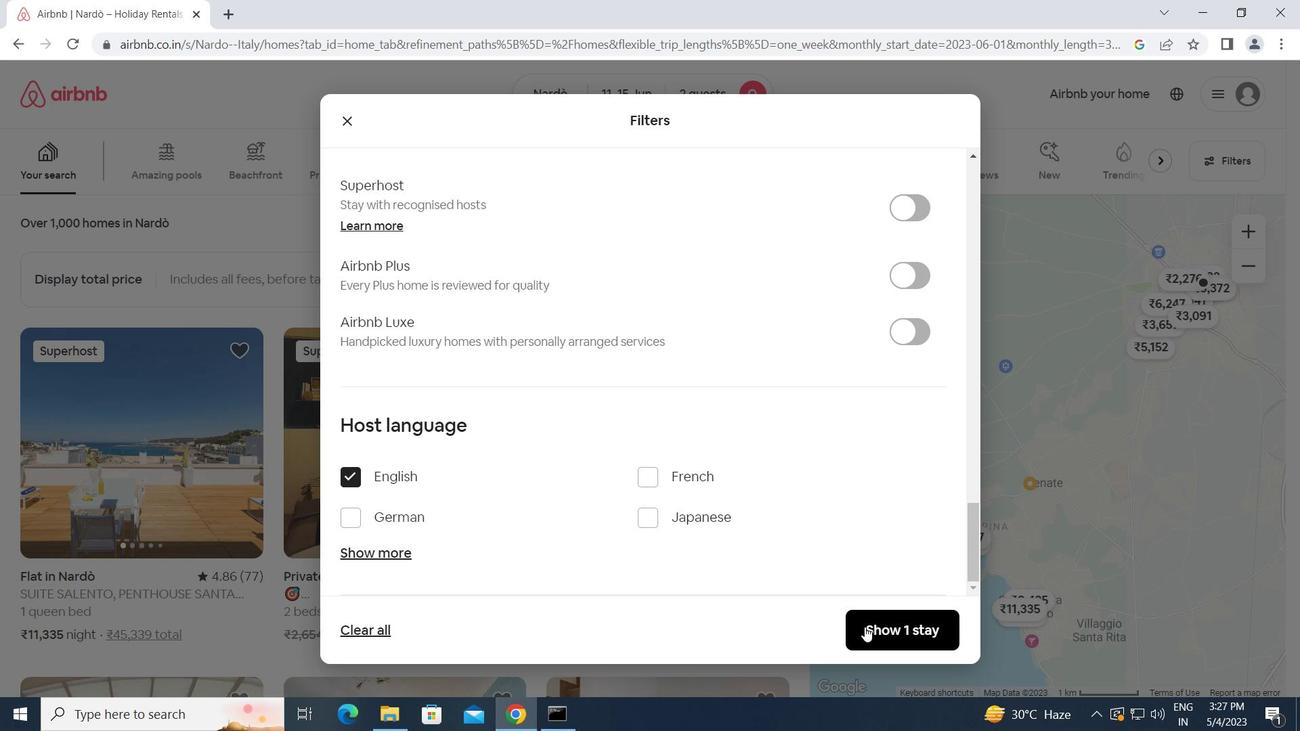 
Action: Mouse pressed left at (873, 628)
Screenshot: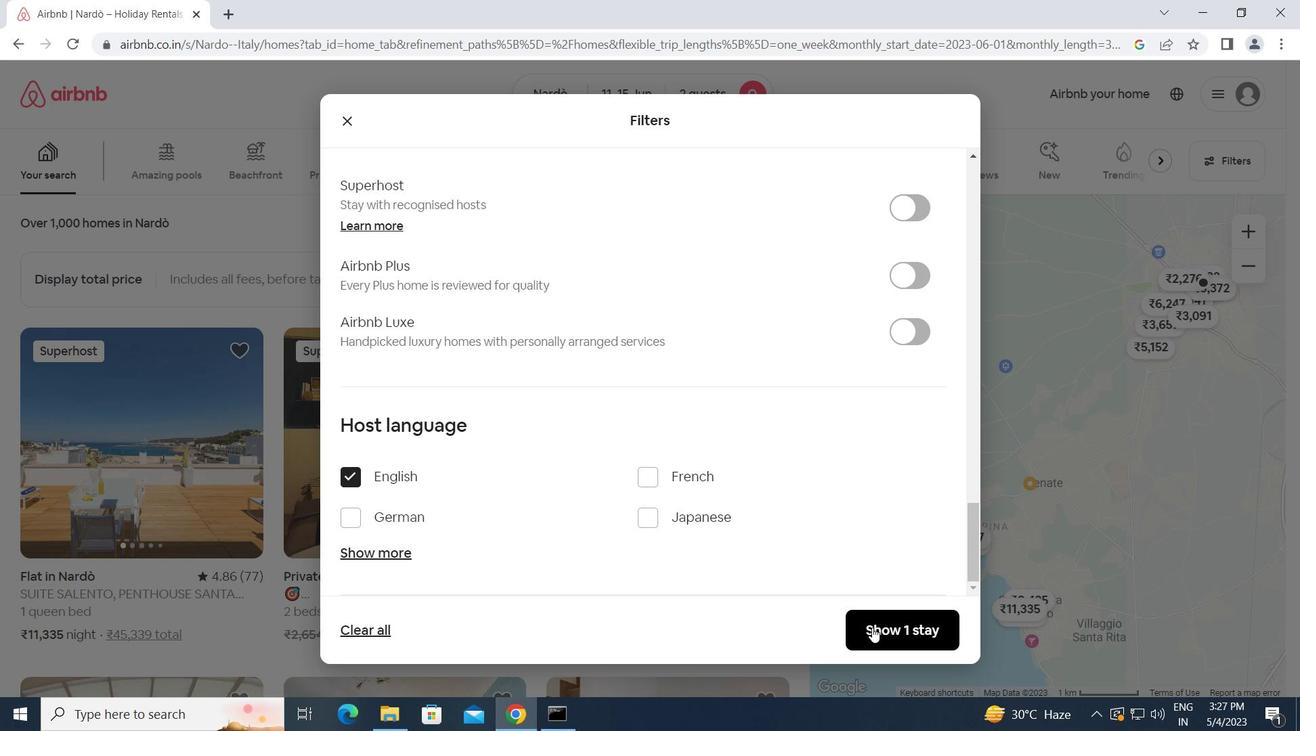 
Action: Mouse moved to (581, 602)
Screenshot: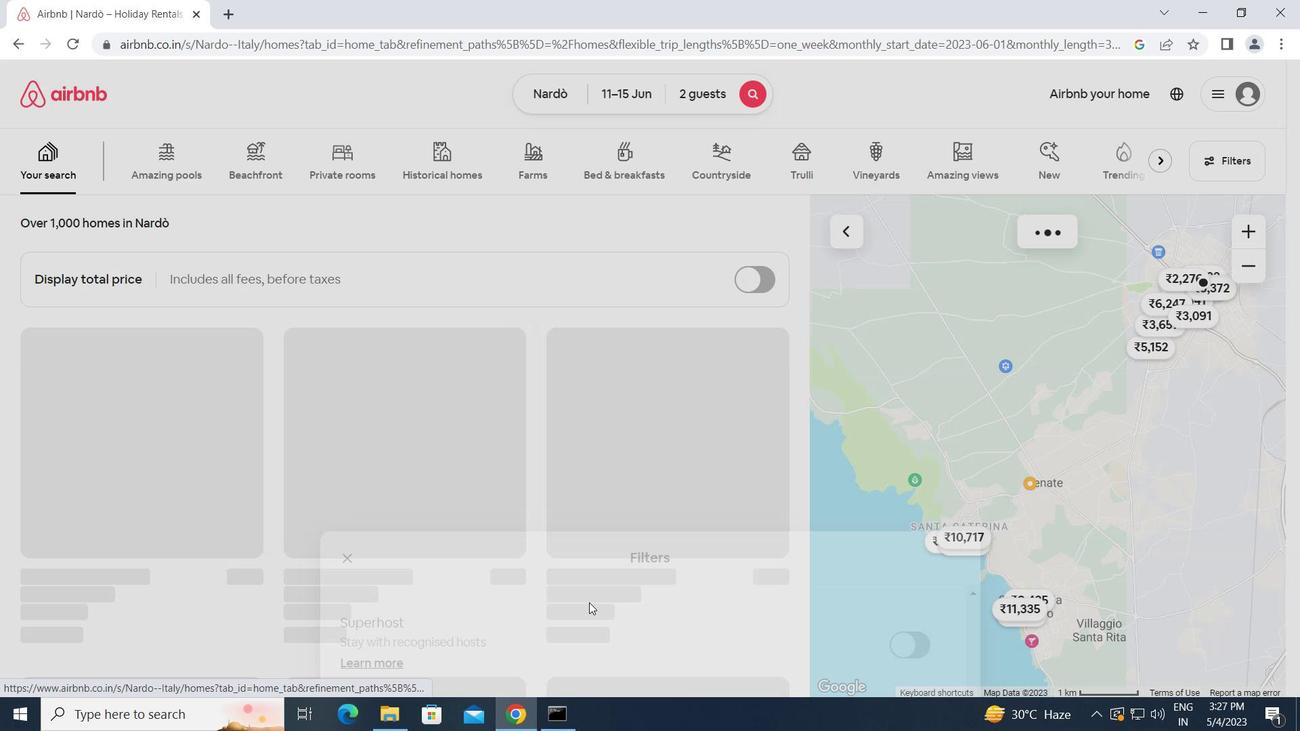 
